 Task: Reply to email with the signature Amy Taylor with the subject Question regarding a project from softage.1@softage.net with the message Can you please provide more information about the new HR policies? with CC to softage.4@softage.net with an attached document Non-disclosure_agreement.pdf
Action: Mouse moved to (429, 550)
Screenshot: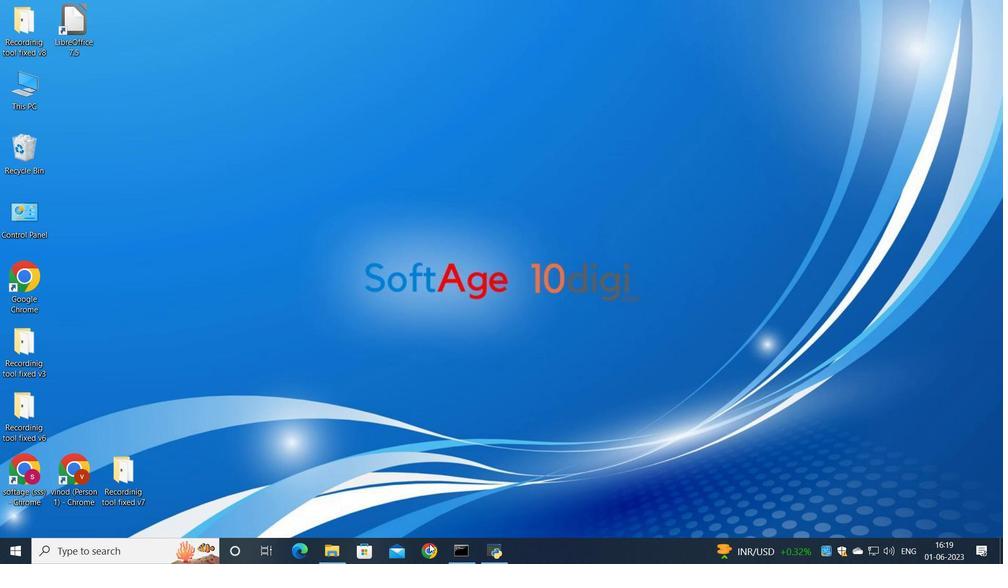 
Action: Mouse pressed left at (429, 550)
Screenshot: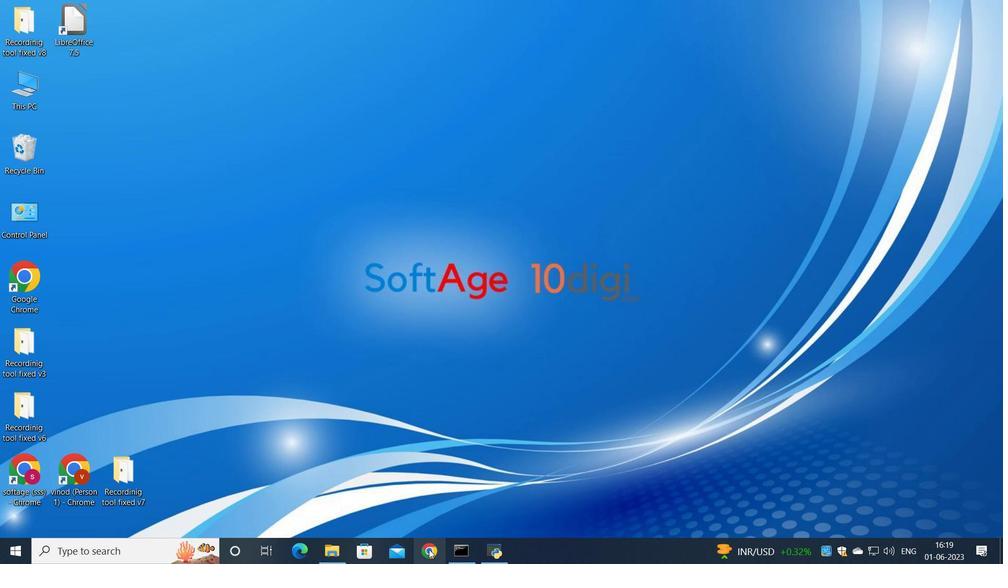 
Action: Mouse moved to (449, 336)
Screenshot: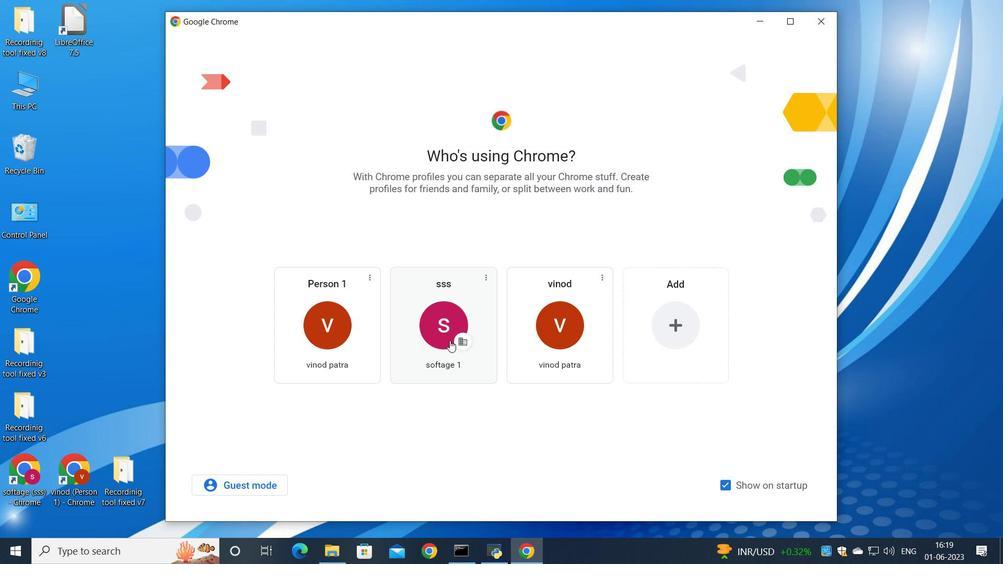 
Action: Mouse pressed left at (449, 336)
Screenshot: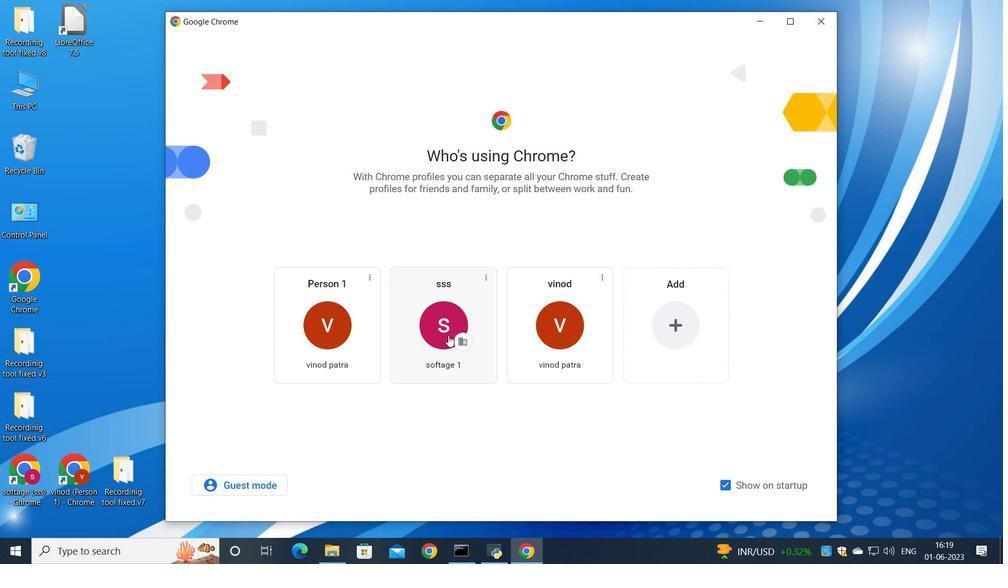 
Action: Mouse moved to (883, 91)
Screenshot: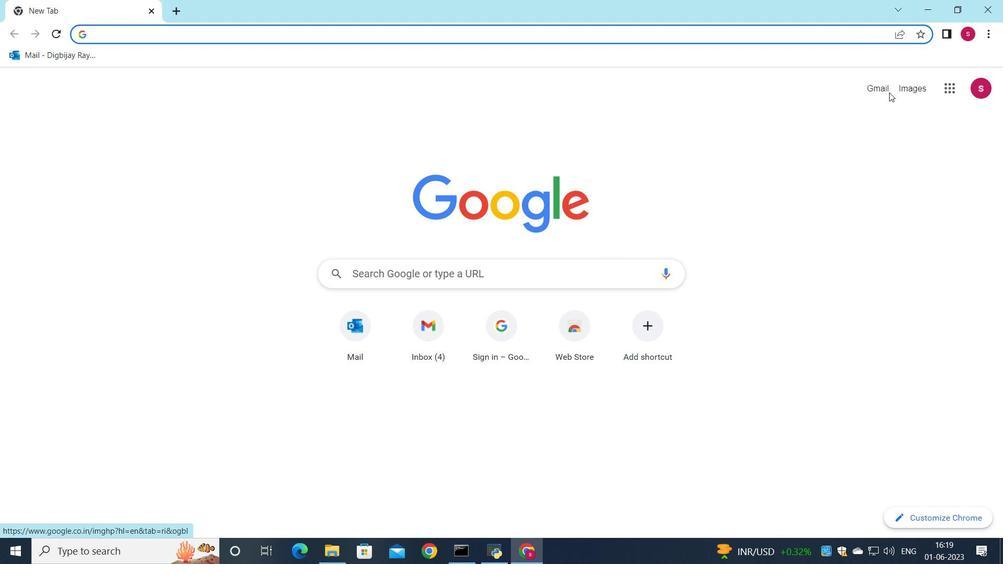
Action: Mouse pressed left at (883, 91)
Screenshot: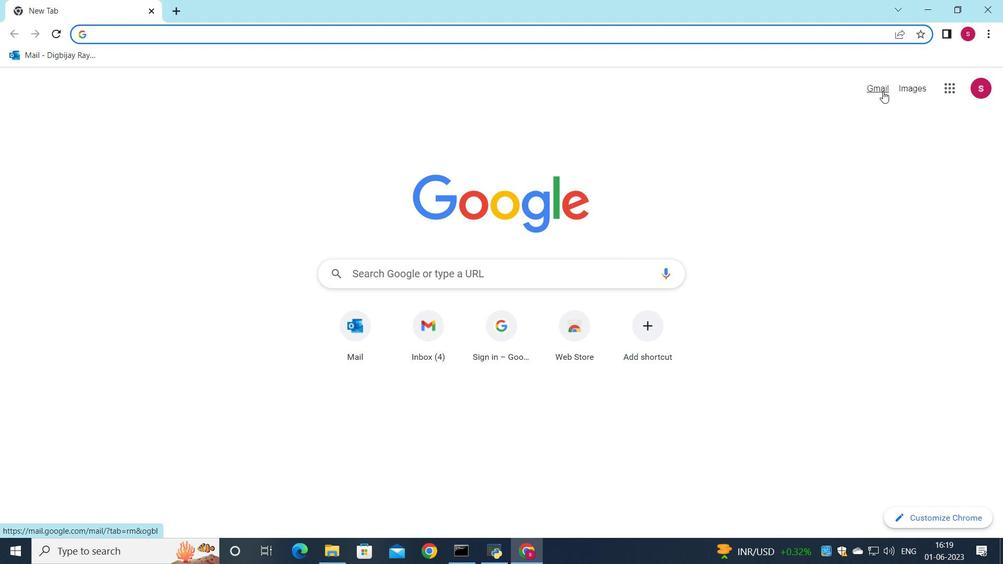 
Action: Mouse moved to (844, 90)
Screenshot: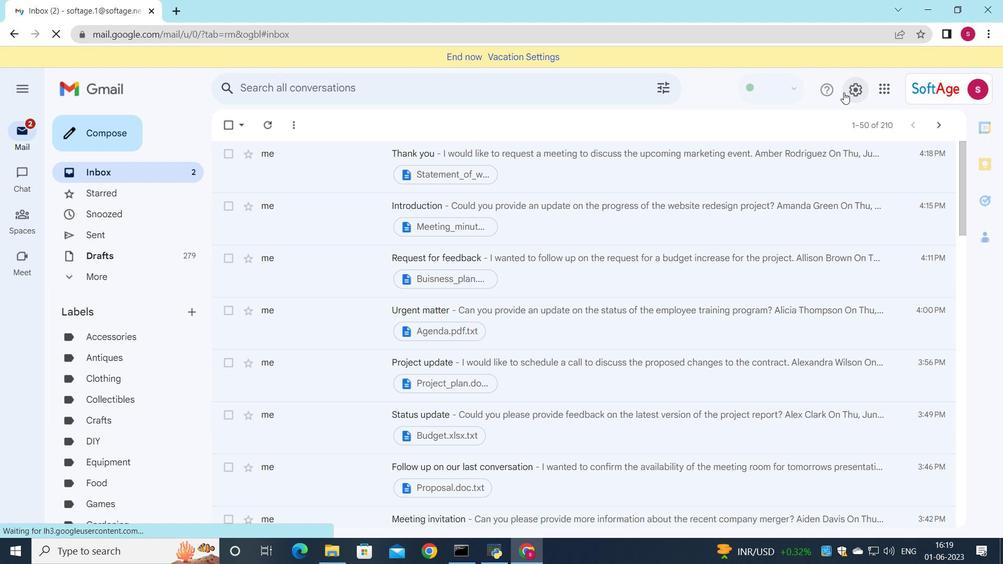 
Action: Mouse pressed left at (844, 90)
Screenshot: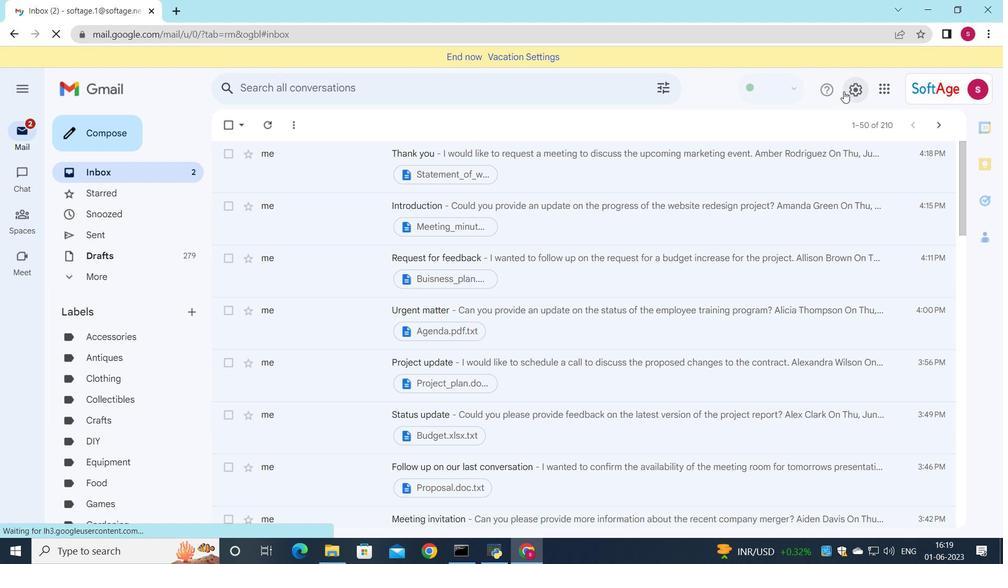 
Action: Mouse moved to (805, 160)
Screenshot: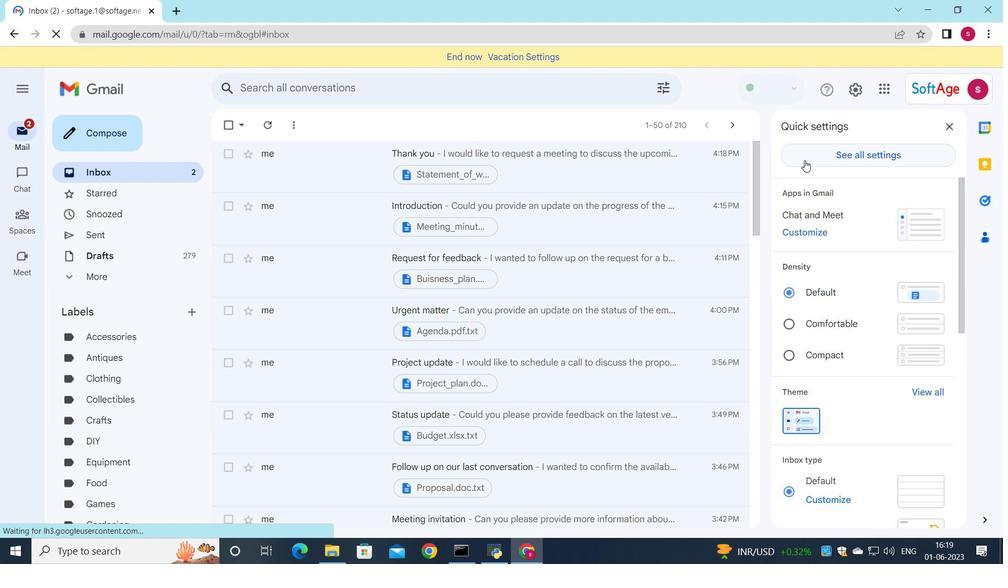 
Action: Mouse pressed left at (805, 160)
Screenshot: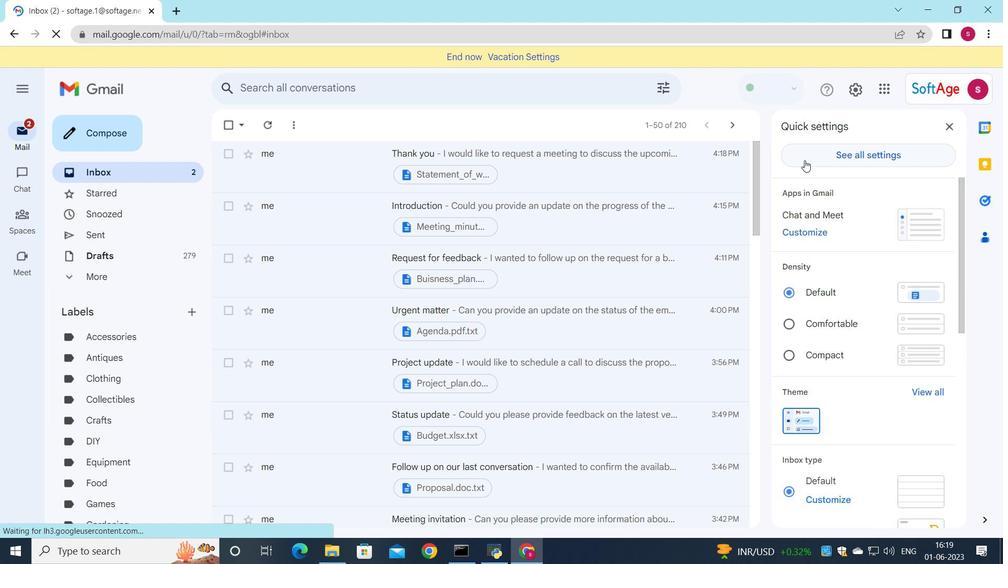 
Action: Mouse moved to (500, 274)
Screenshot: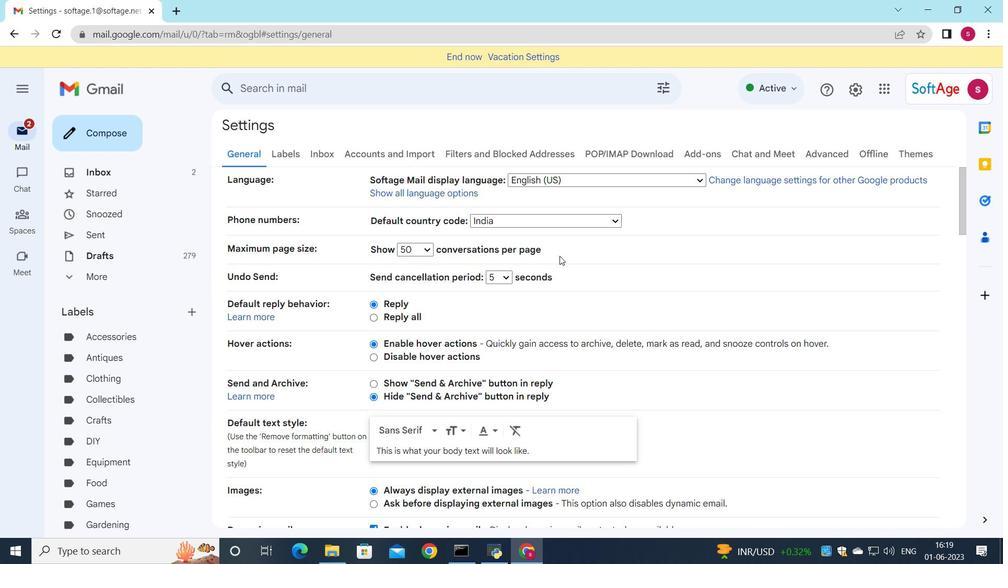 
Action: Mouse scrolled (500, 273) with delta (0, 0)
Screenshot: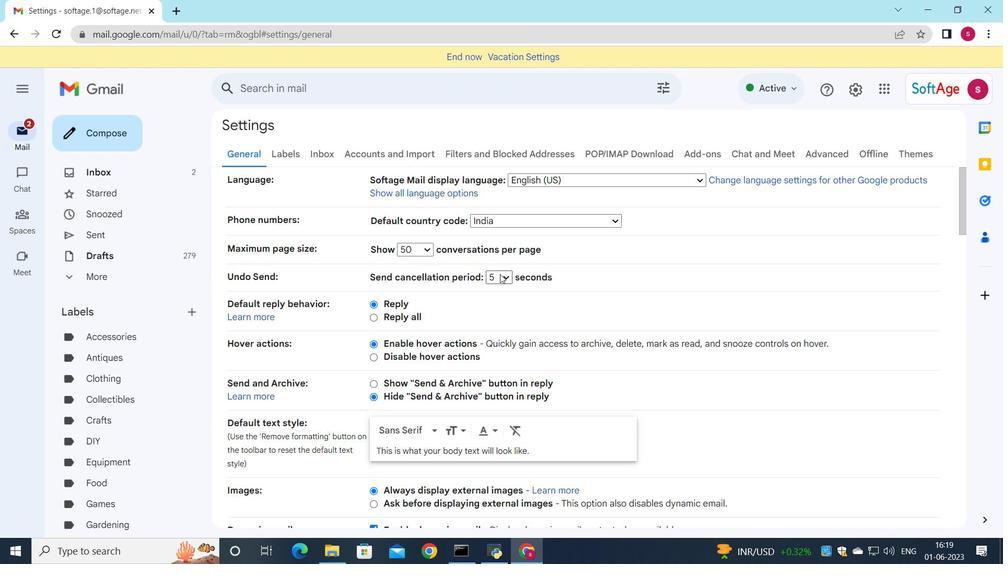 
Action: Mouse scrolled (500, 273) with delta (0, 0)
Screenshot: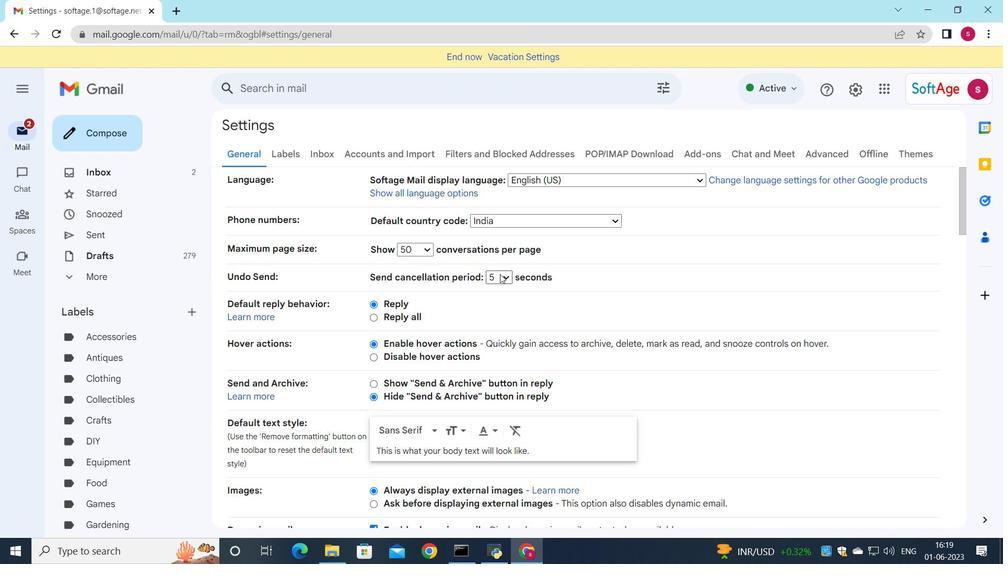 
Action: Mouse scrolled (500, 273) with delta (0, 0)
Screenshot: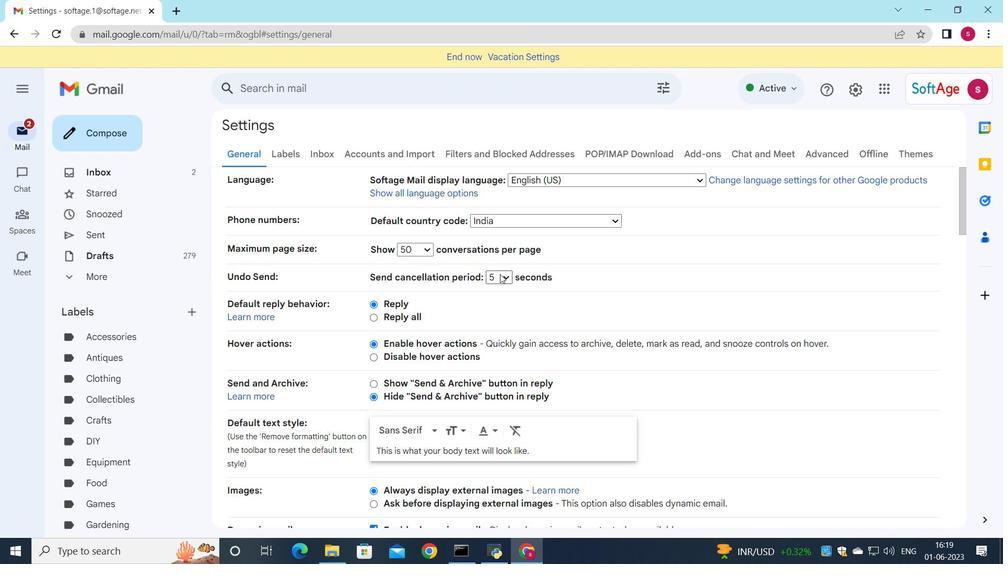 
Action: Mouse scrolled (500, 273) with delta (0, 0)
Screenshot: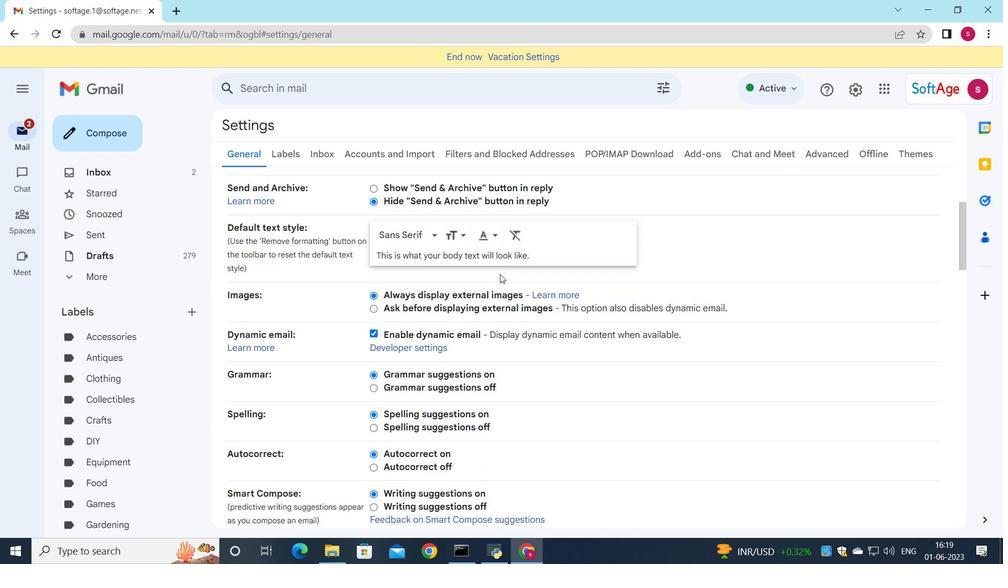 
Action: Mouse scrolled (500, 273) with delta (0, 0)
Screenshot: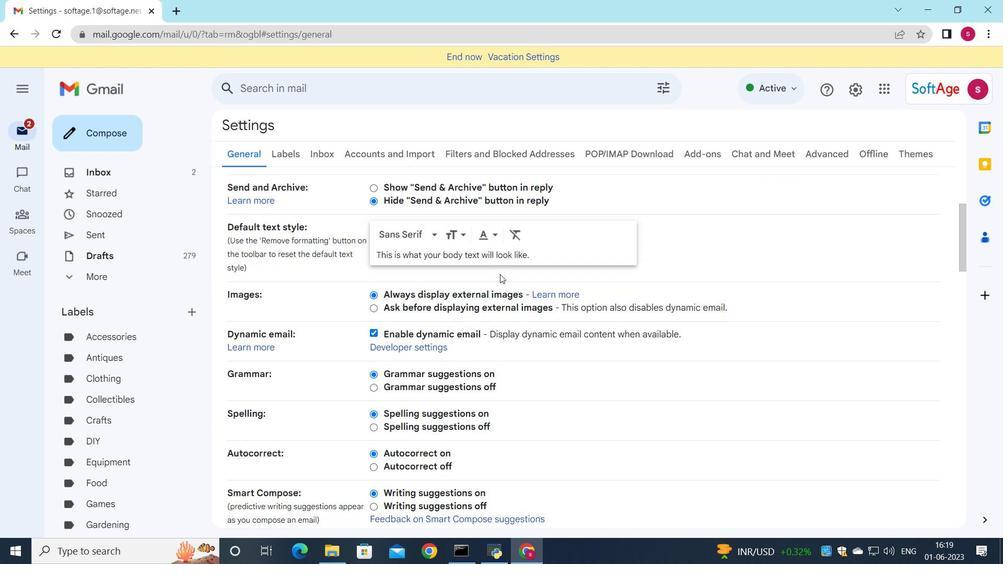 
Action: Mouse scrolled (500, 273) with delta (0, 0)
Screenshot: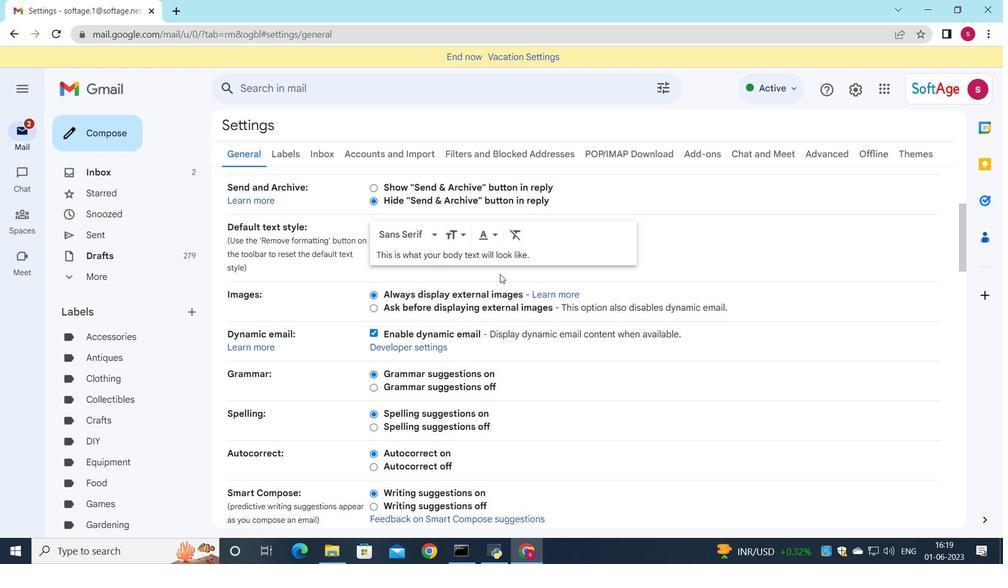 
Action: Mouse scrolled (500, 273) with delta (0, 0)
Screenshot: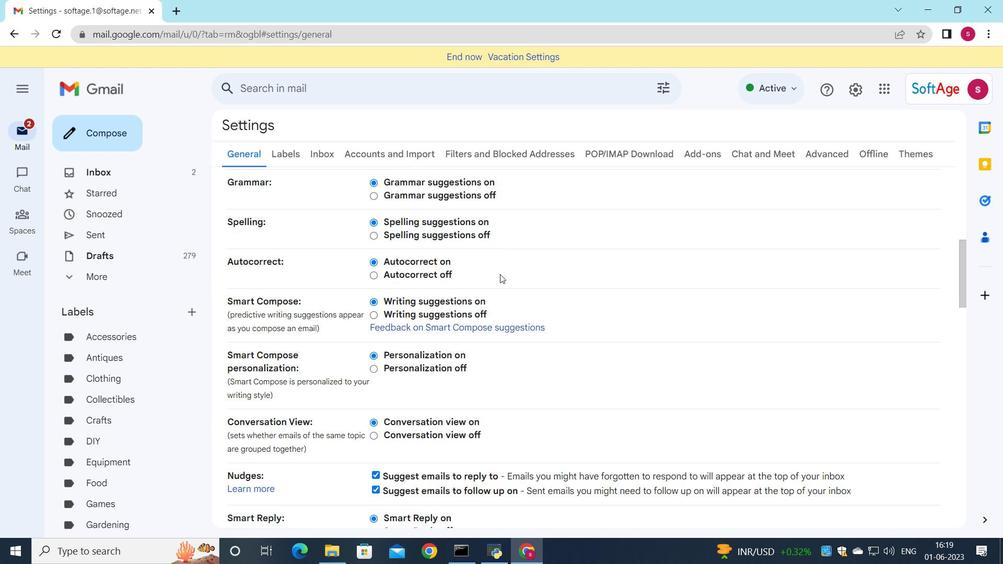 
Action: Mouse scrolled (500, 273) with delta (0, 0)
Screenshot: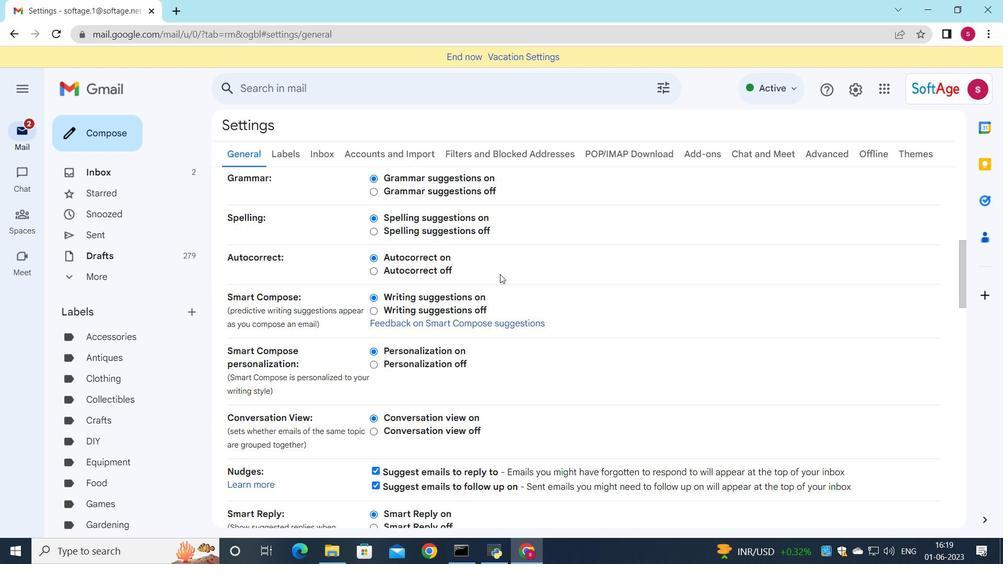 
Action: Mouse scrolled (500, 273) with delta (0, 0)
Screenshot: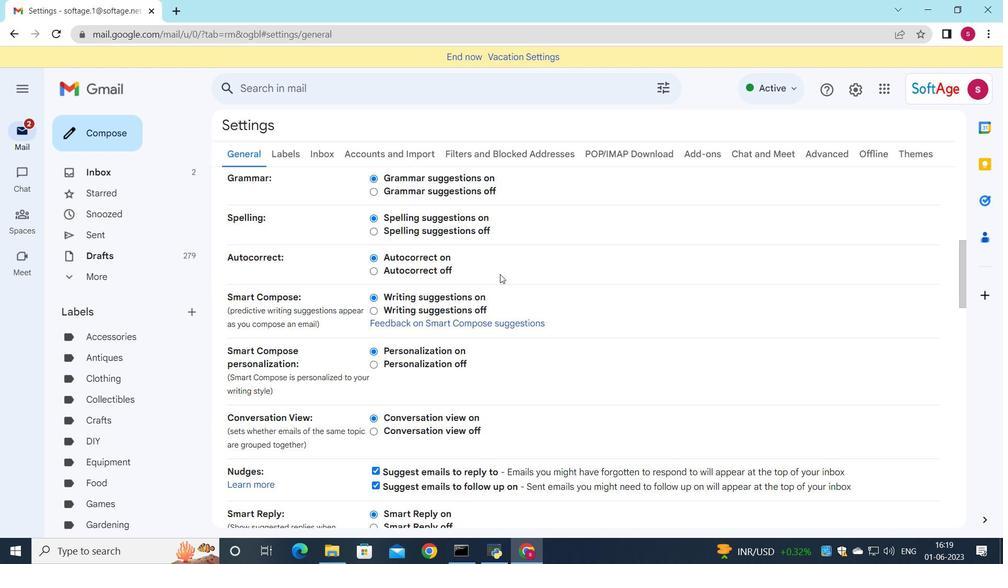 
Action: Mouse scrolled (500, 273) with delta (0, 0)
Screenshot: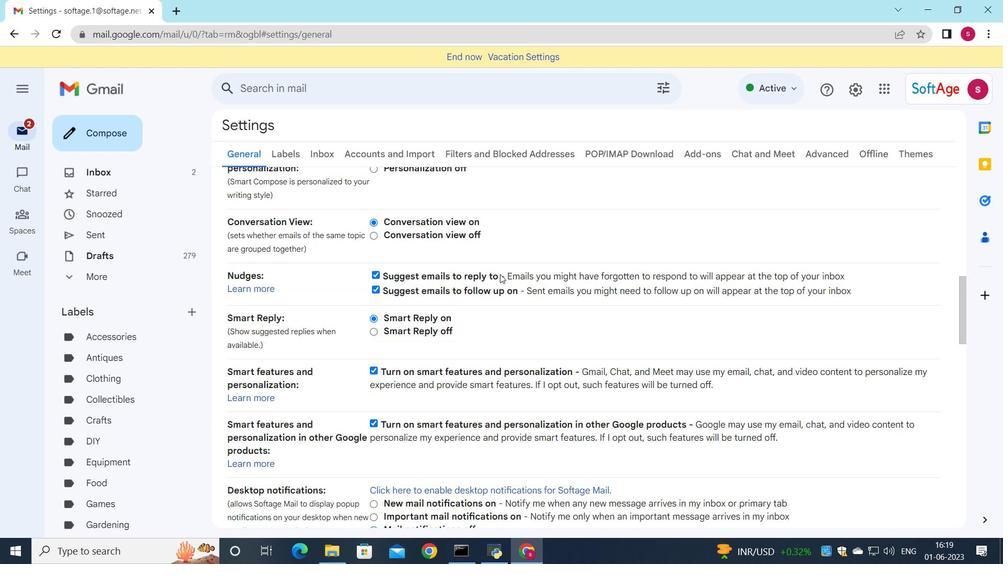 
Action: Mouse scrolled (500, 273) with delta (0, 0)
Screenshot: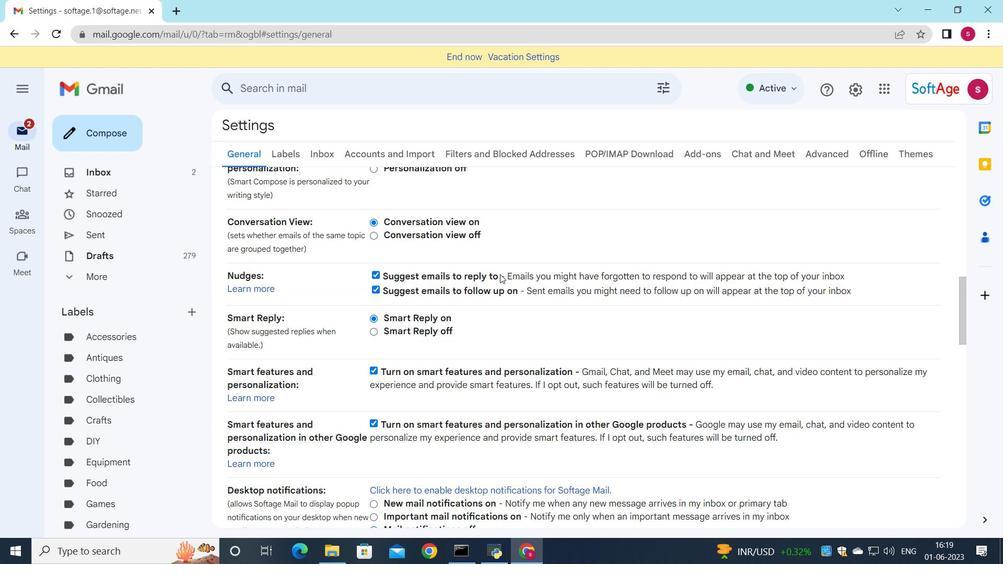 
Action: Mouse scrolled (500, 273) with delta (0, 0)
Screenshot: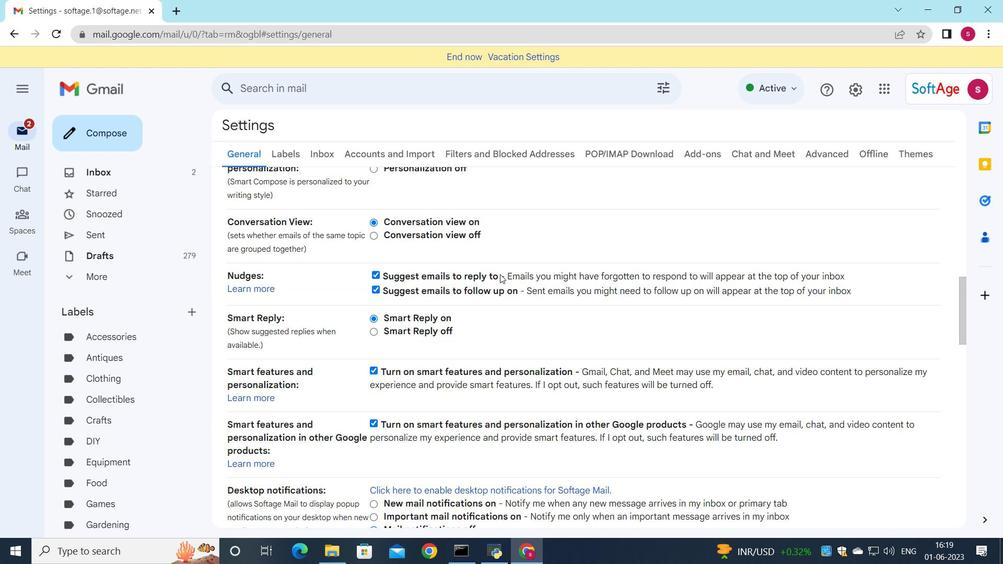 
Action: Mouse scrolled (500, 273) with delta (0, 0)
Screenshot: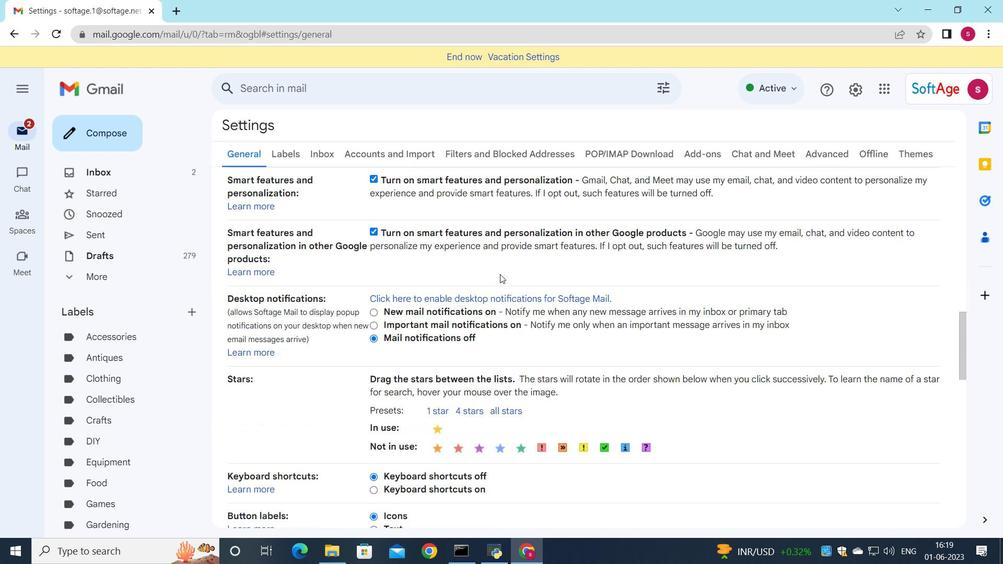 
Action: Mouse scrolled (500, 273) with delta (0, 0)
Screenshot: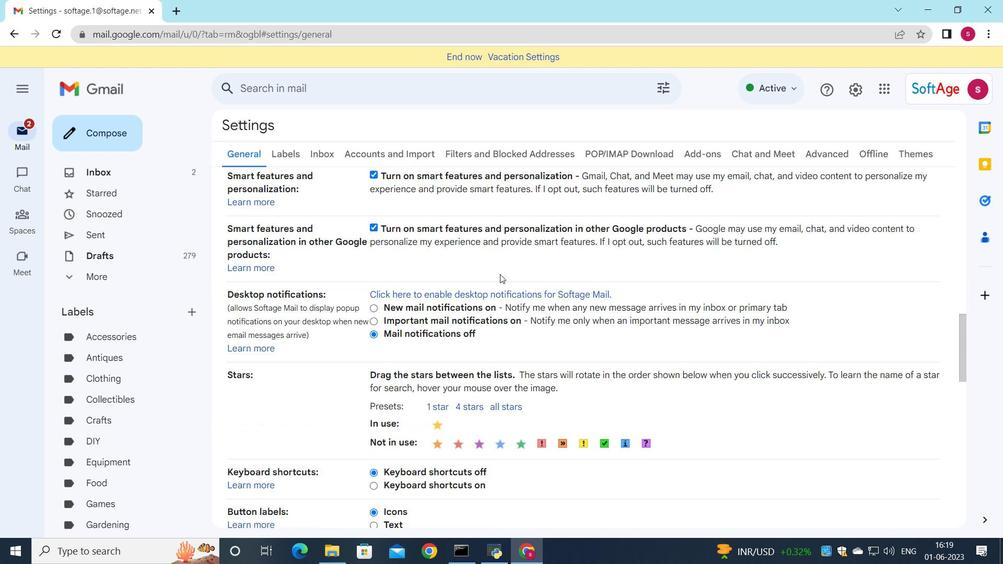 
Action: Mouse scrolled (500, 273) with delta (0, 0)
Screenshot: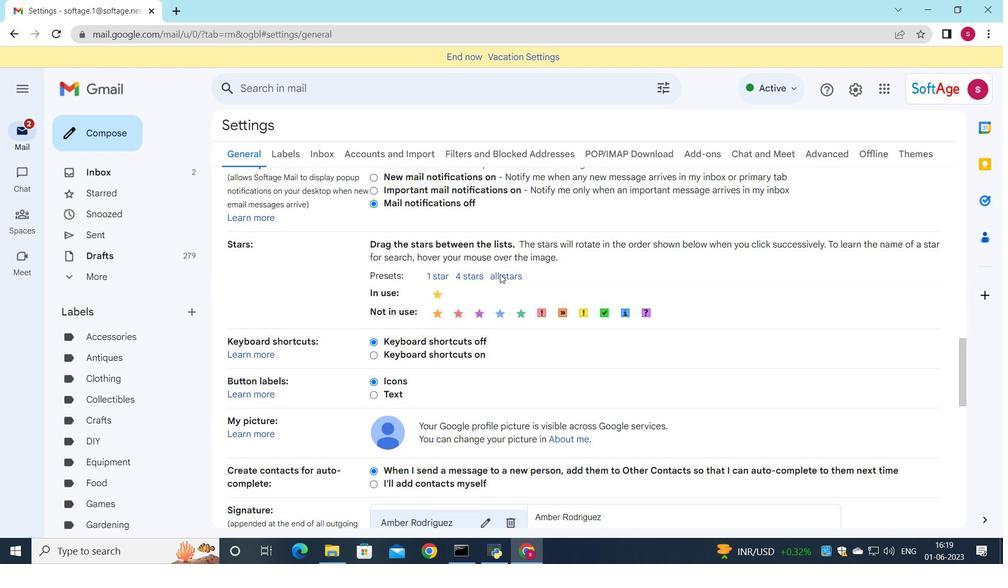 
Action: Mouse scrolled (500, 273) with delta (0, 0)
Screenshot: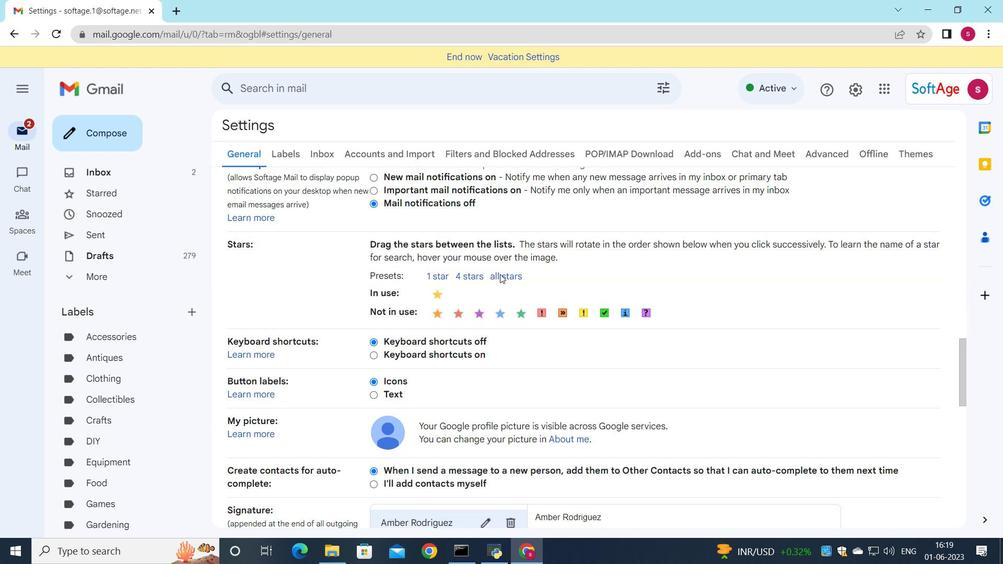 
Action: Mouse scrolled (500, 273) with delta (0, 0)
Screenshot: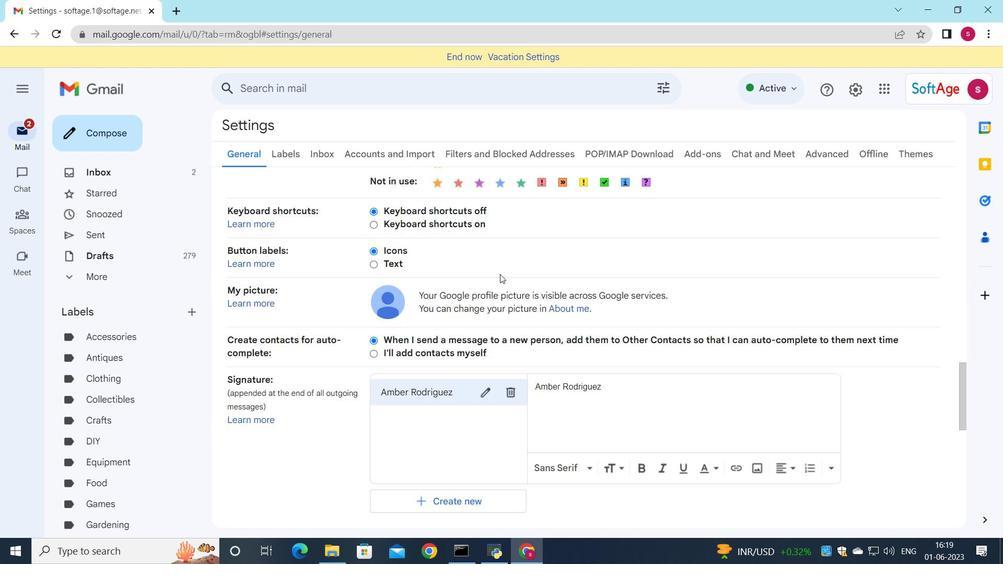 
Action: Mouse scrolled (500, 273) with delta (0, 0)
Screenshot: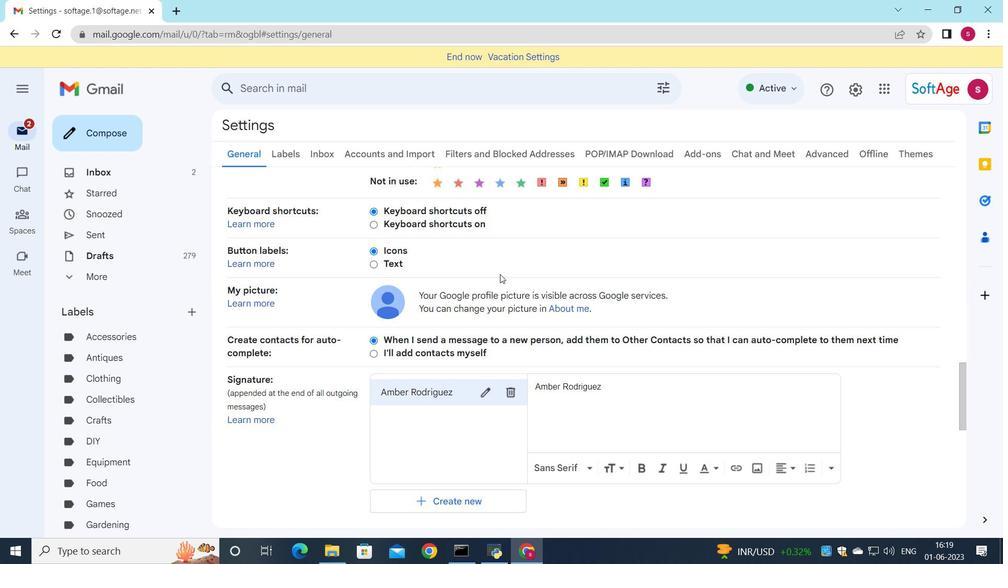
Action: Mouse moved to (516, 263)
Screenshot: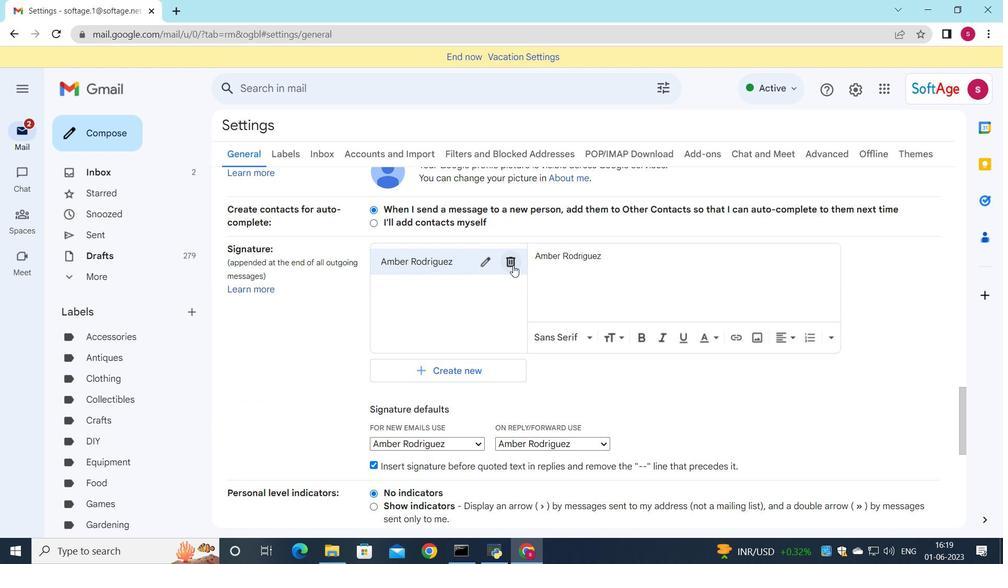 
Action: Mouse pressed left at (516, 263)
Screenshot: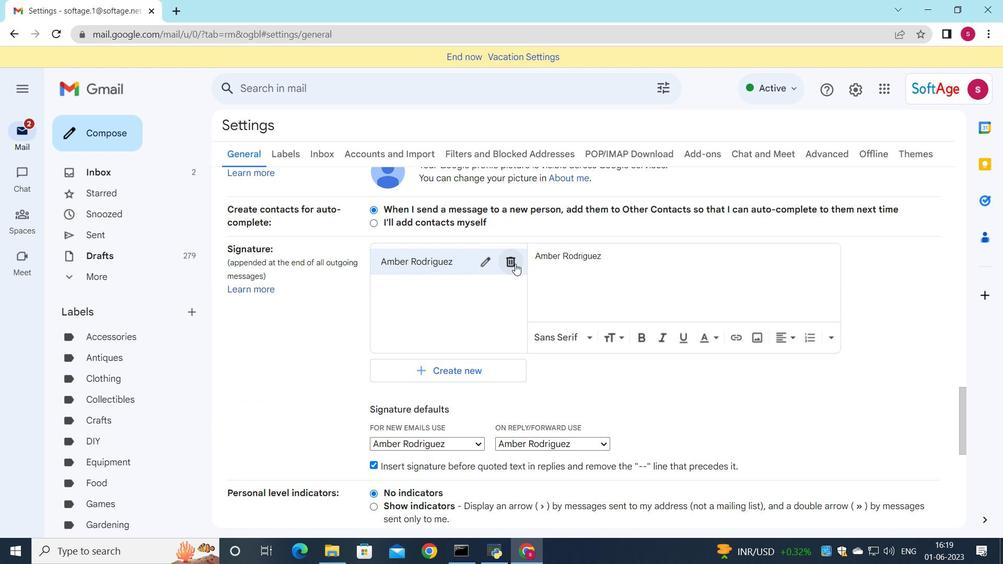 
Action: Mouse moved to (609, 315)
Screenshot: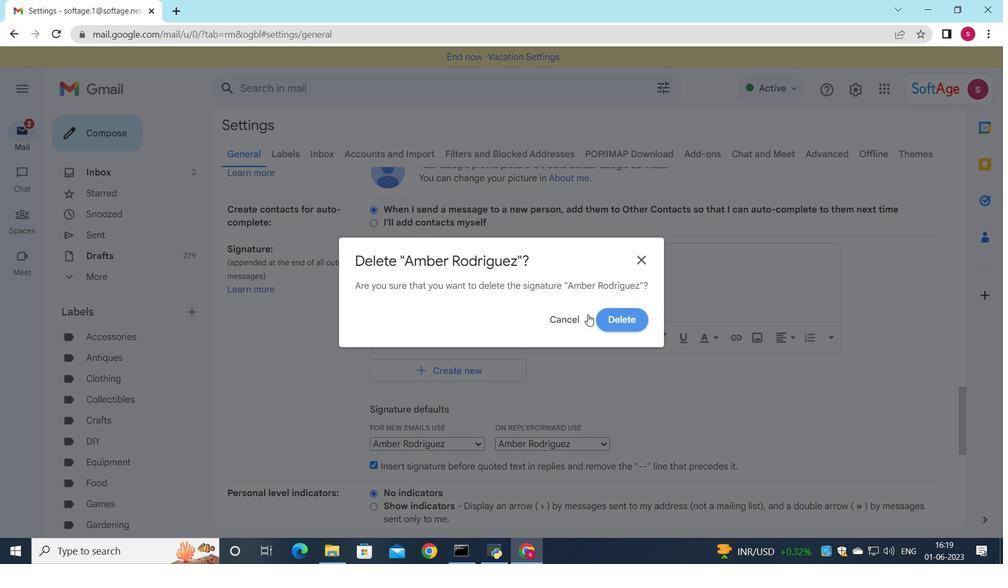 
Action: Mouse pressed left at (609, 315)
Screenshot: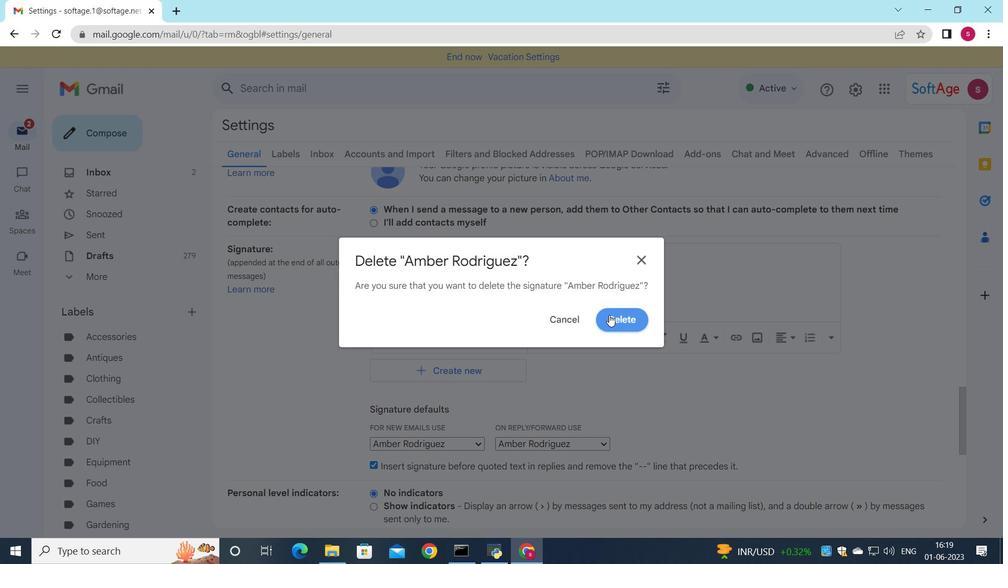 
Action: Mouse moved to (405, 273)
Screenshot: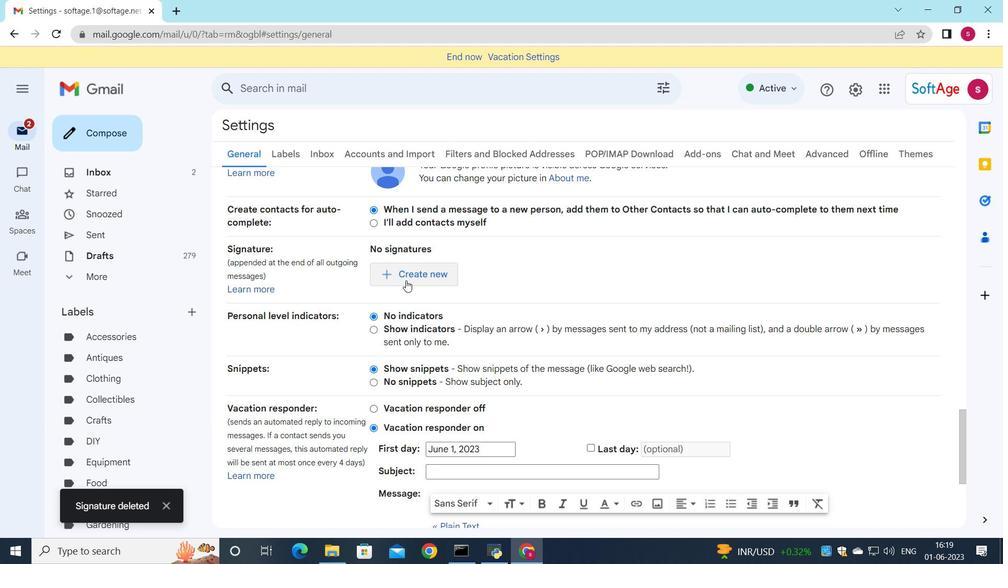 
Action: Mouse pressed left at (405, 273)
Screenshot: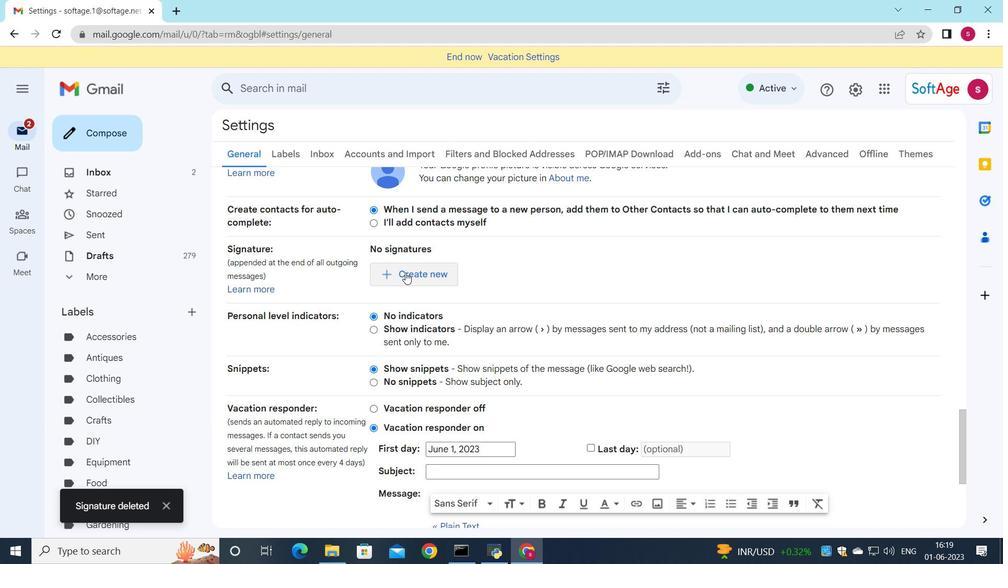 
Action: Mouse moved to (872, 266)
Screenshot: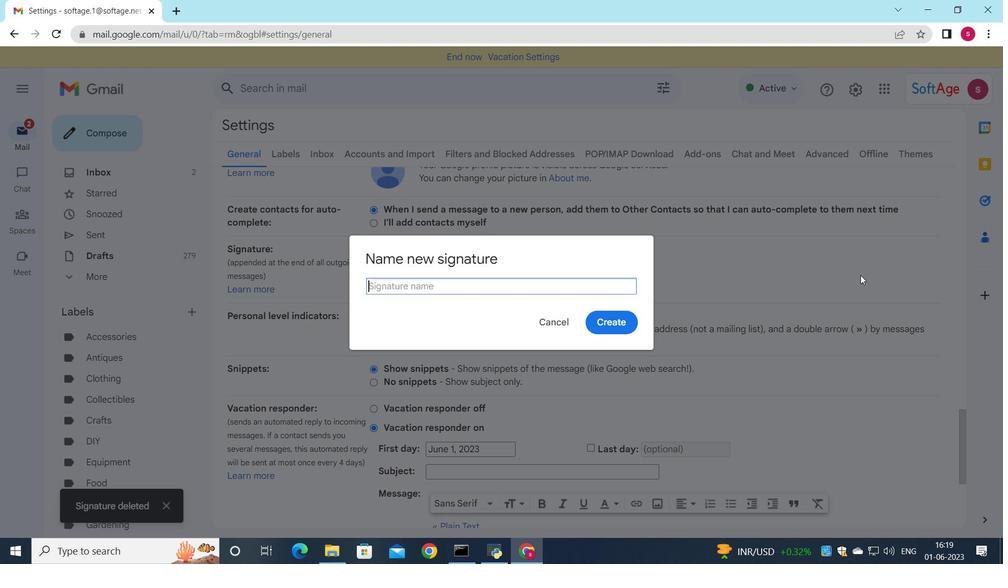 
Action: Key pressed <Key.shift><Key.shift><Key.shift><Key.shift><Key.shift><Key.shift><Key.shift><Key.shift><Key.shift><Key.shift><Key.shift>Amyb<Key.backspace><Key.space><Key.shift>Taylor
Screenshot: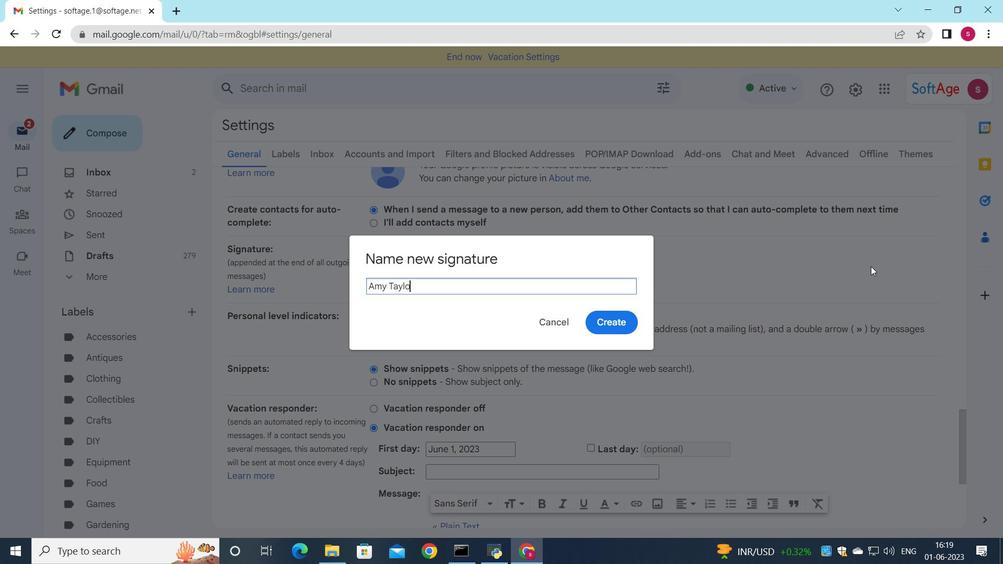 
Action: Mouse moved to (605, 322)
Screenshot: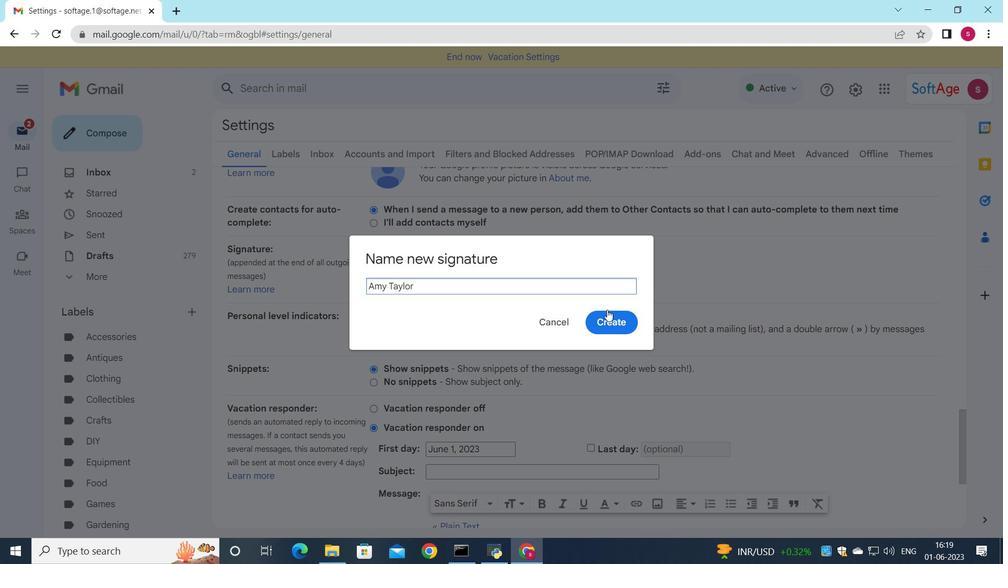 
Action: Mouse pressed left at (605, 322)
Screenshot: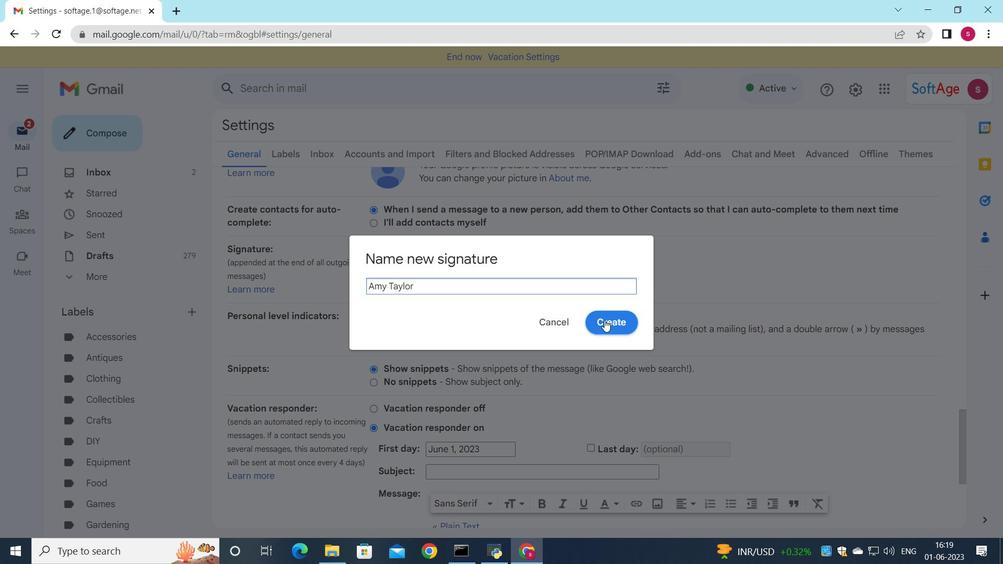 
Action: Mouse moved to (580, 276)
Screenshot: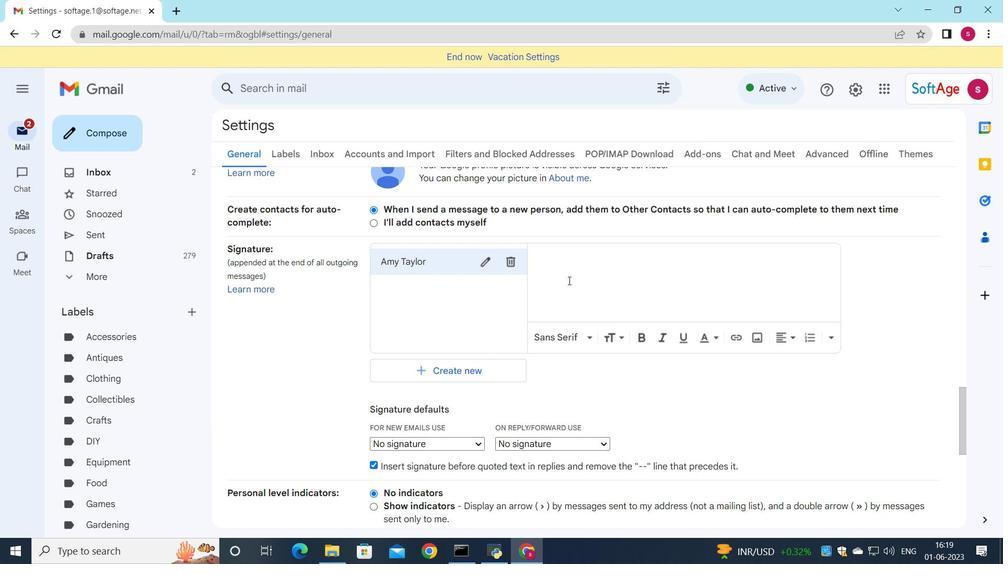 
Action: Mouse pressed left at (580, 276)
Screenshot: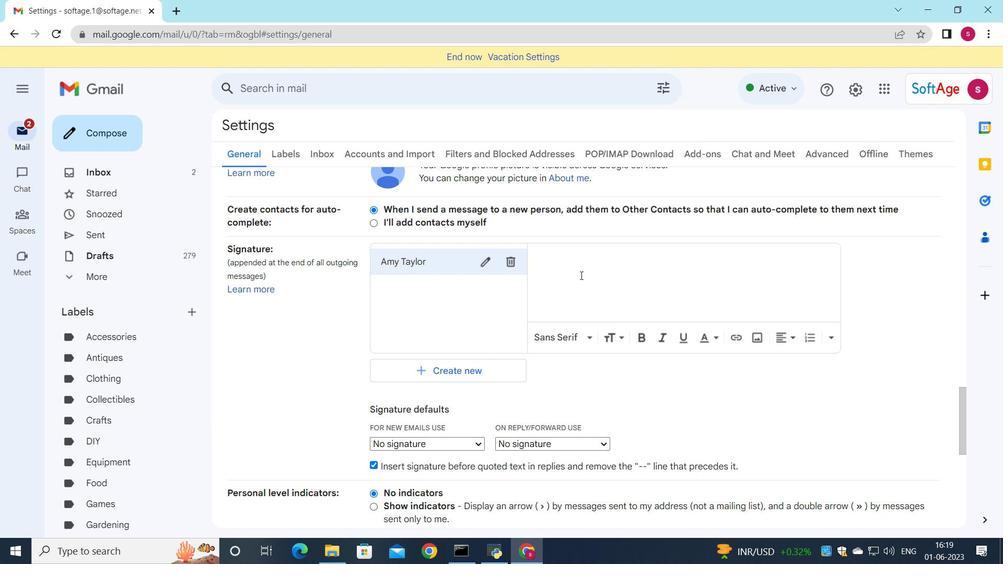 
Action: Key pressed <Key.shift><Key.shift><Key.shift><Key.shift><Key.shift><Key.shift><Key.shift><Key.shift><Key.shift><Key.shift><Key.shift><Key.shift>Amy<Key.space><Key.shift><Key.shift><Key.shift><Key.shift><Key.shift><Key.shift><Key.shift><Key.shift><Key.shift>Taylor
Screenshot: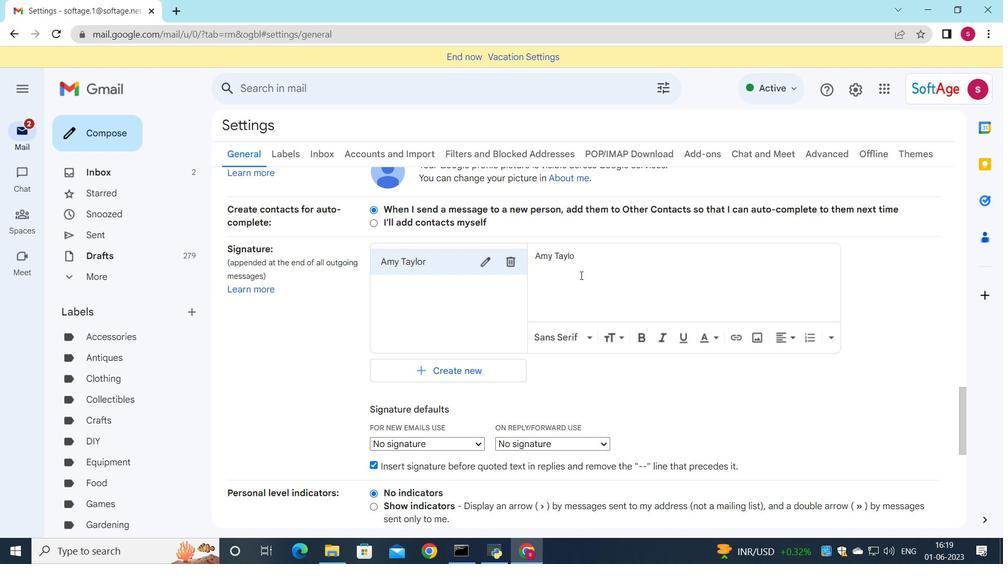 
Action: Mouse moved to (520, 308)
Screenshot: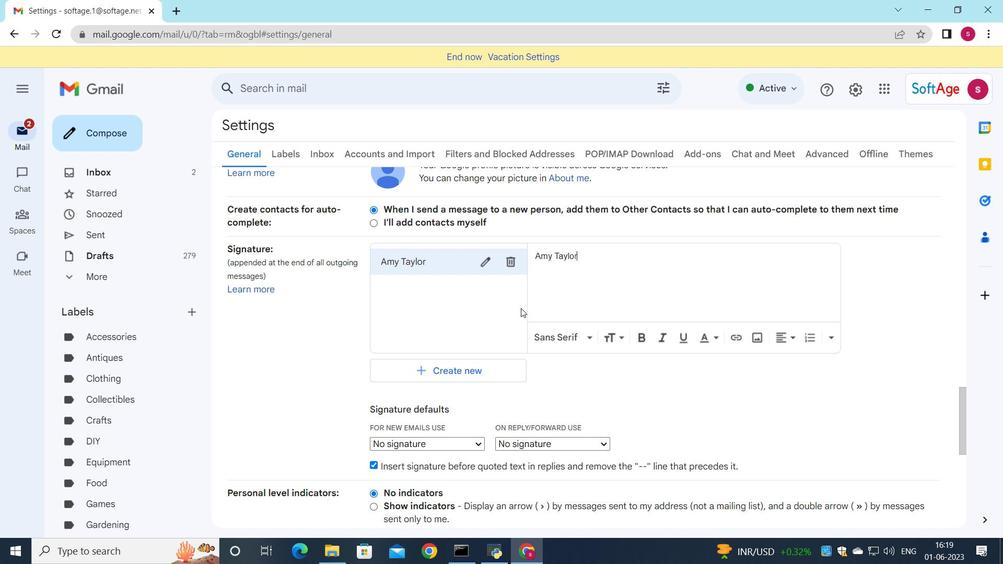 
Action: Mouse scrolled (520, 307) with delta (0, 0)
Screenshot: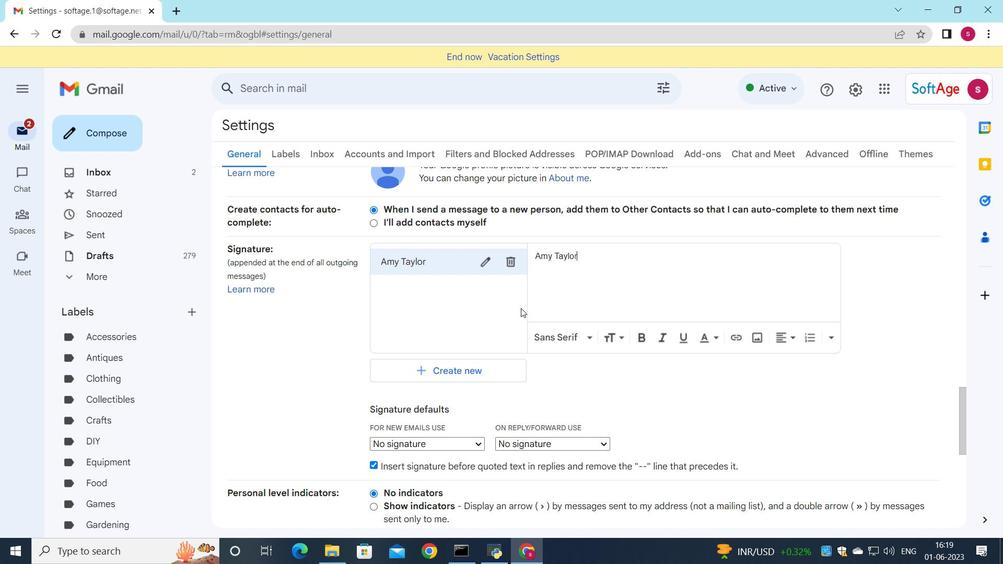 
Action: Mouse scrolled (520, 307) with delta (0, 0)
Screenshot: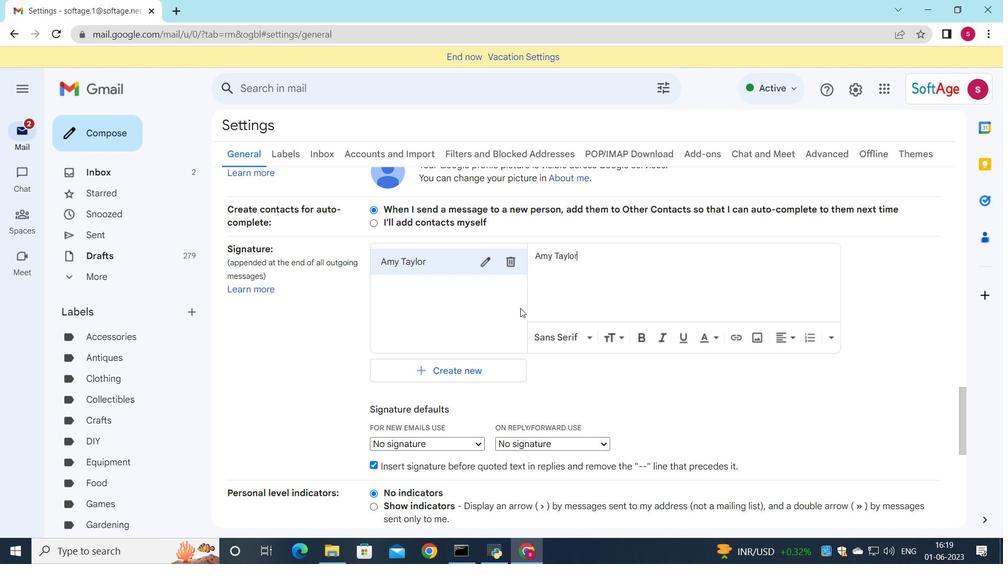 
Action: Mouse moved to (456, 313)
Screenshot: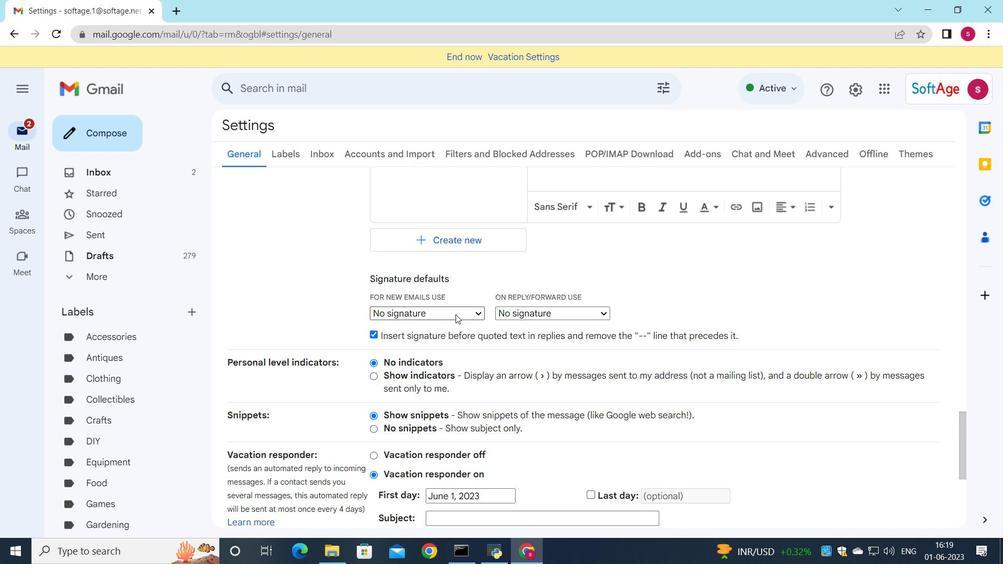
Action: Mouse pressed left at (456, 313)
Screenshot: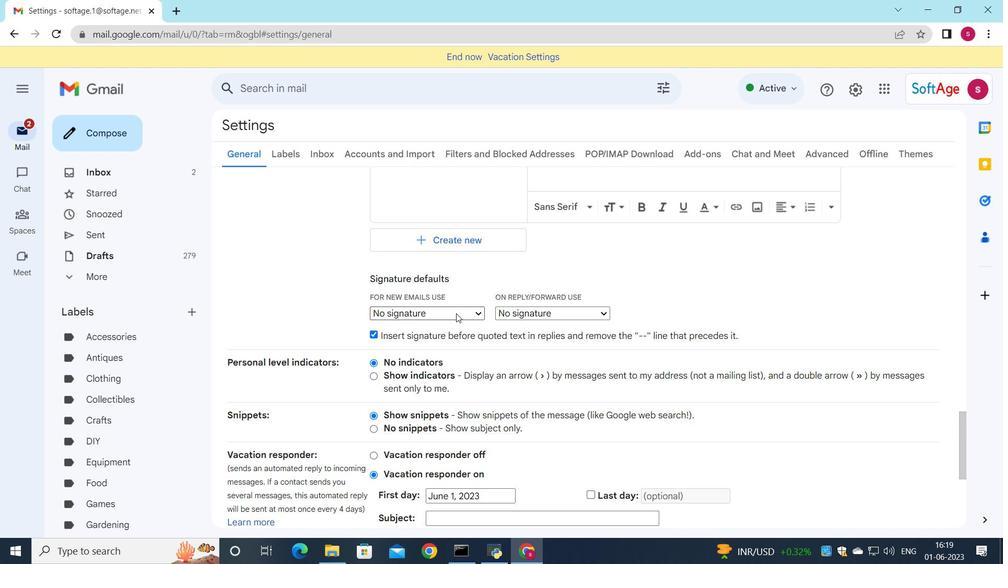 
Action: Mouse moved to (455, 344)
Screenshot: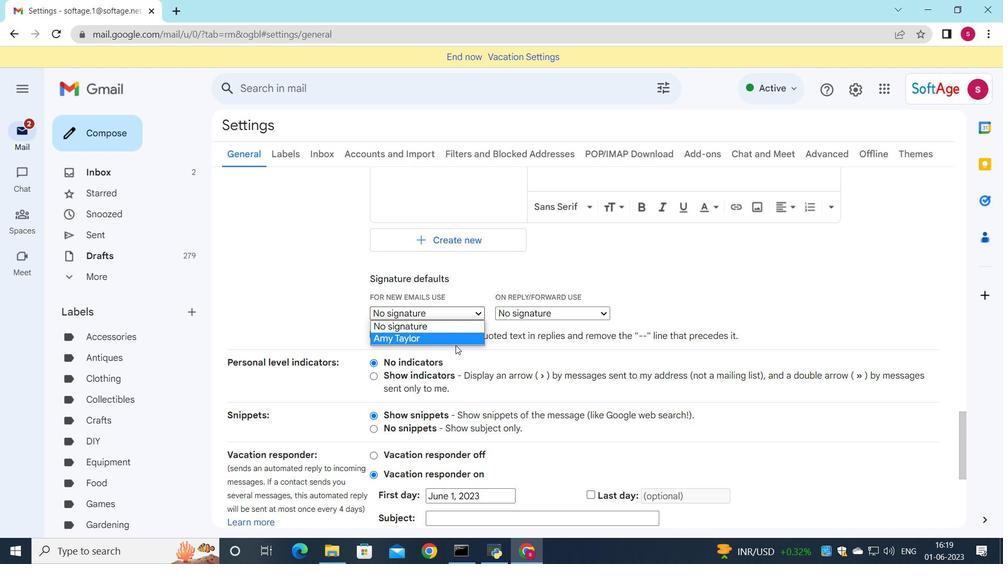 
Action: Mouse pressed left at (455, 344)
Screenshot: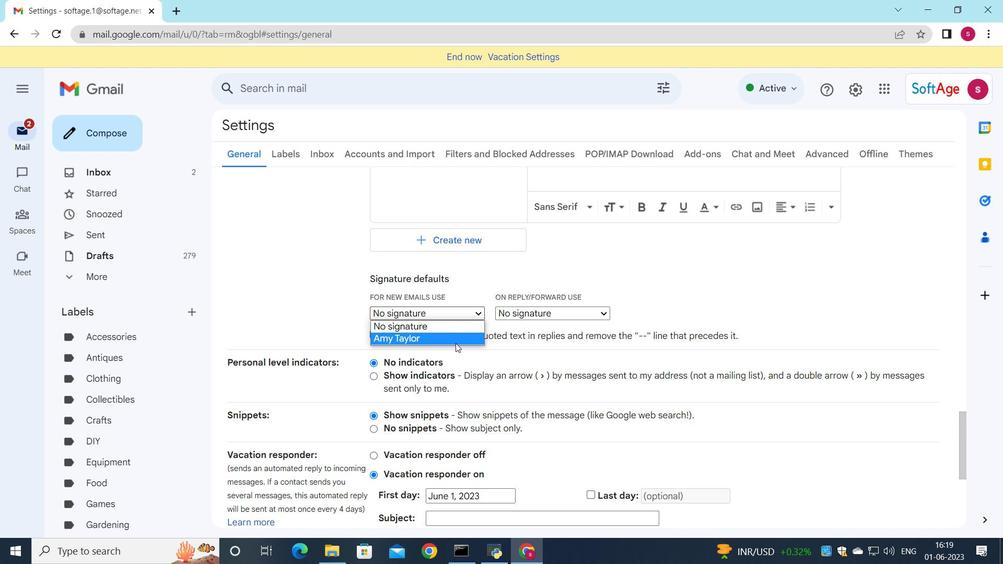 
Action: Mouse moved to (504, 313)
Screenshot: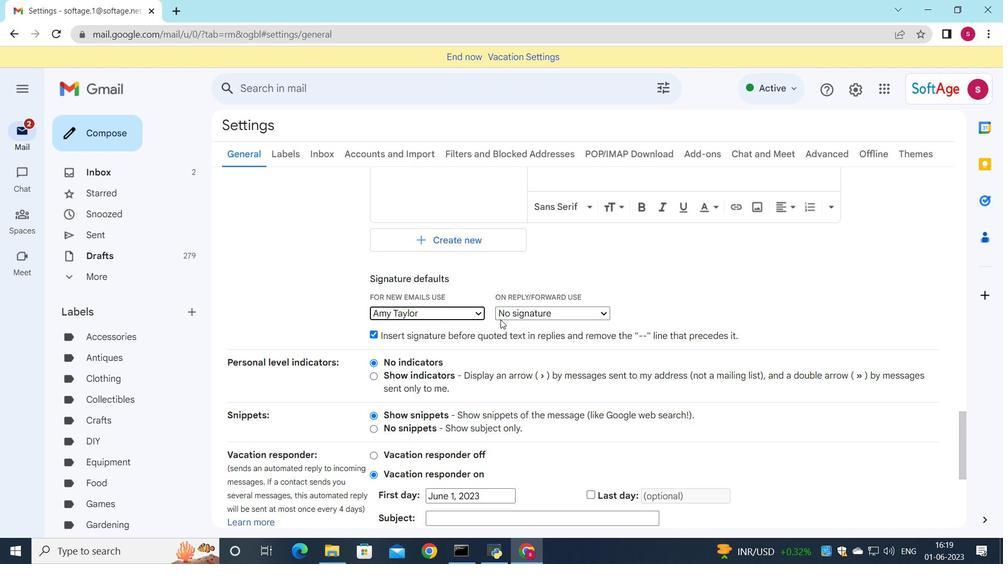 
Action: Mouse pressed left at (504, 313)
Screenshot: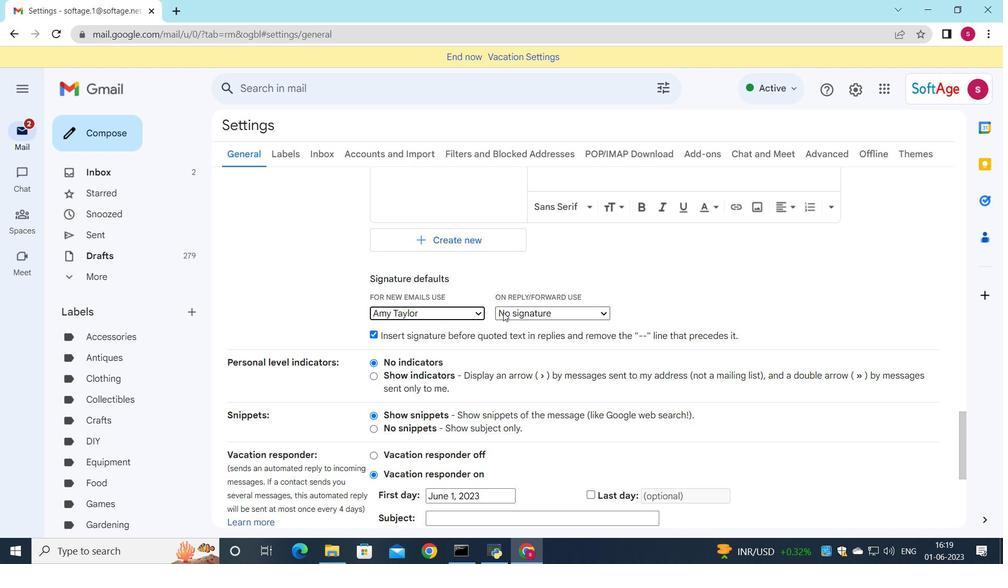 
Action: Mouse moved to (504, 345)
Screenshot: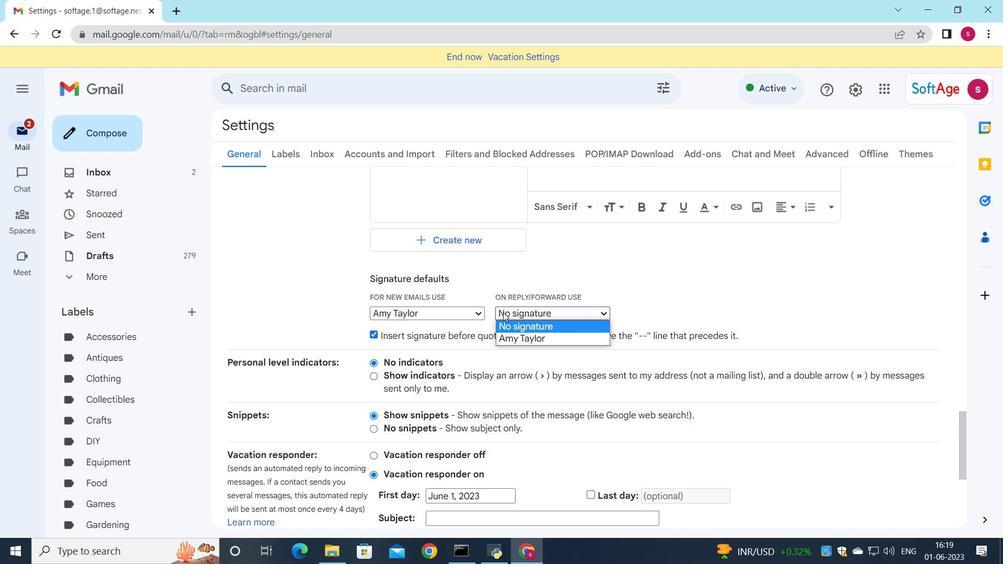 
Action: Mouse pressed left at (504, 345)
Screenshot: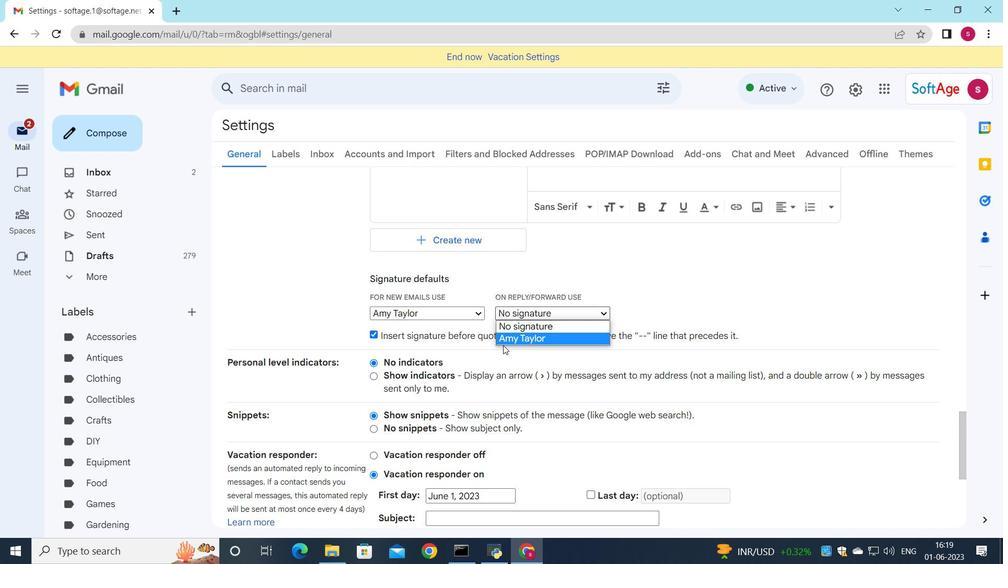 
Action: Mouse moved to (507, 342)
Screenshot: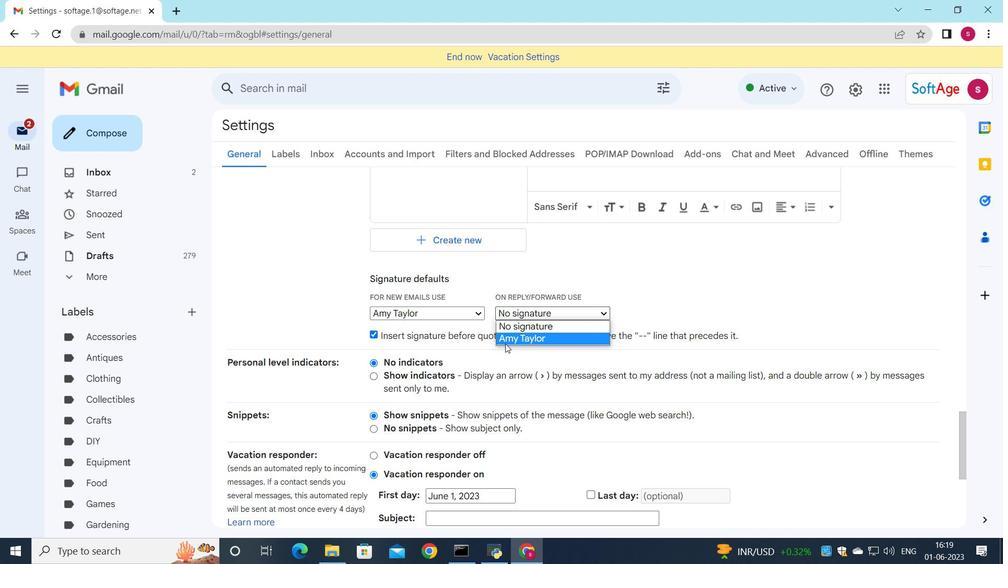 
Action: Mouse pressed left at (507, 342)
Screenshot: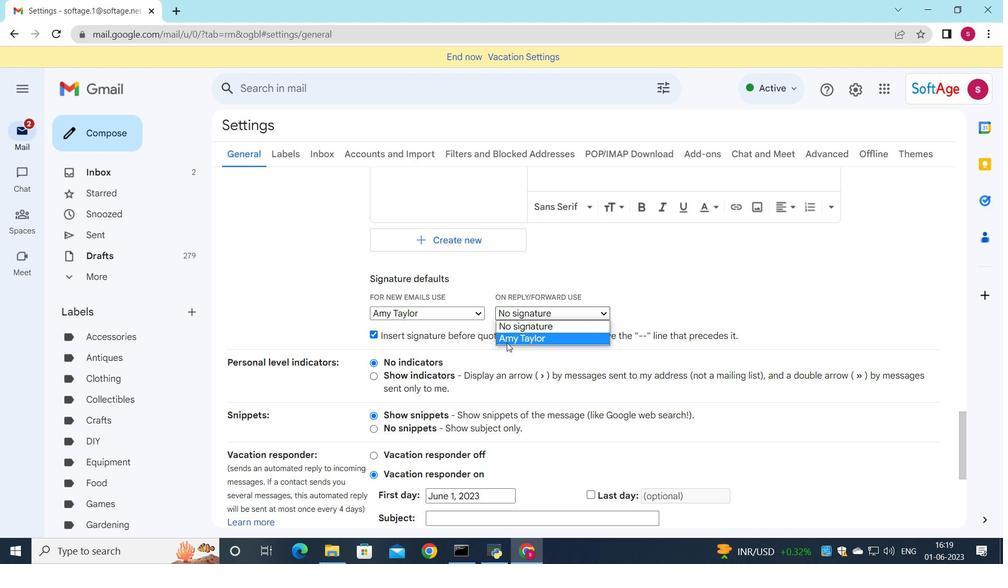 
Action: Mouse moved to (477, 340)
Screenshot: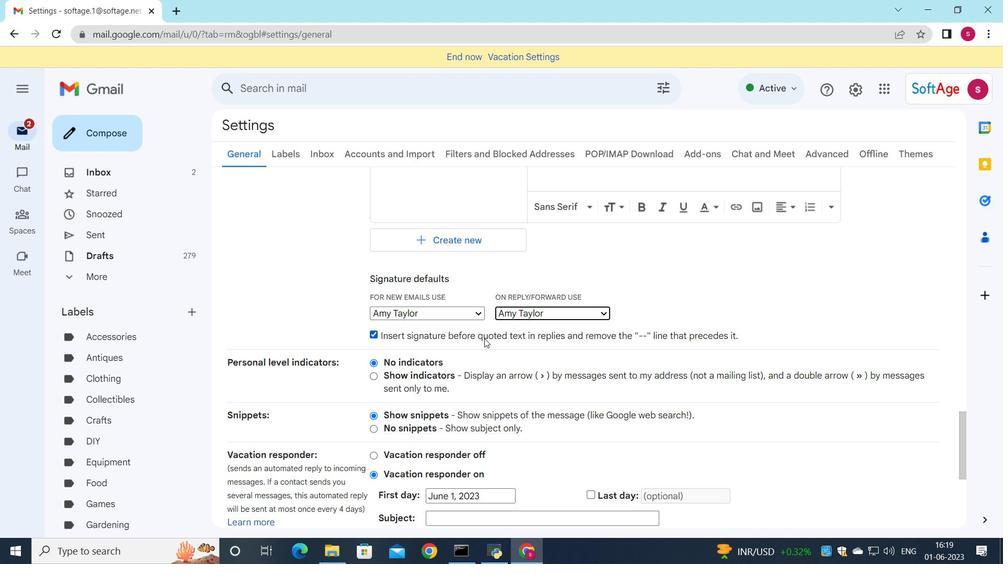 
Action: Mouse scrolled (477, 339) with delta (0, 0)
Screenshot: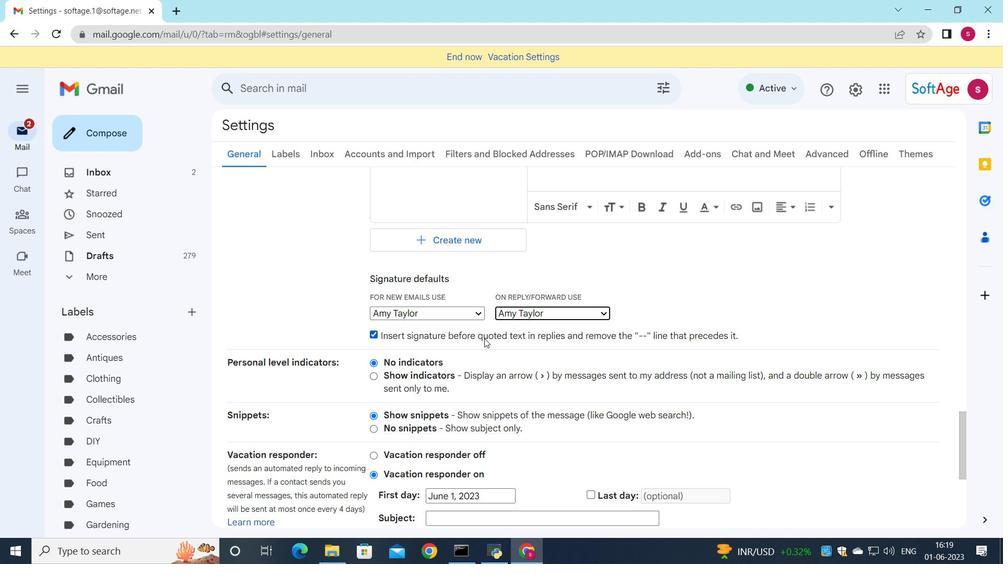 
Action: Mouse moved to (476, 341)
Screenshot: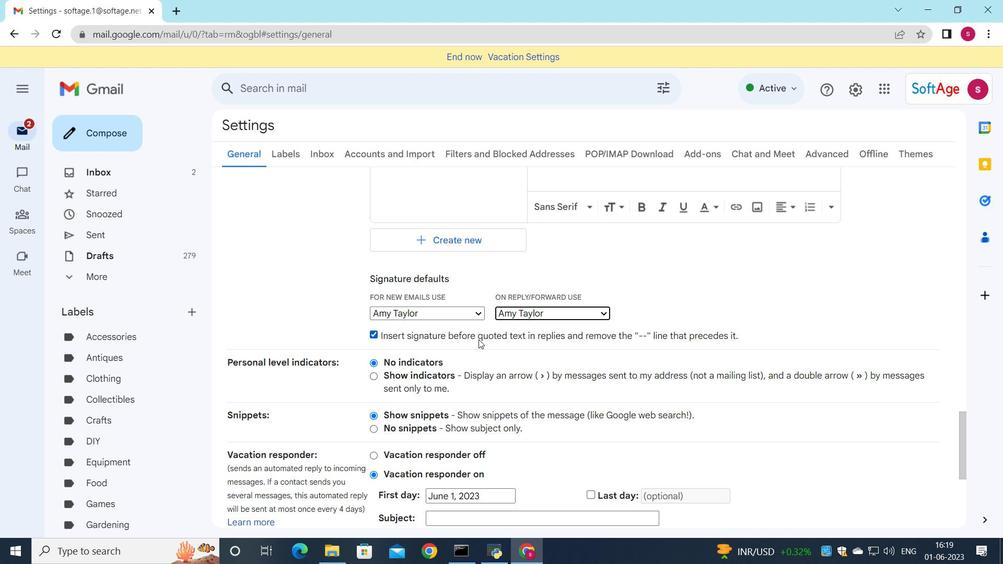 
Action: Mouse scrolled (476, 340) with delta (0, 0)
Screenshot: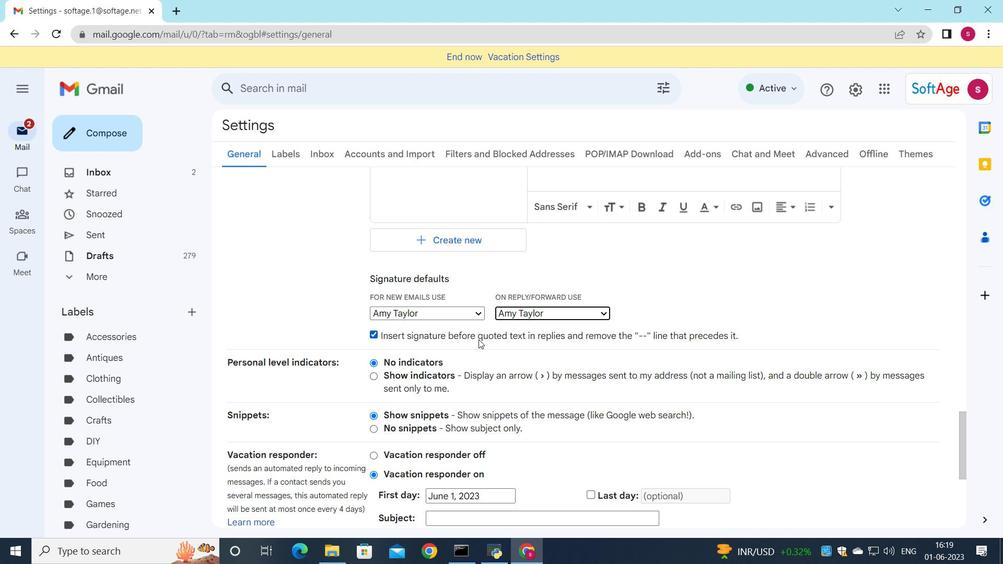 
Action: Mouse moved to (476, 341)
Screenshot: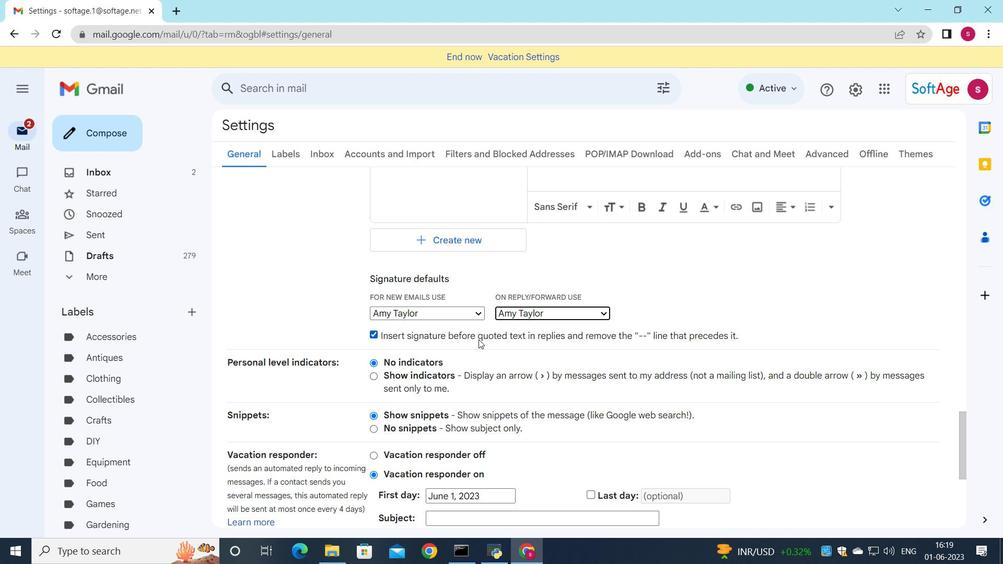 
Action: Mouse scrolled (476, 340) with delta (0, 0)
Screenshot: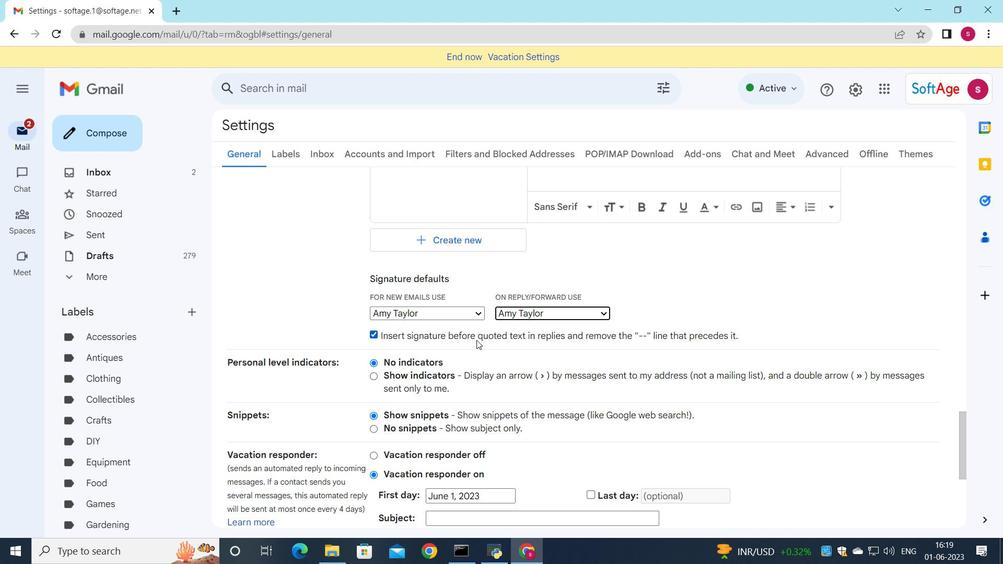 
Action: Mouse moved to (474, 352)
Screenshot: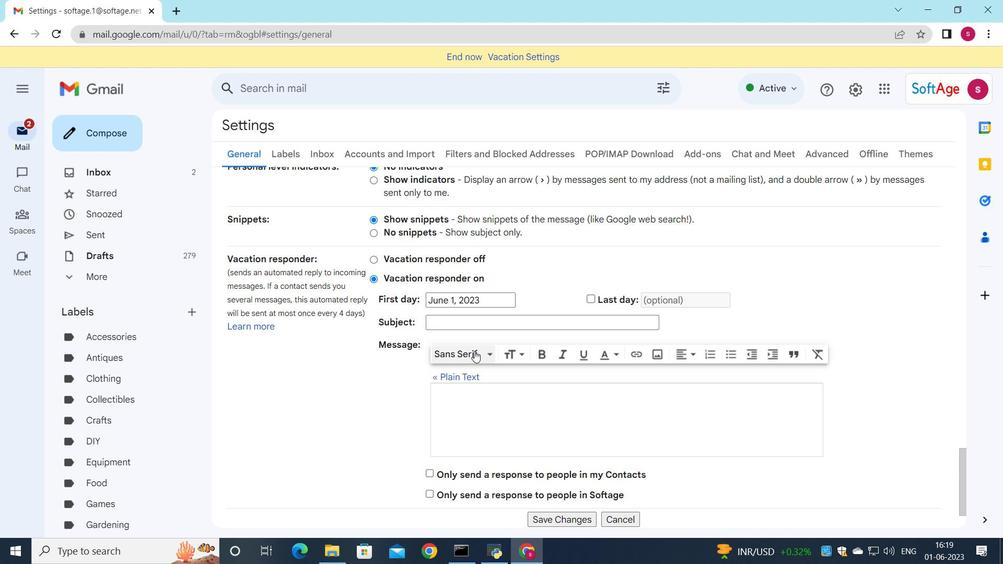 
Action: Mouse scrolled (474, 351) with delta (0, 0)
Screenshot: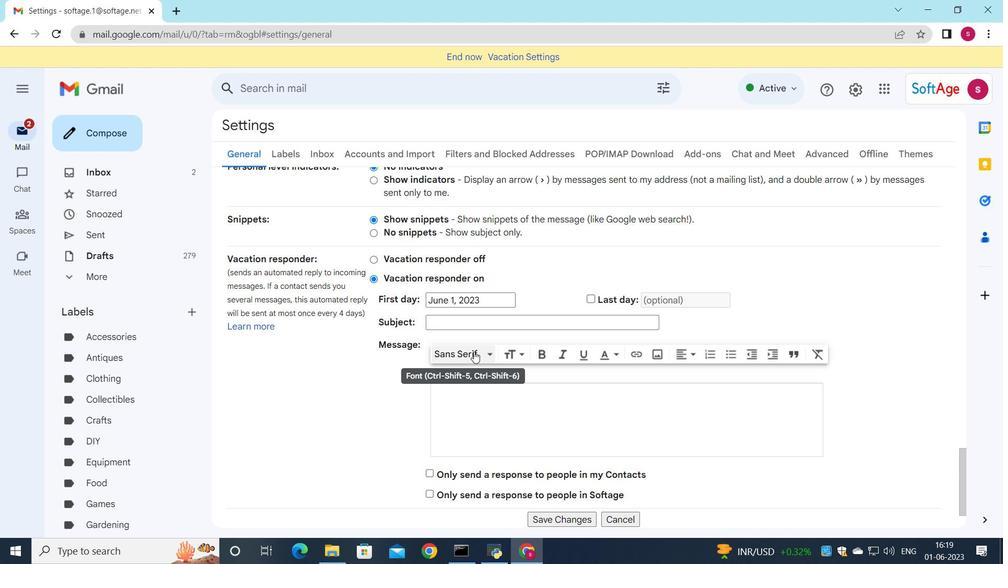 
Action: Mouse moved to (578, 453)
Screenshot: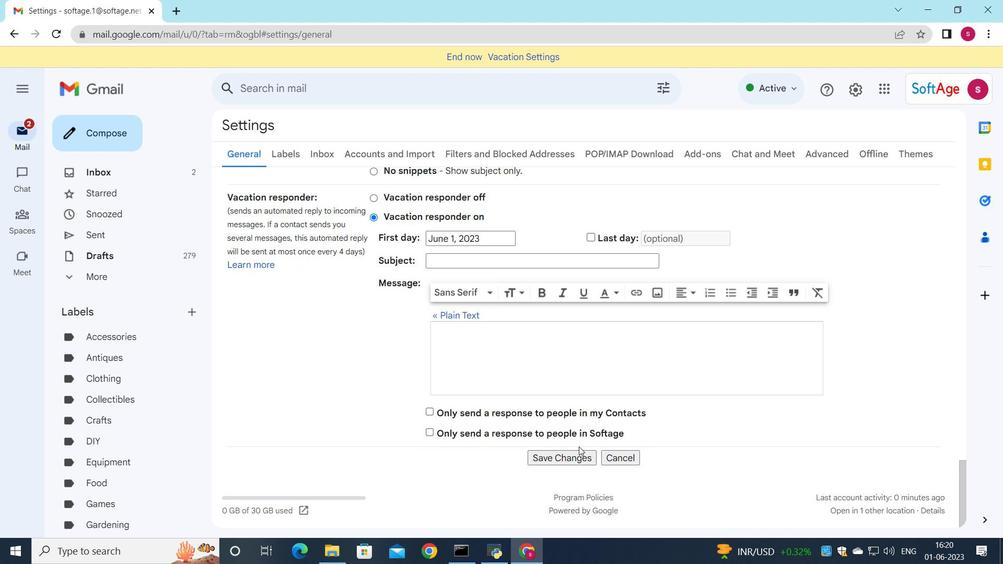 
Action: Mouse pressed left at (578, 453)
Screenshot: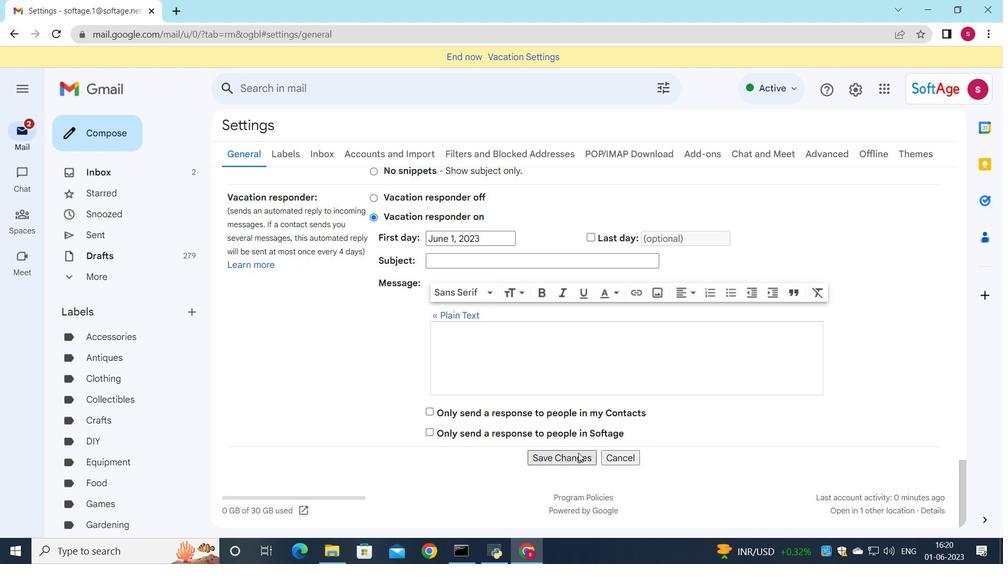 
Action: Mouse moved to (459, 322)
Screenshot: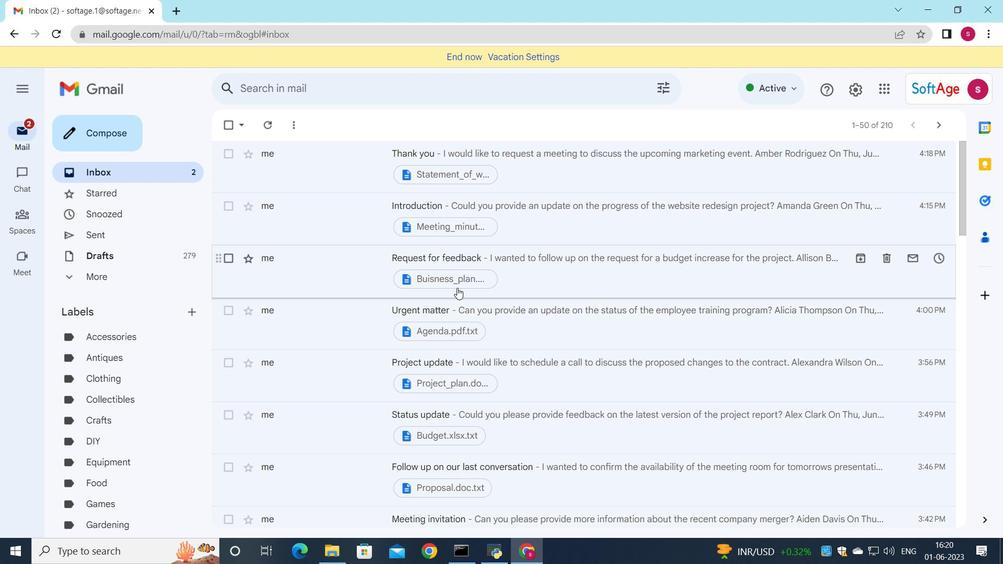 
Action: Mouse scrolled (459, 322) with delta (0, 0)
Screenshot: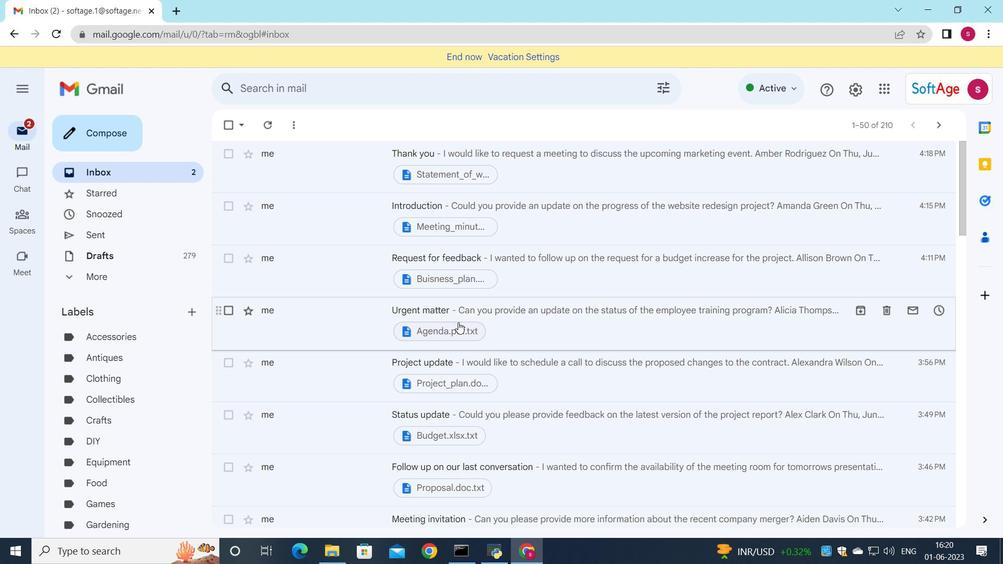 
Action: Mouse scrolled (459, 322) with delta (0, 0)
Screenshot: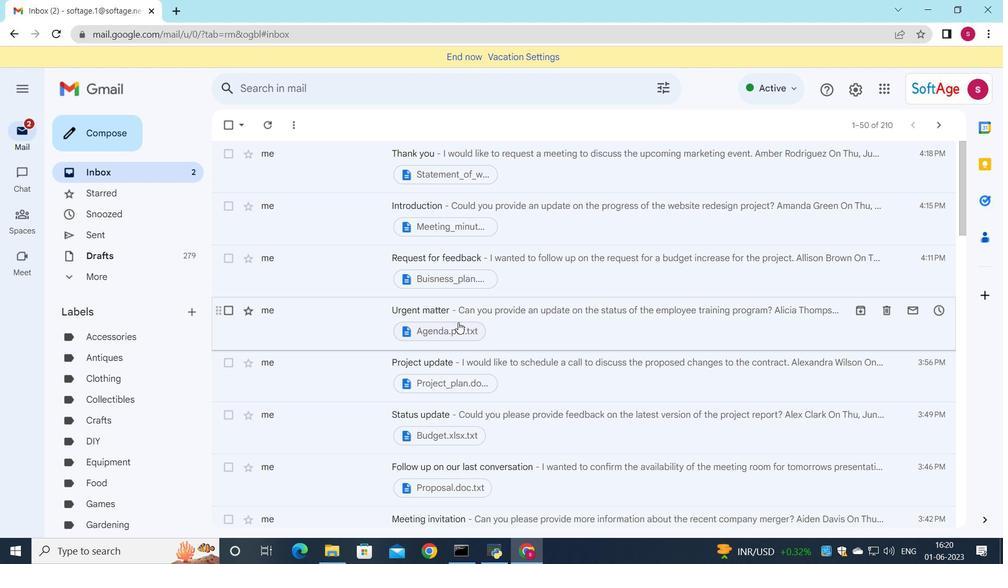 
Action: Mouse scrolled (459, 322) with delta (0, 0)
Screenshot: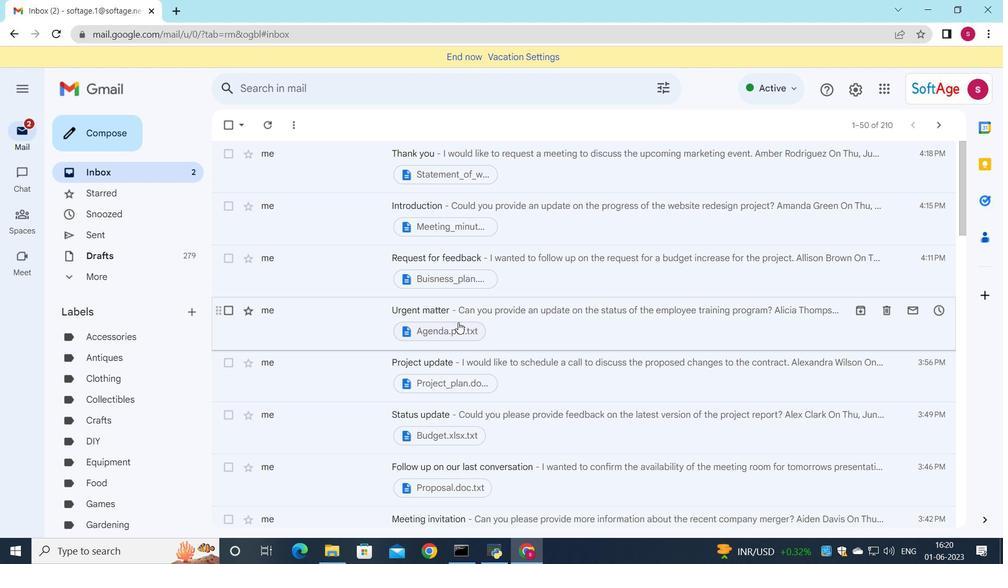 
Action: Mouse scrolled (459, 322) with delta (0, 0)
Screenshot: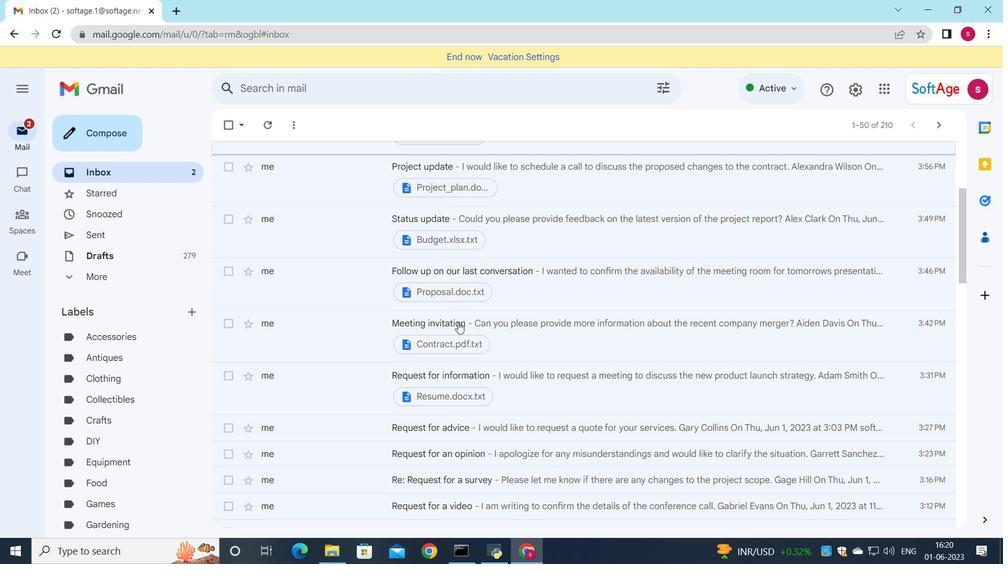
Action: Mouse scrolled (459, 322) with delta (0, 0)
Screenshot: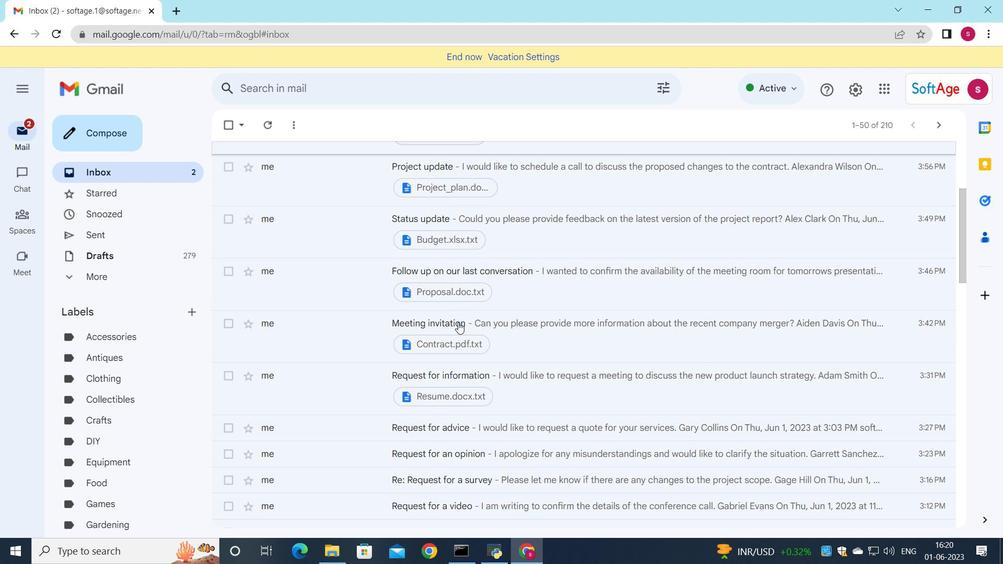 
Action: Mouse scrolled (459, 322) with delta (0, 0)
Screenshot: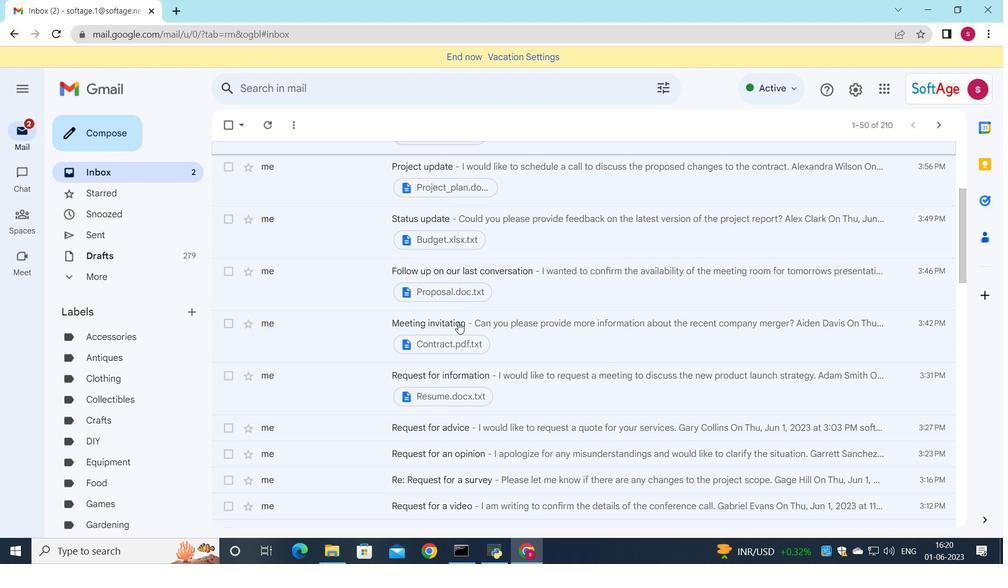 
Action: Mouse moved to (459, 230)
Screenshot: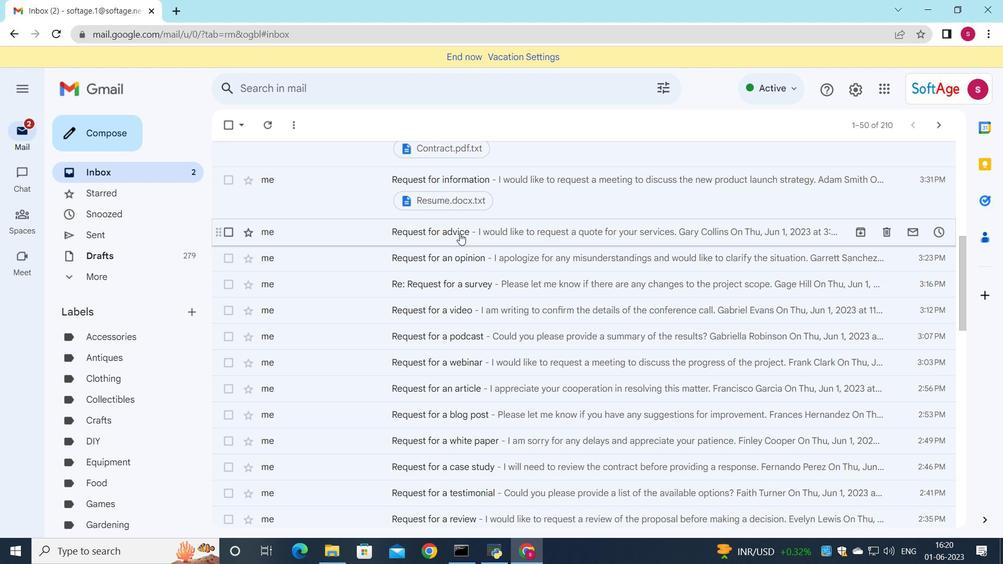 
Action: Mouse pressed left at (459, 230)
Screenshot: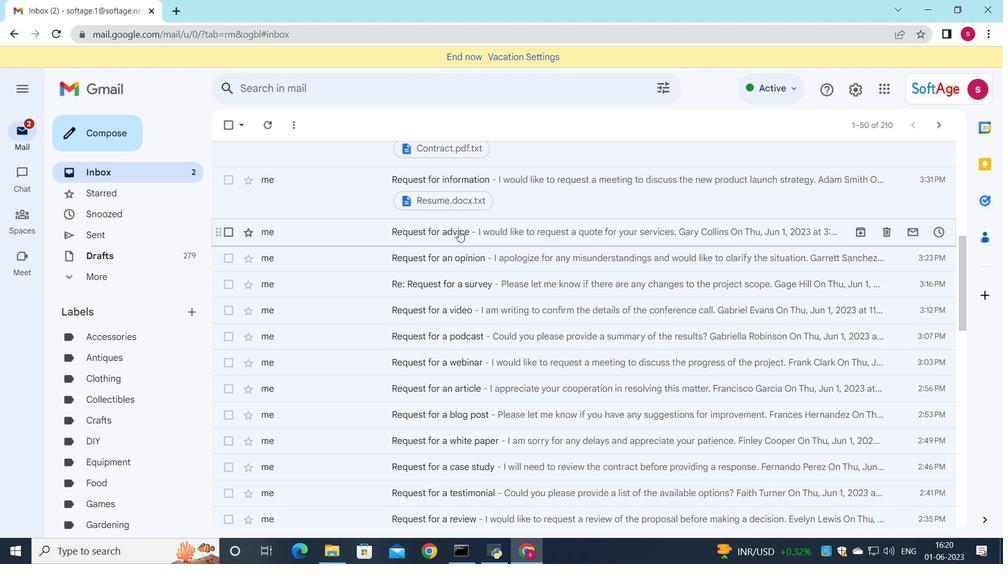 
Action: Mouse moved to (399, 238)
Screenshot: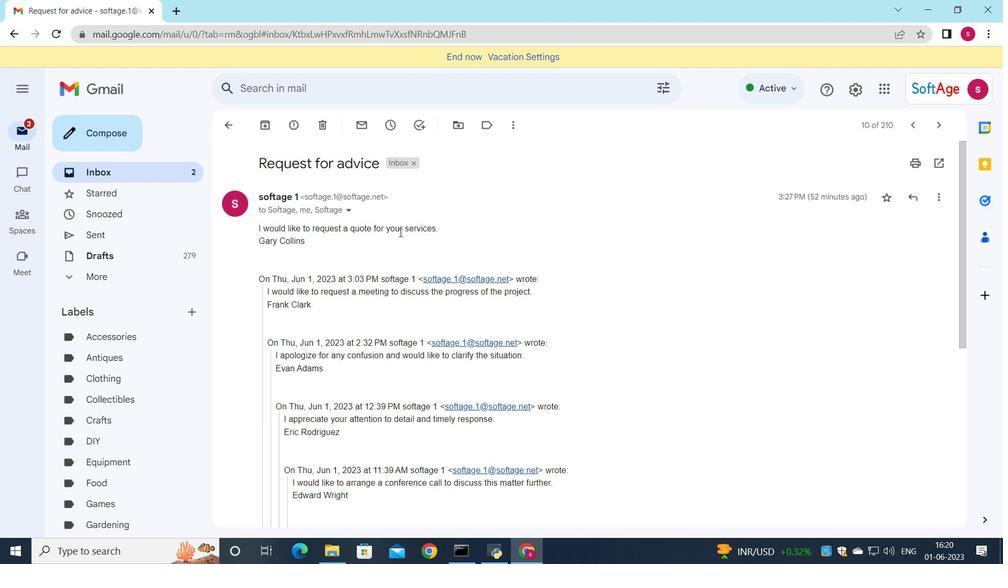 
Action: Mouse scrolled (399, 237) with delta (0, 0)
Screenshot: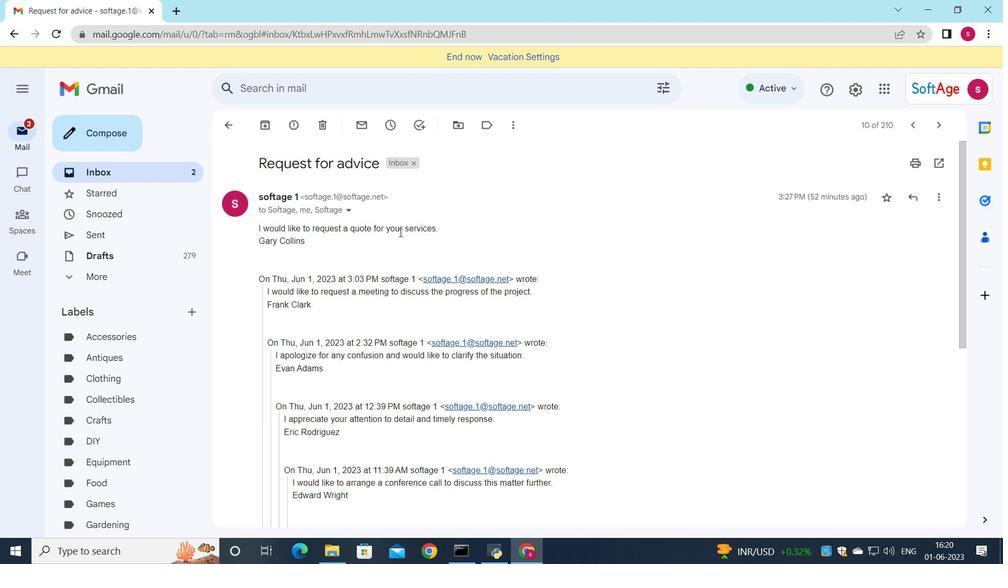 
Action: Mouse moved to (399, 245)
Screenshot: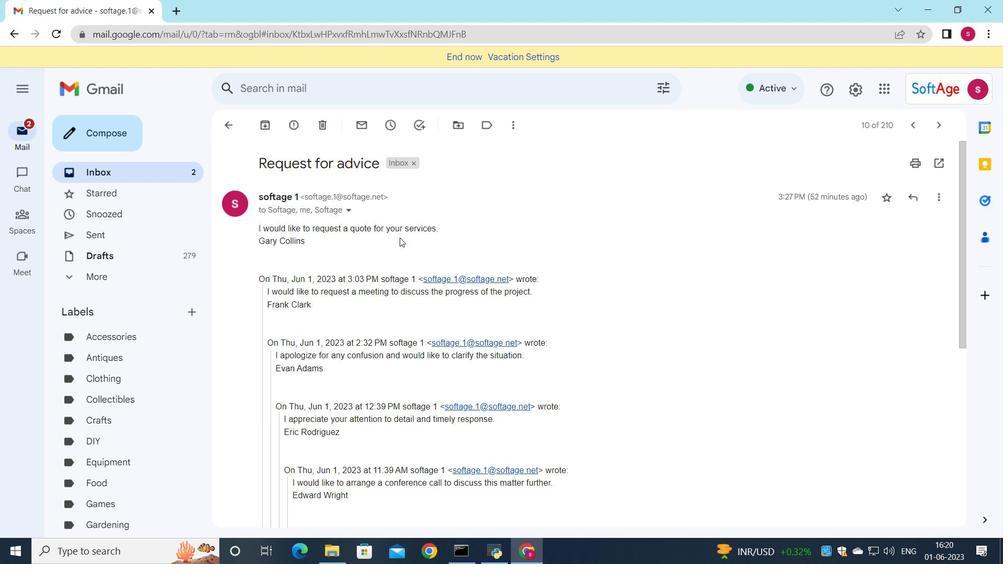 
Action: Mouse scrolled (399, 245) with delta (0, 0)
Screenshot: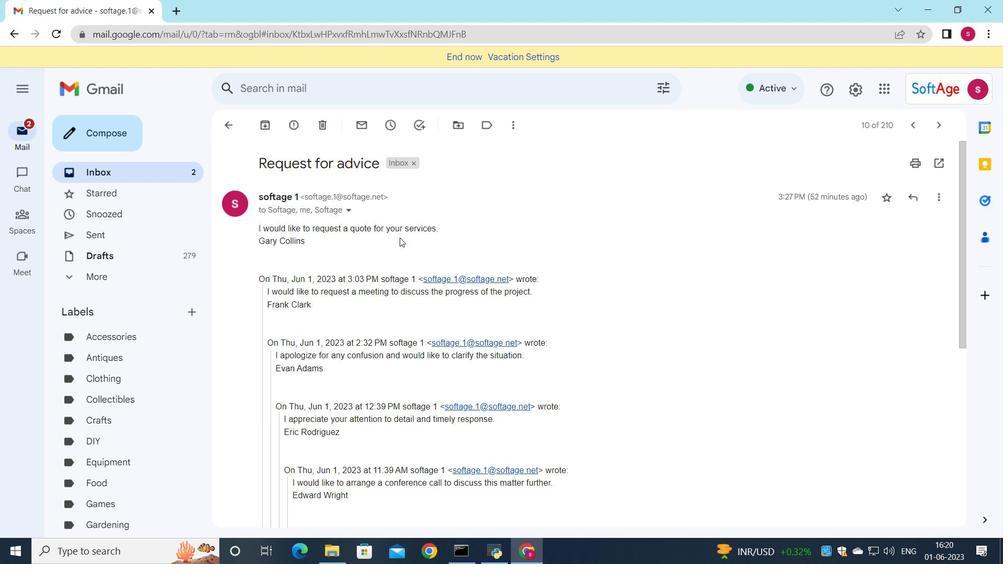 
Action: Mouse moved to (380, 315)
Screenshot: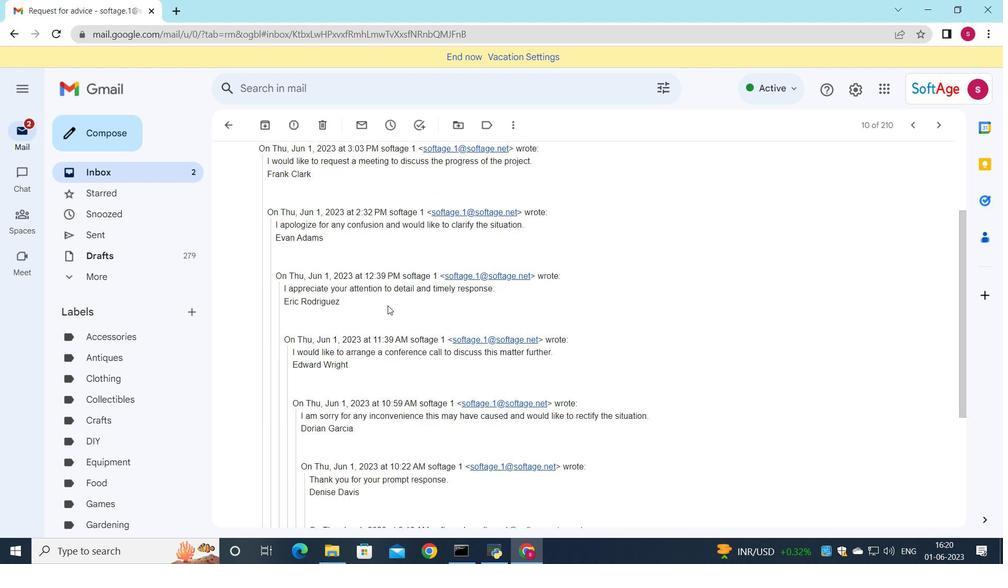
Action: Mouse scrolled (380, 315) with delta (0, 0)
Screenshot: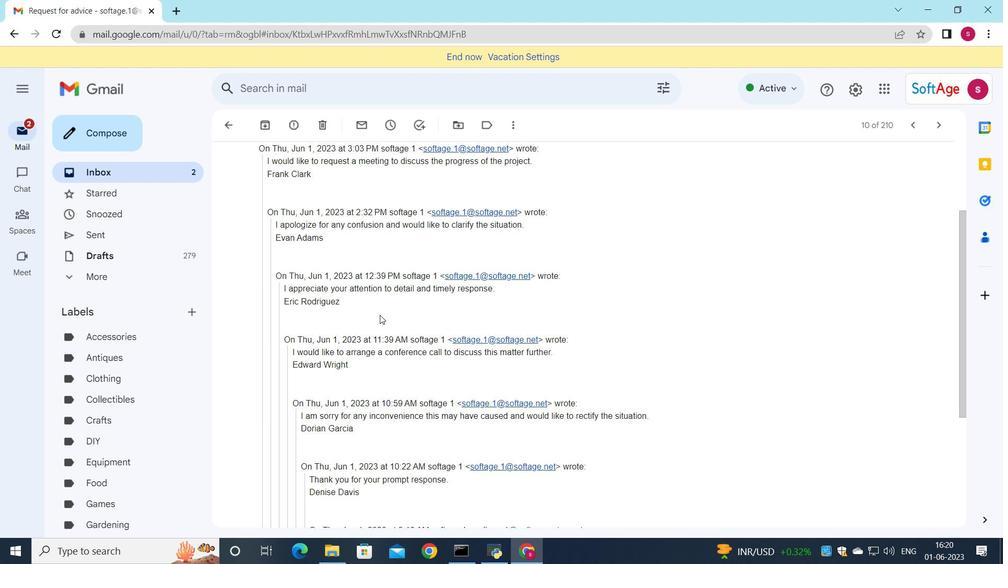 
Action: Mouse scrolled (380, 315) with delta (0, 0)
Screenshot: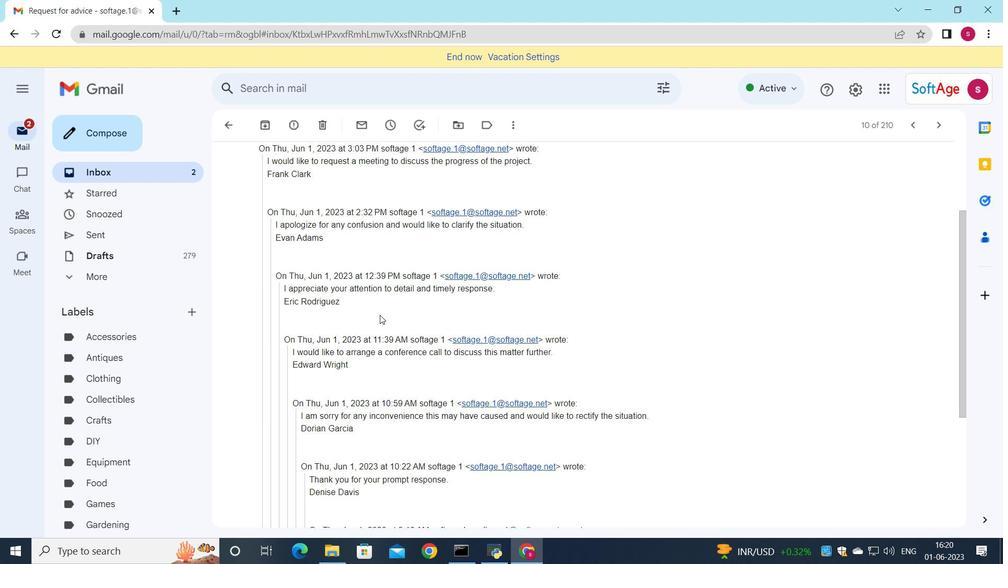 
Action: Mouse scrolled (380, 315) with delta (0, 0)
Screenshot: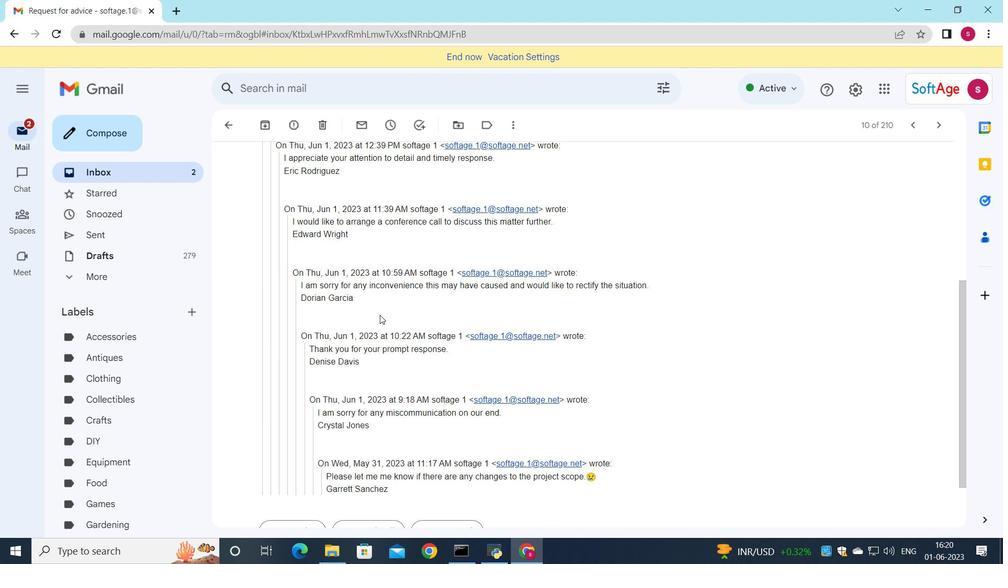 
Action: Mouse scrolled (380, 315) with delta (0, 0)
Screenshot: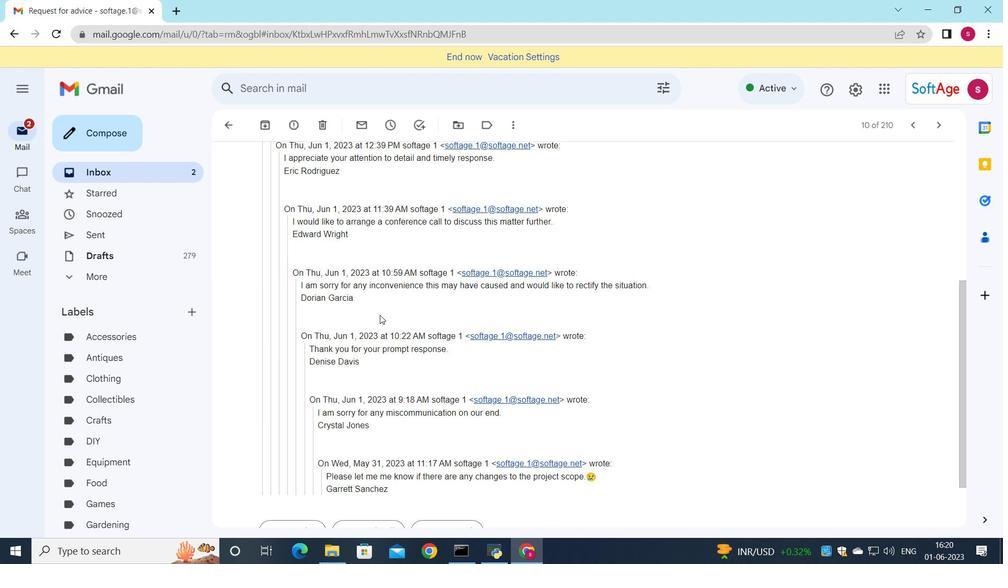 
Action: Mouse scrolled (380, 315) with delta (0, 0)
Screenshot: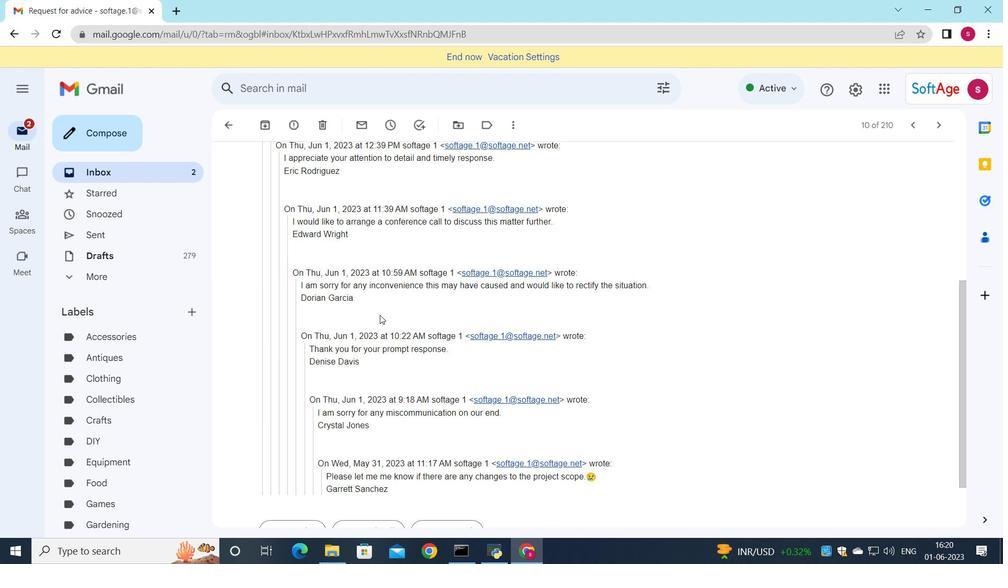 
Action: Mouse scrolled (380, 315) with delta (0, 0)
Screenshot: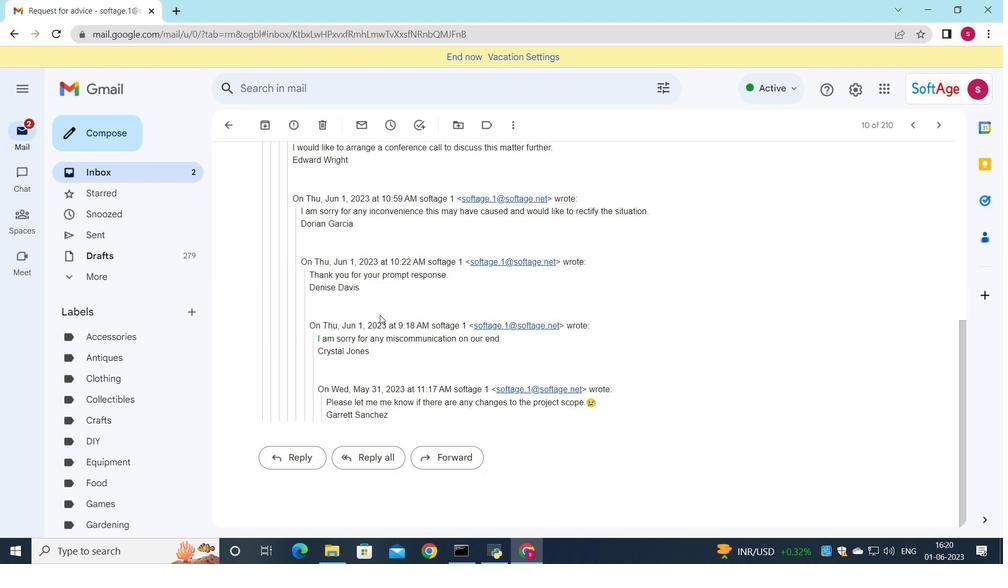 
Action: Mouse scrolled (380, 315) with delta (0, 0)
Screenshot: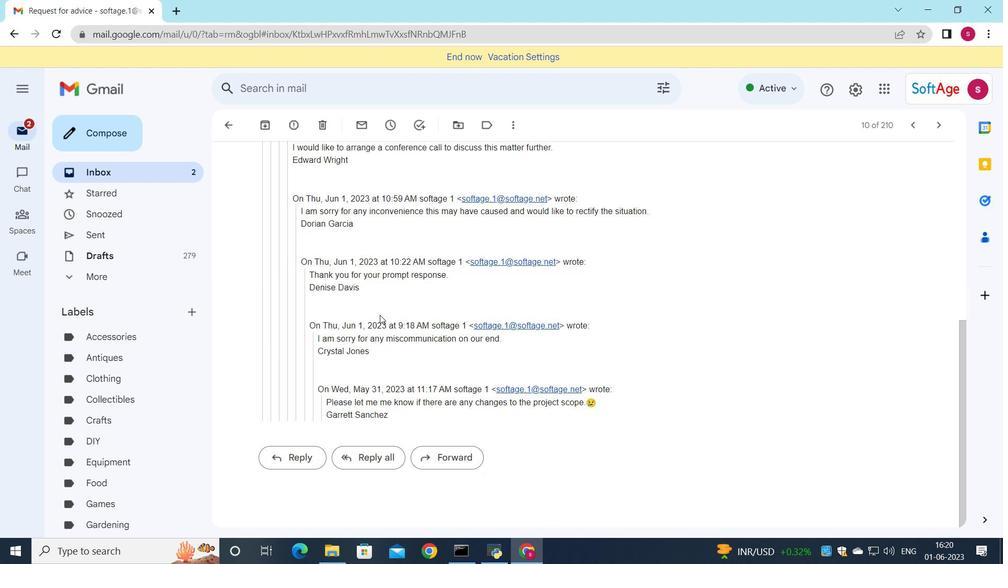 
Action: Mouse scrolled (380, 315) with delta (0, 0)
Screenshot: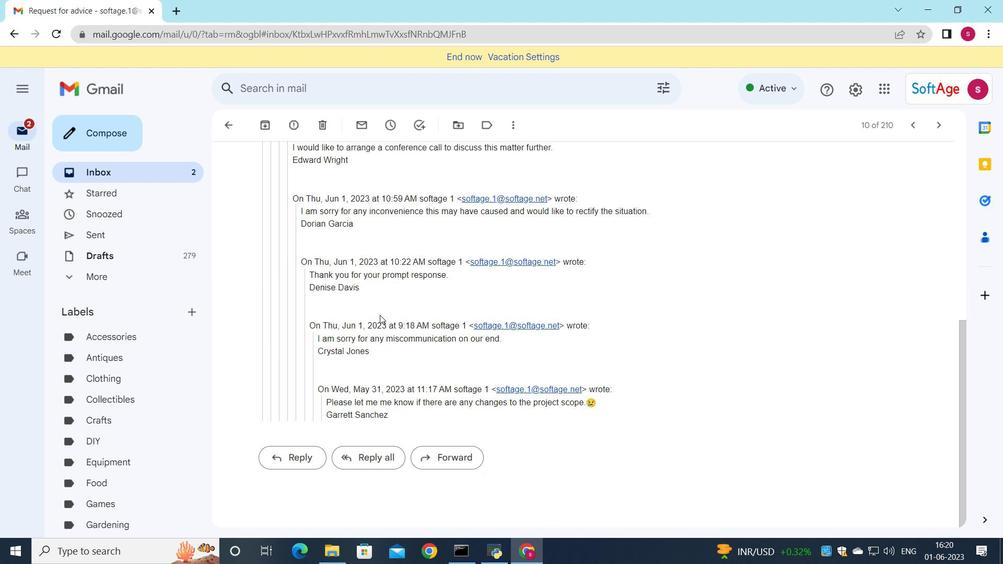 
Action: Mouse moved to (296, 449)
Screenshot: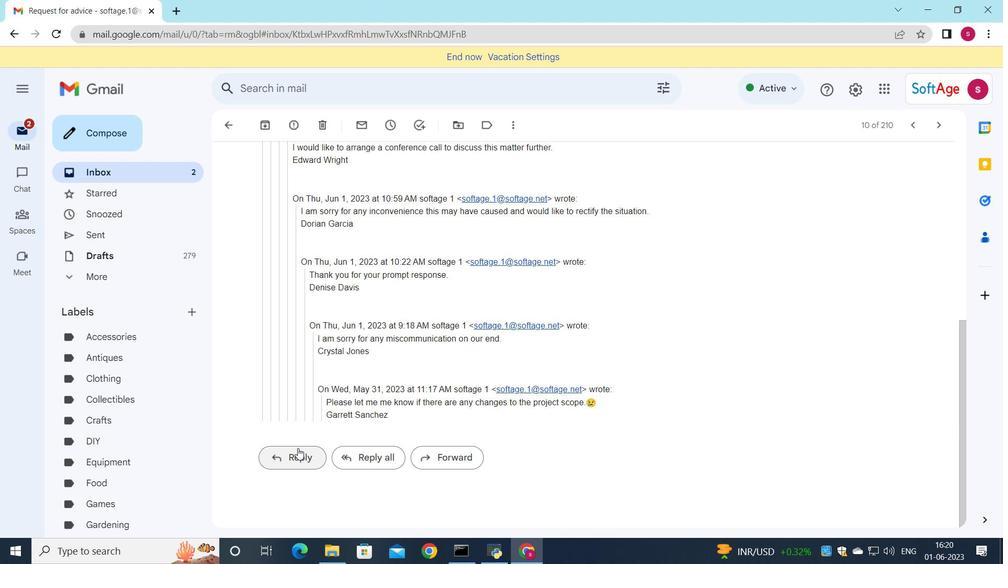 
Action: Mouse pressed left at (296, 449)
Screenshot: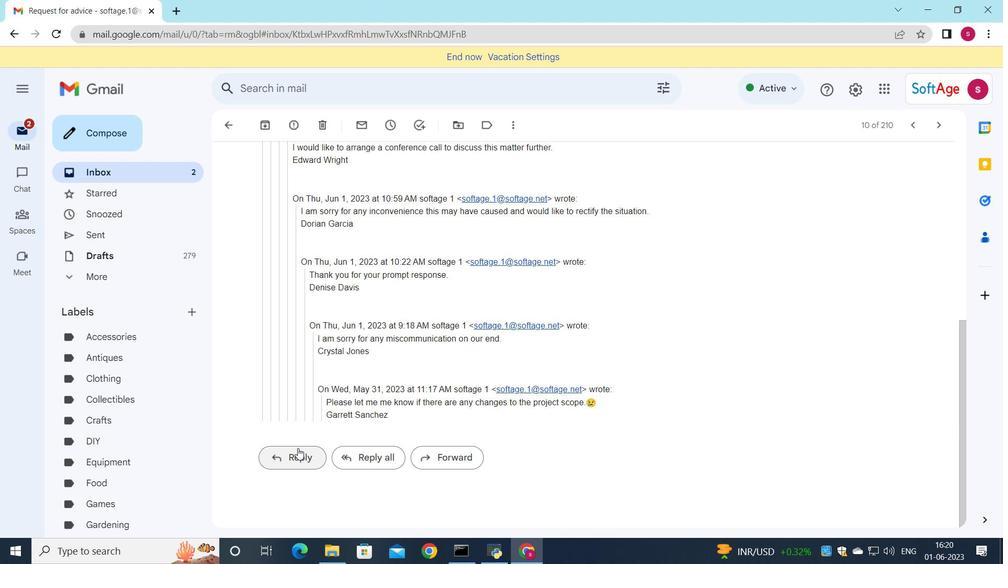 
Action: Mouse moved to (287, 355)
Screenshot: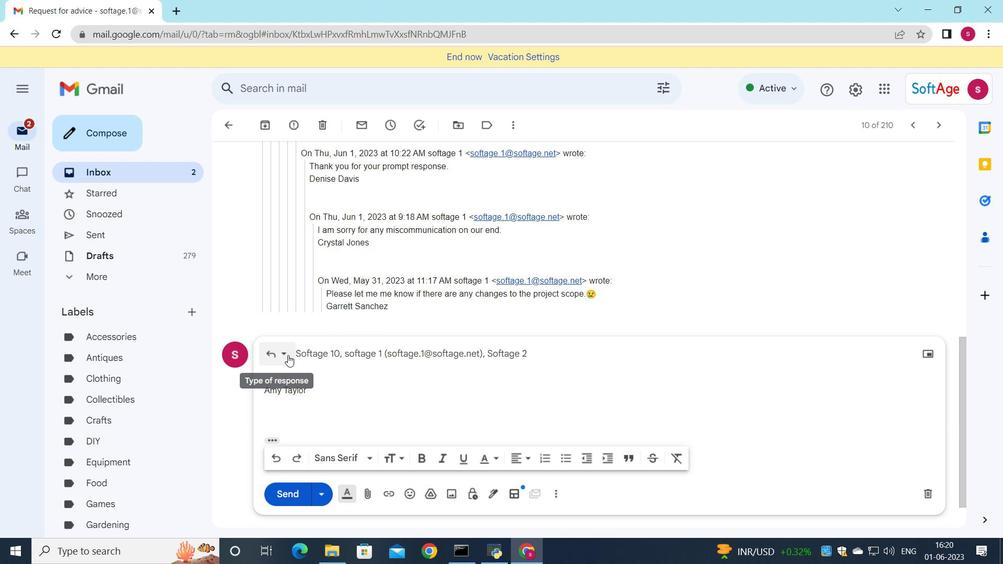
Action: Mouse pressed left at (287, 355)
Screenshot: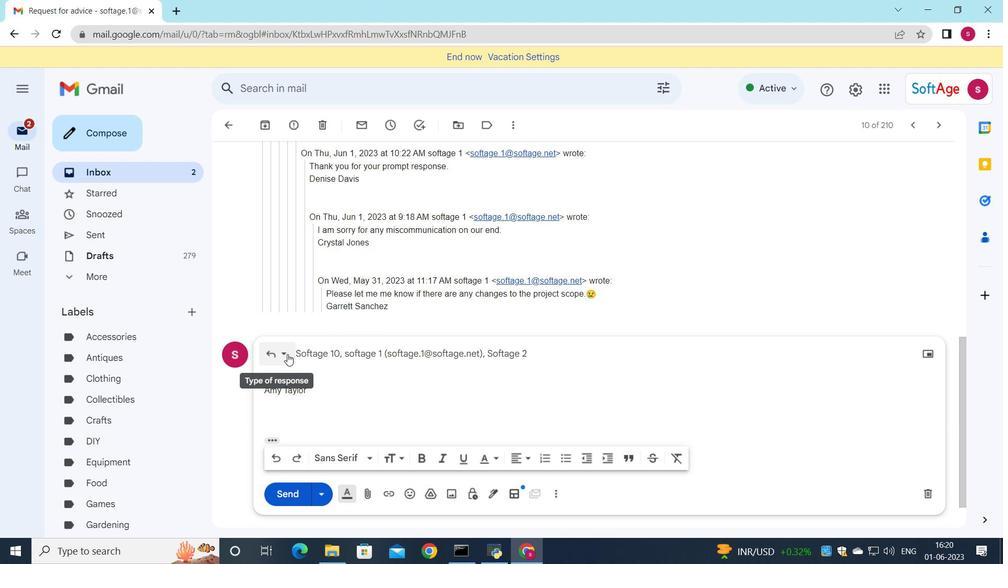 
Action: Mouse moved to (310, 441)
Screenshot: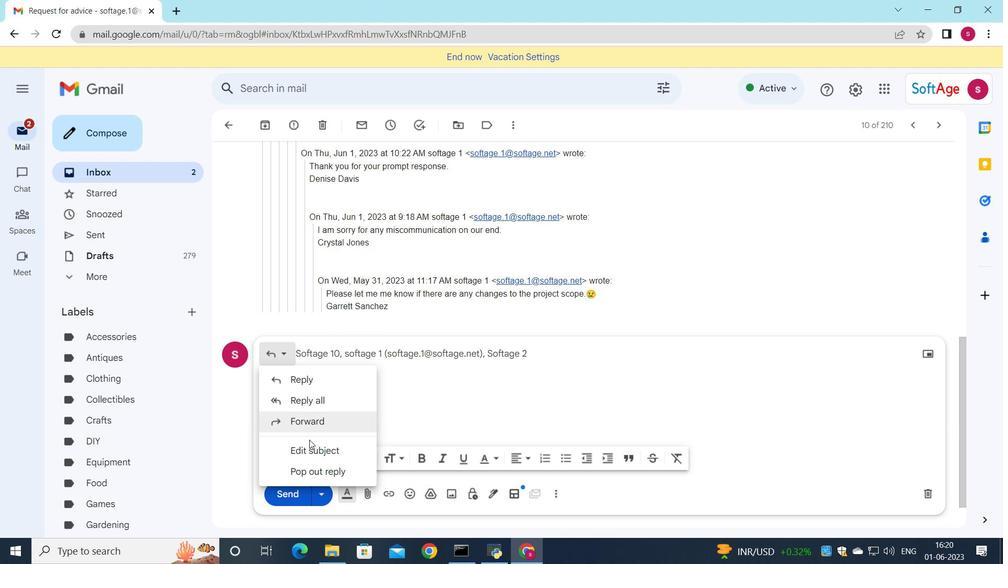 
Action: Mouse pressed left at (310, 441)
Screenshot: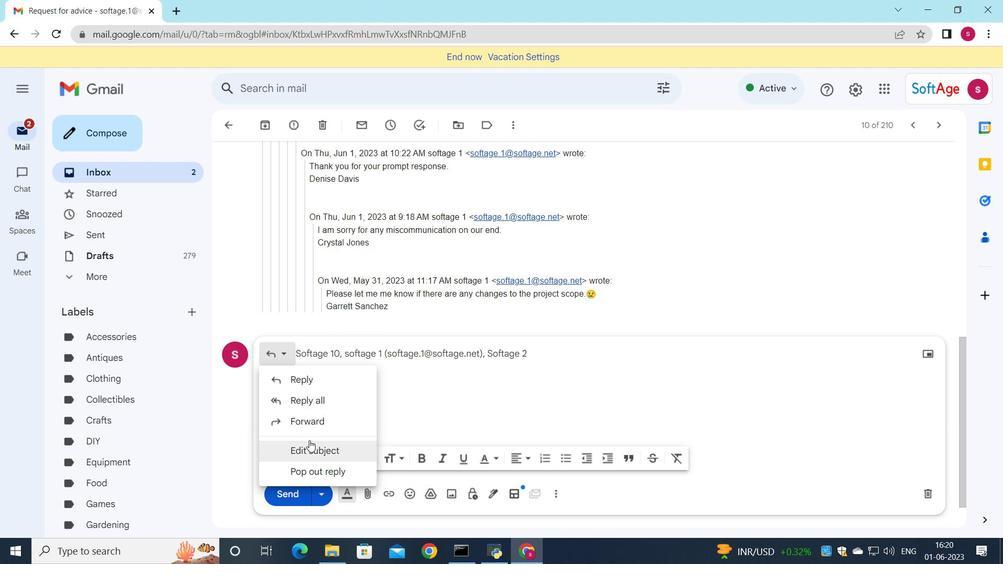 
Action: Mouse moved to (551, 296)
Screenshot: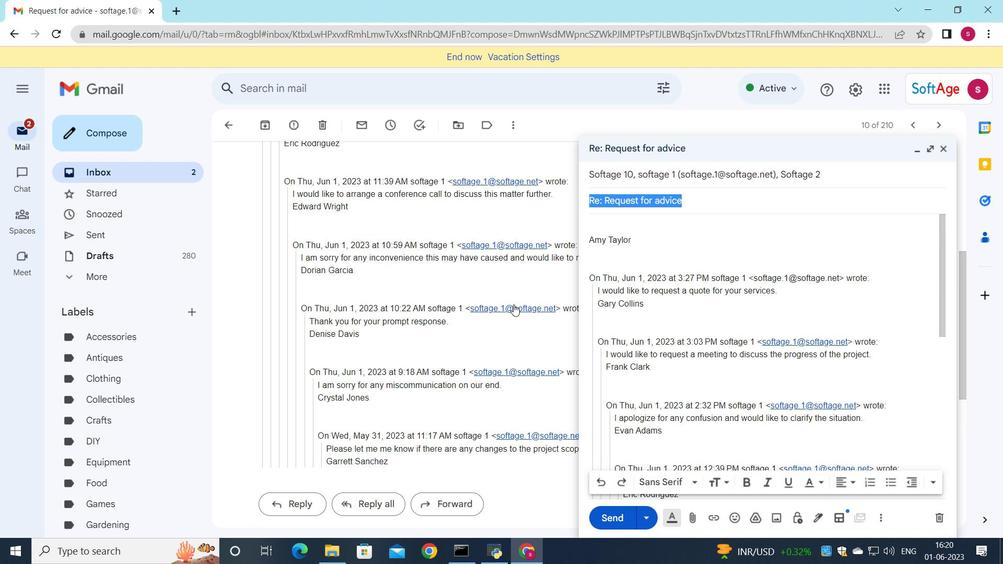 
Action: Key pressed <Key.shift><Key.shift>Question<Key.space>regarding<Key.space>a<Key.space>project
Screenshot: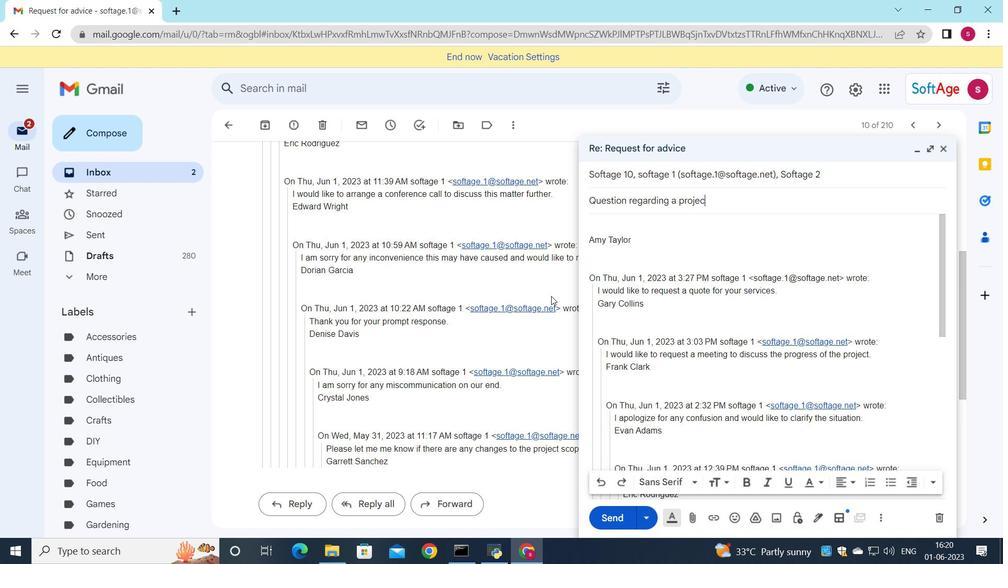 
Action: Mouse moved to (618, 232)
Screenshot: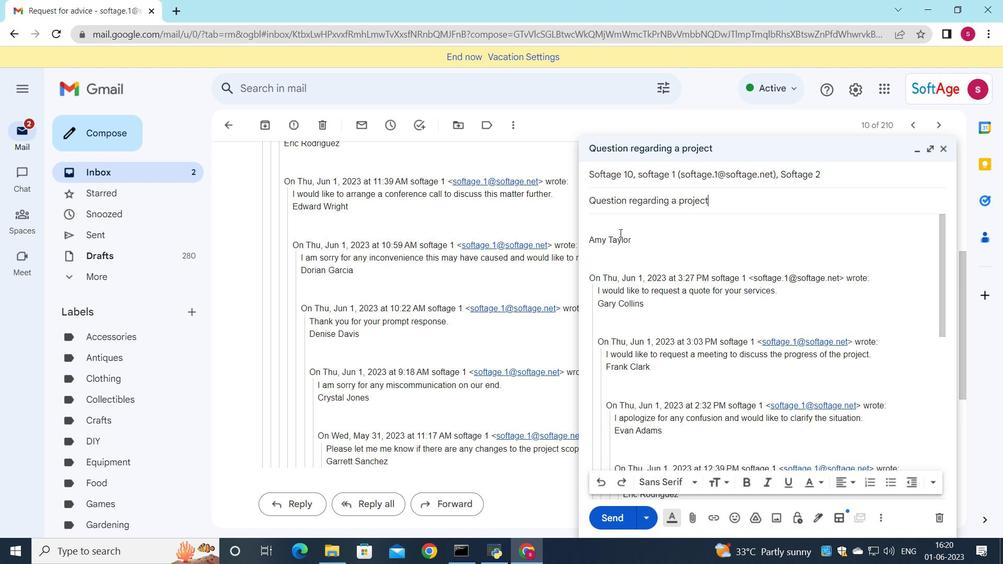 
Action: Mouse pressed left at (618, 232)
Screenshot: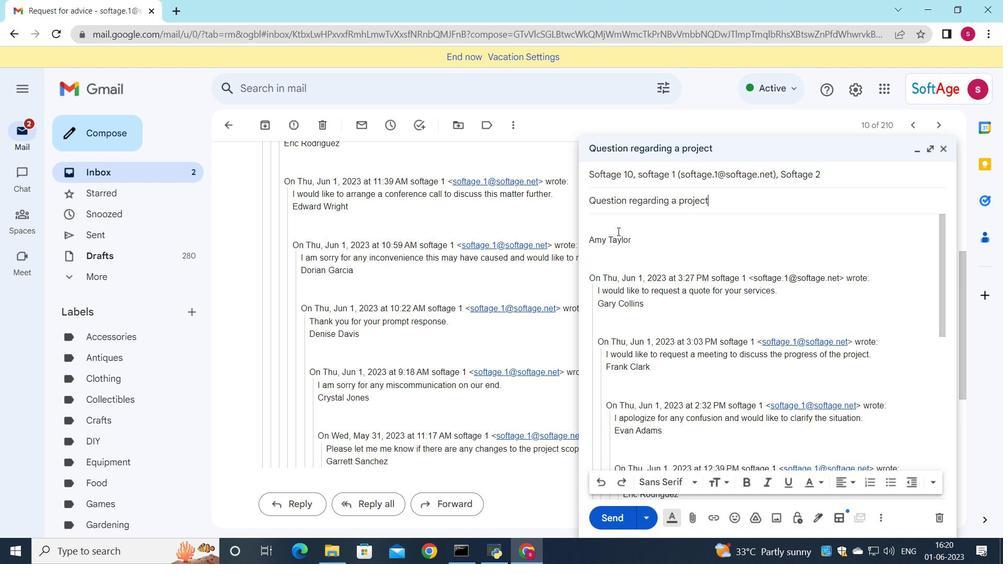 
Action: Mouse moved to (684, 244)
Screenshot: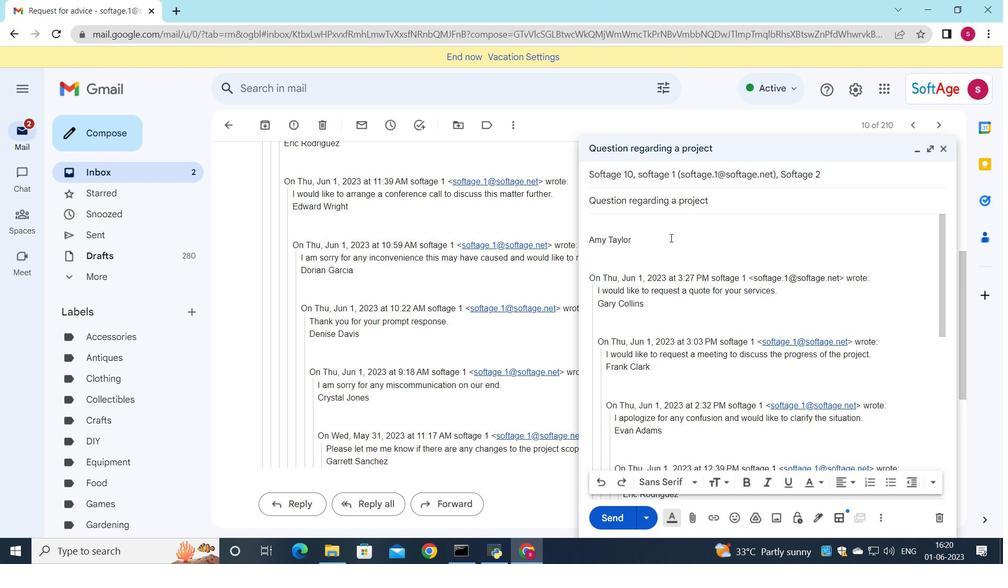 
Action: Key pressed <Key.shift>Can<Key.space>you<Key.space>please<Key.space>provide<Key.space>more<Key.space>infi<Key.backspace>ormation<Key.space>about<Key.space>the<Key.space>new<Key.space><Key.shift>HR<Key.space>policies<Key.shift_r><Key.shift_r><Key.shift_r><Key.shift_r><Key.shift_r><Key.shift_r>?
Screenshot: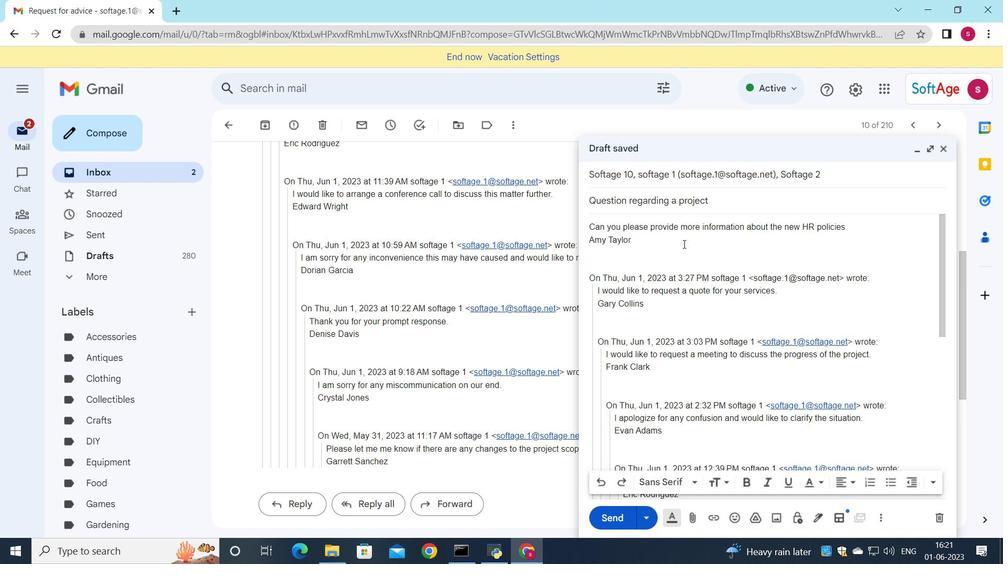 
Action: Mouse moved to (838, 181)
Screenshot: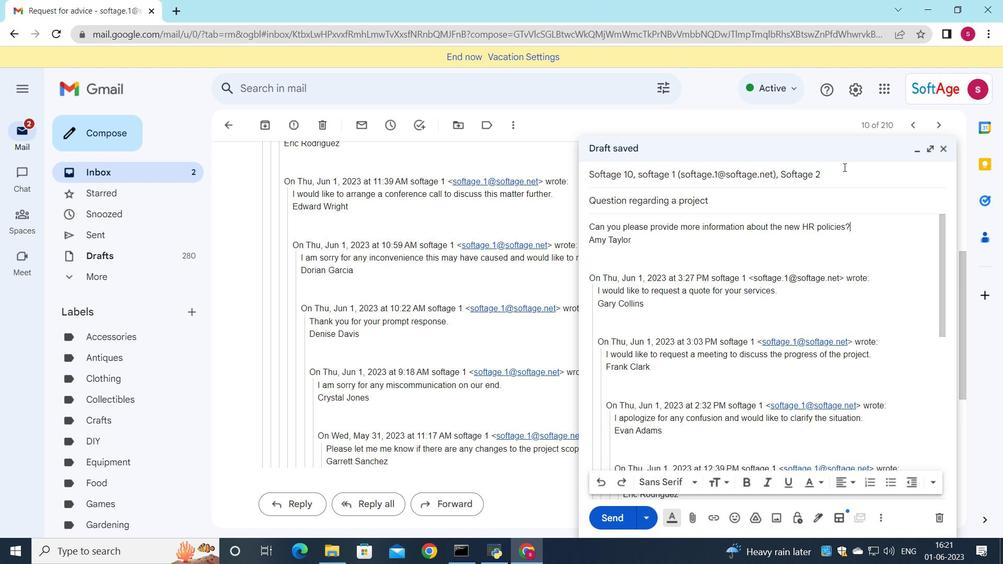 
Action: Mouse pressed left at (838, 181)
Screenshot: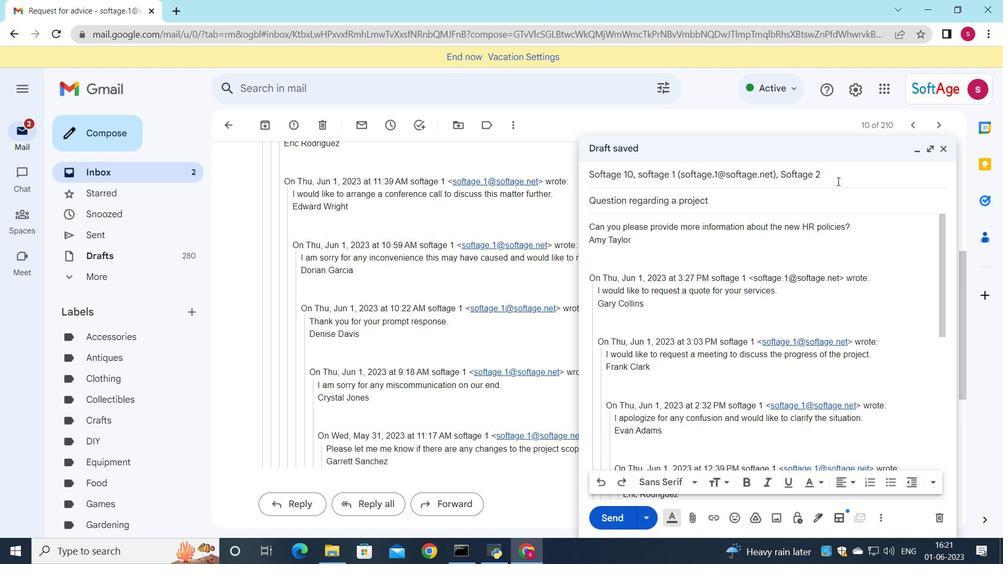 
Action: Mouse moved to (921, 192)
Screenshot: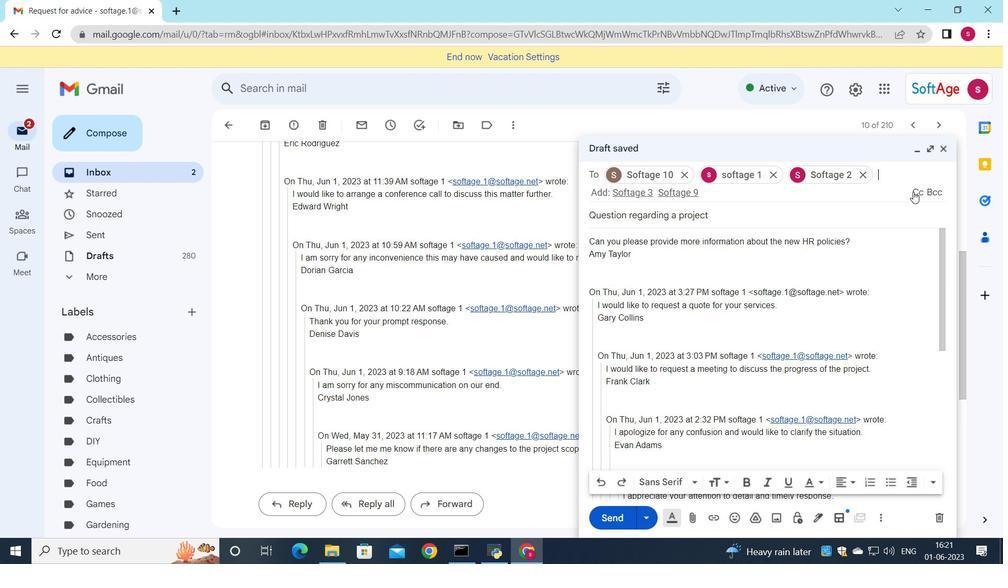 
Action: Mouse pressed left at (921, 192)
Screenshot: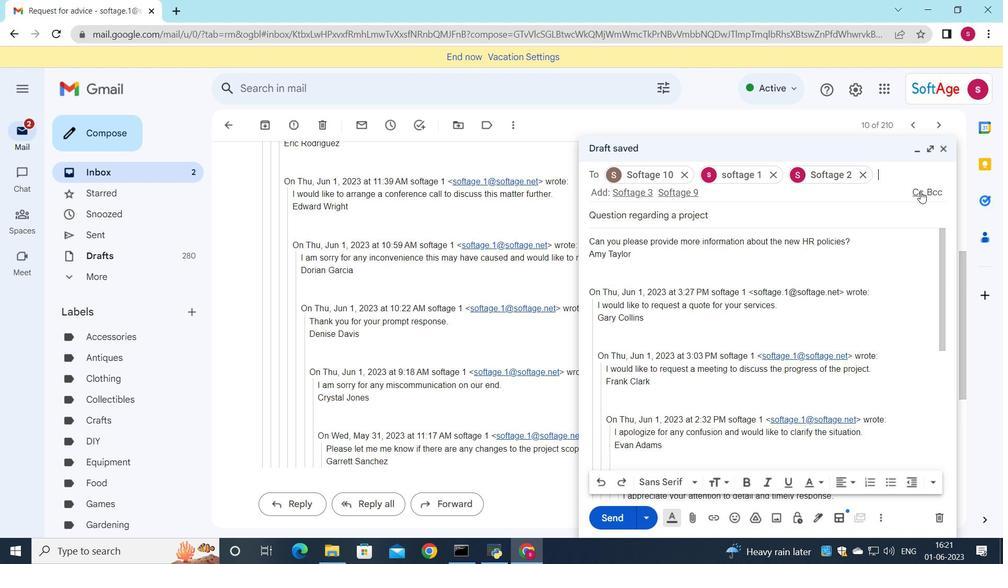 
Action: Mouse moved to (737, 231)
Screenshot: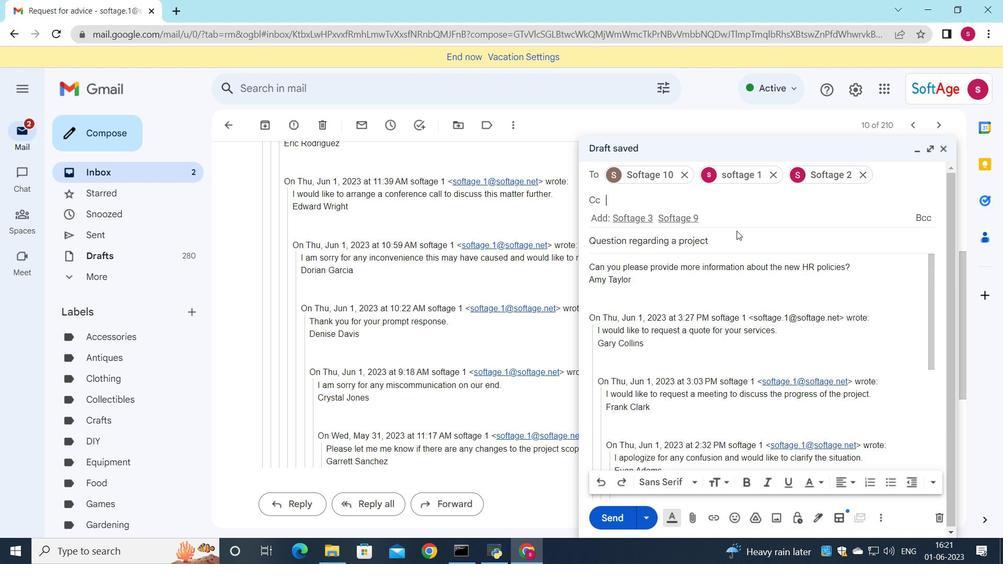 
Action: Key pressed s
Screenshot: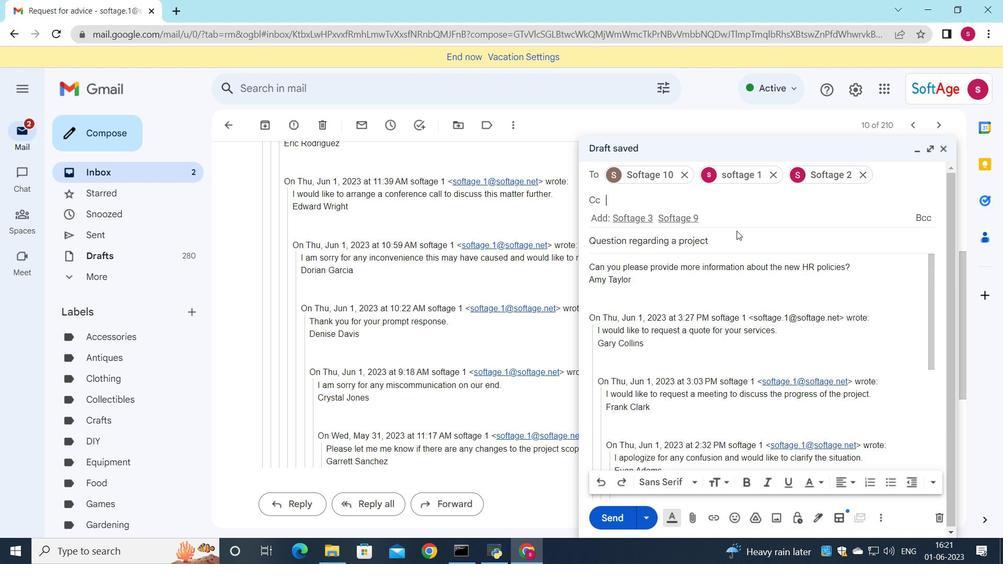
Action: Mouse moved to (709, 379)
Screenshot: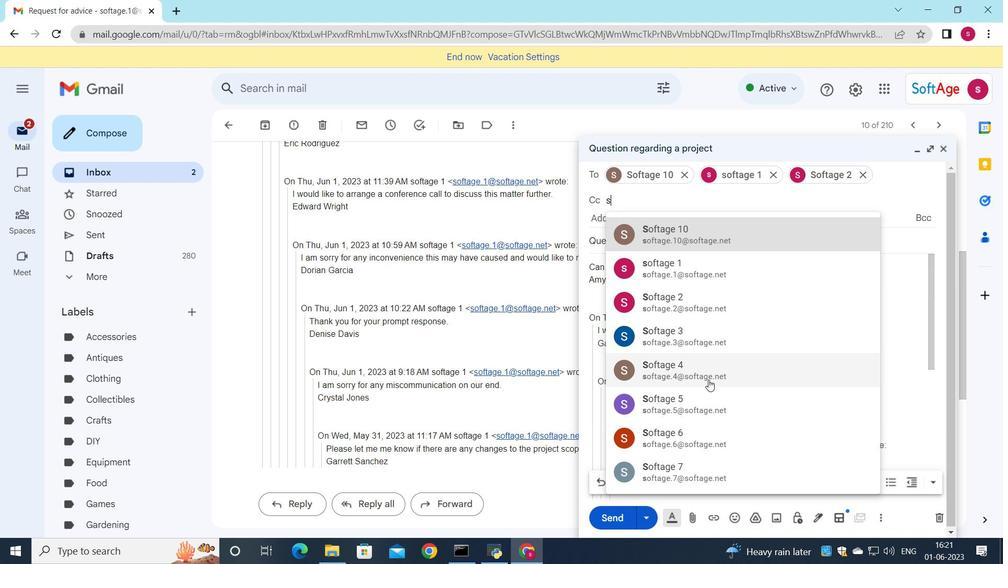 
Action: Mouse pressed left at (709, 379)
Screenshot: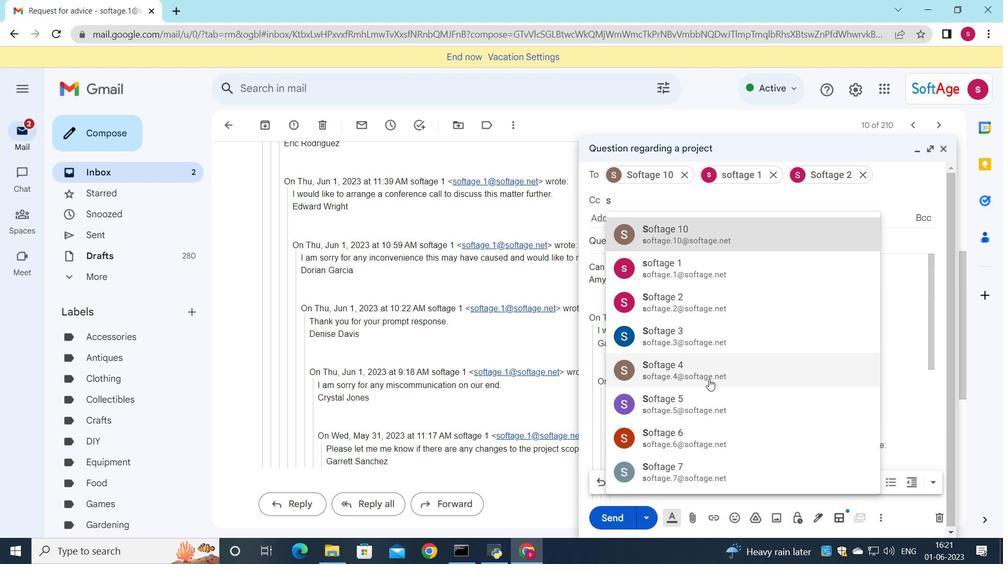
Action: Mouse moved to (699, 513)
Screenshot: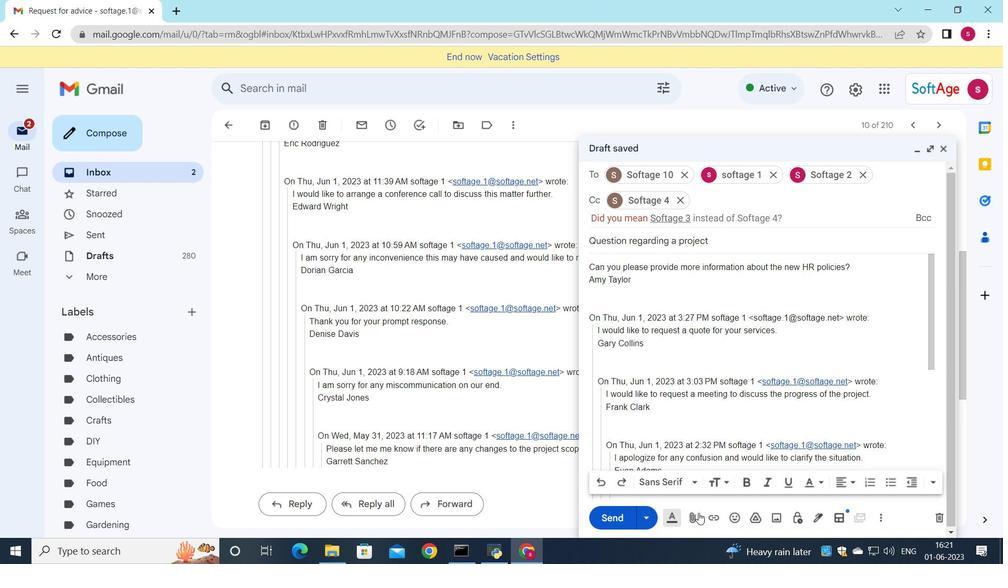 
Action: Mouse pressed left at (699, 513)
Screenshot: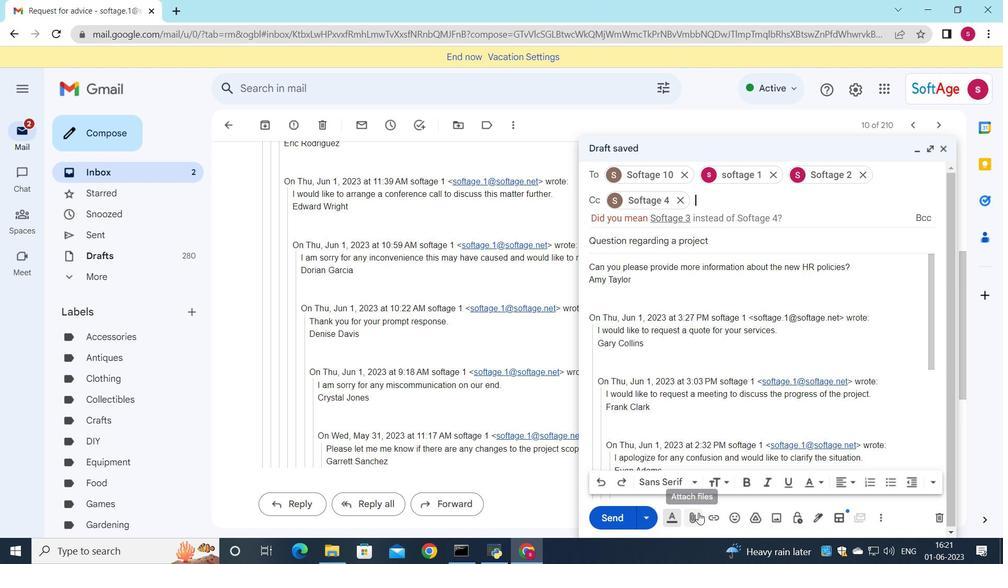 
Action: Mouse moved to (195, 94)
Screenshot: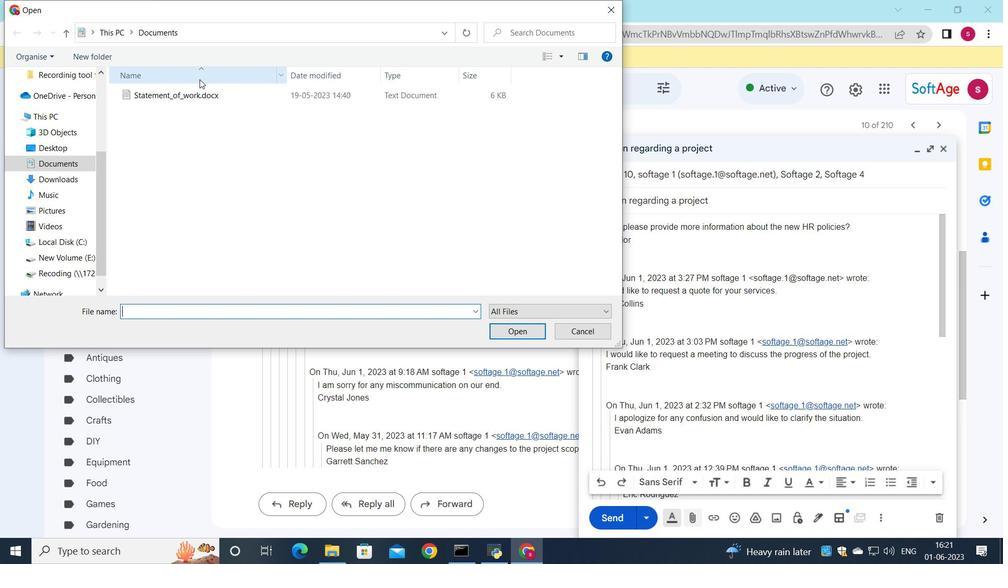 
Action: Mouse pressed left at (195, 94)
Screenshot: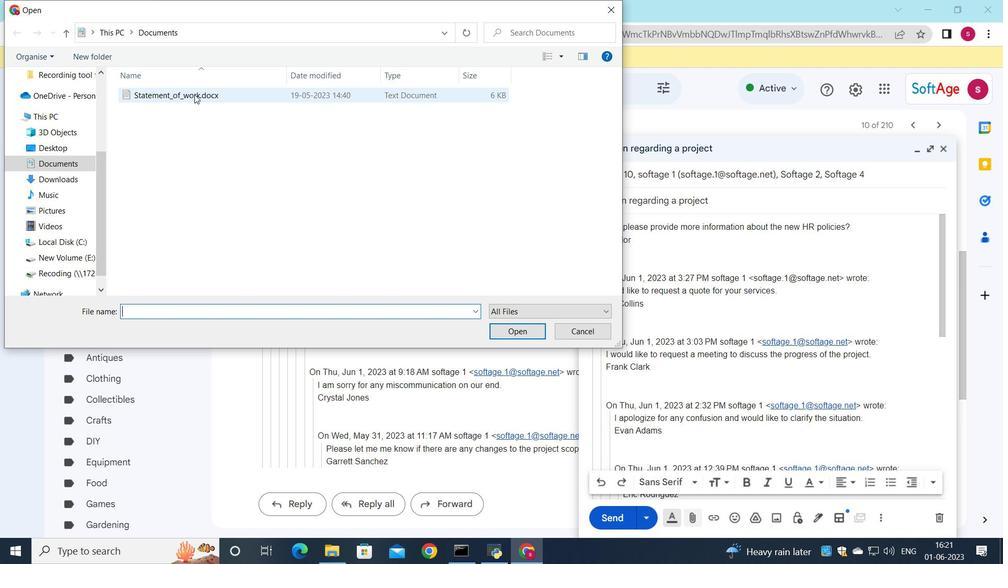 
Action: Mouse moved to (205, 96)
Screenshot: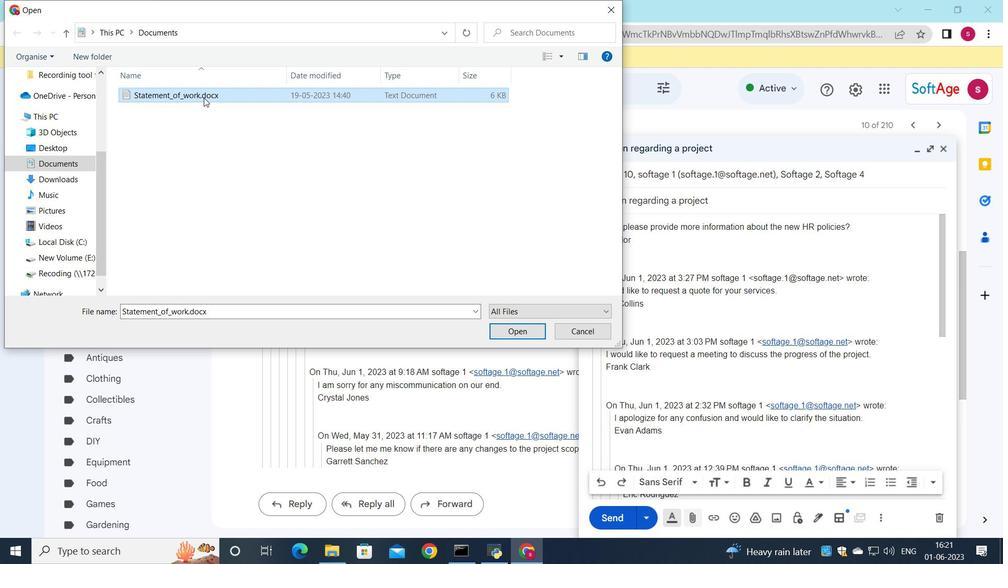 
Action: Mouse pressed left at (205, 96)
Screenshot: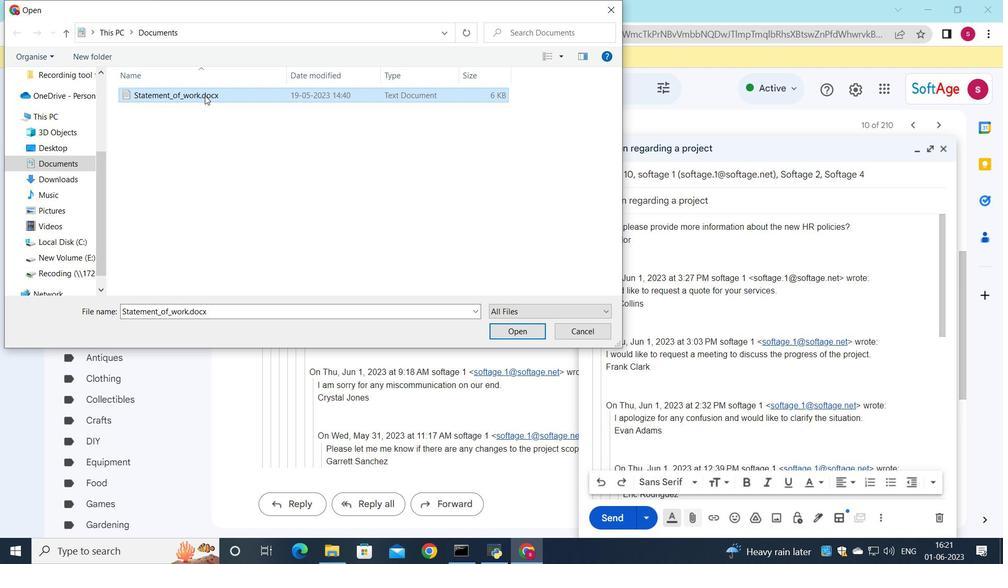 
Action: Mouse moved to (605, 246)
Screenshot: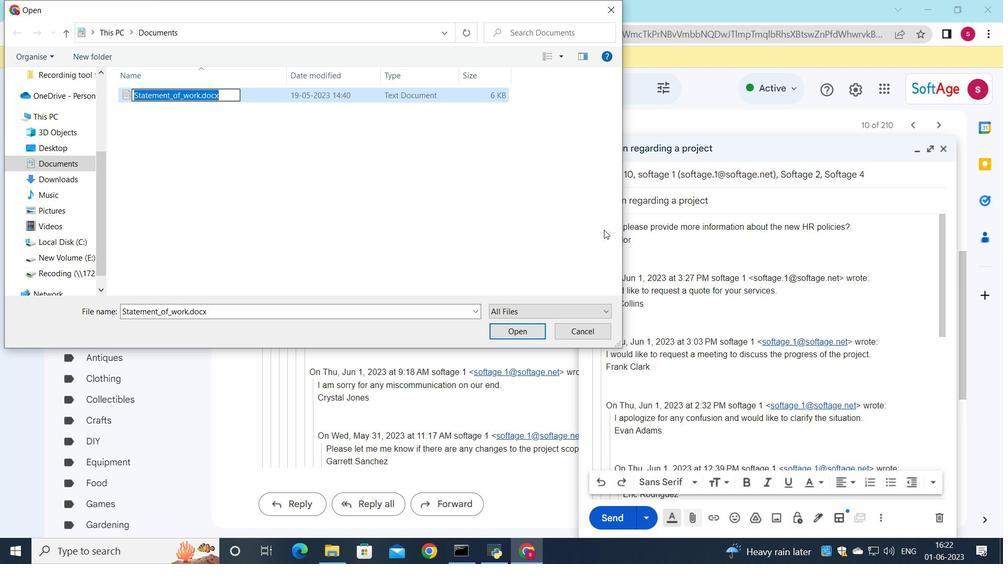 
Action: Key pressed <Key.shift>Non-disclosure<Key.shift>_agreement.pdf
Screenshot: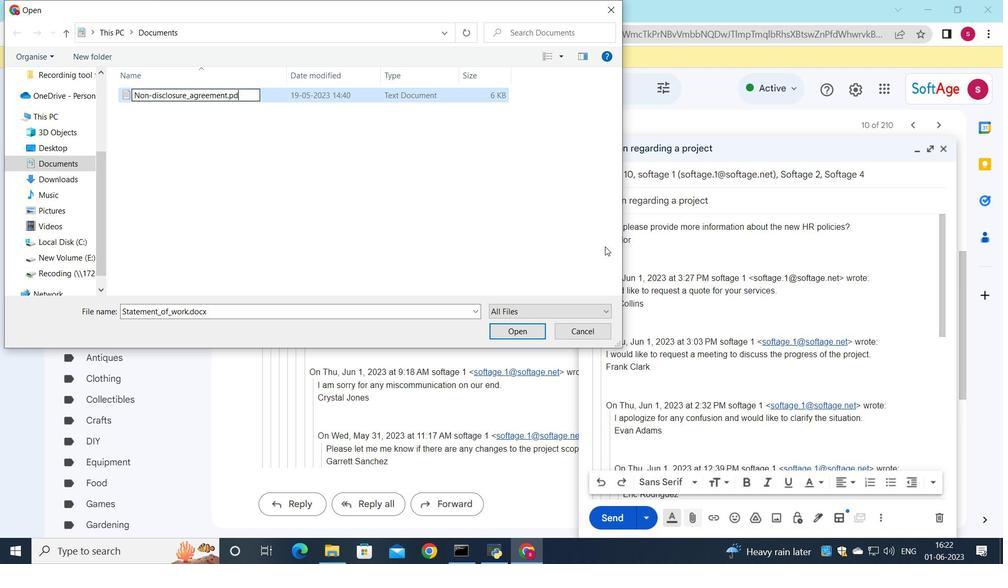 
Action: Mouse moved to (324, 92)
Screenshot: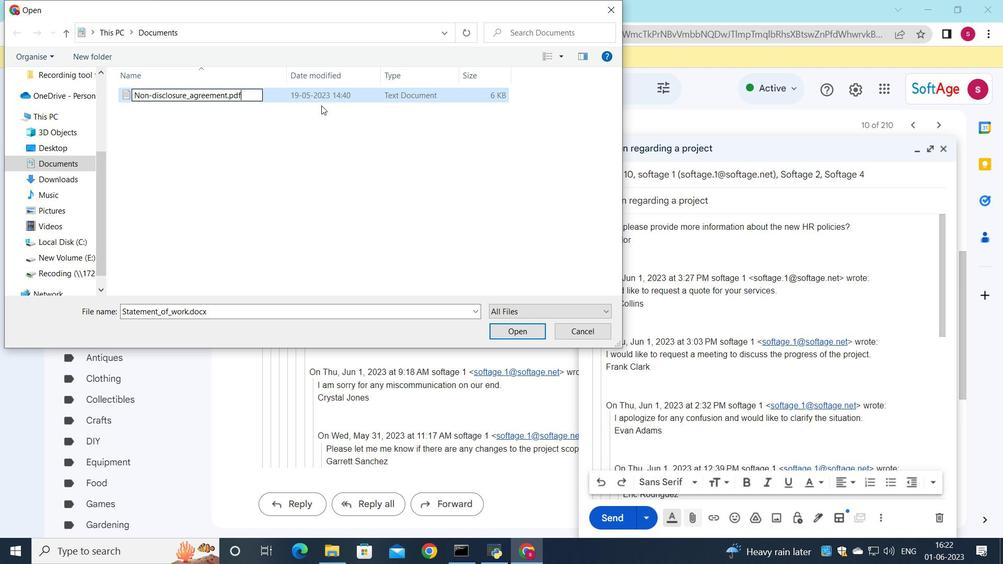 
Action: Mouse pressed left at (324, 92)
Screenshot: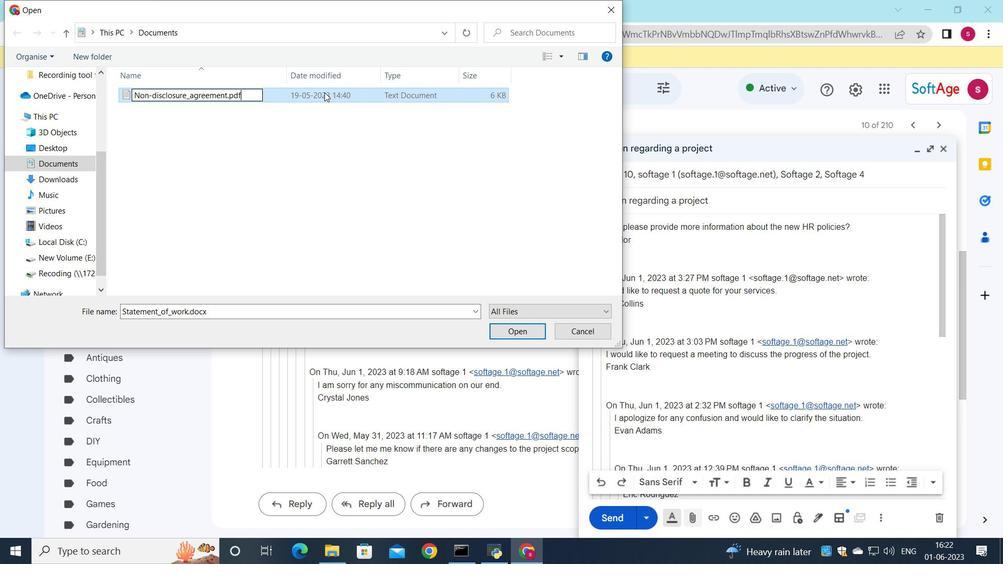 
Action: Mouse moved to (505, 333)
Screenshot: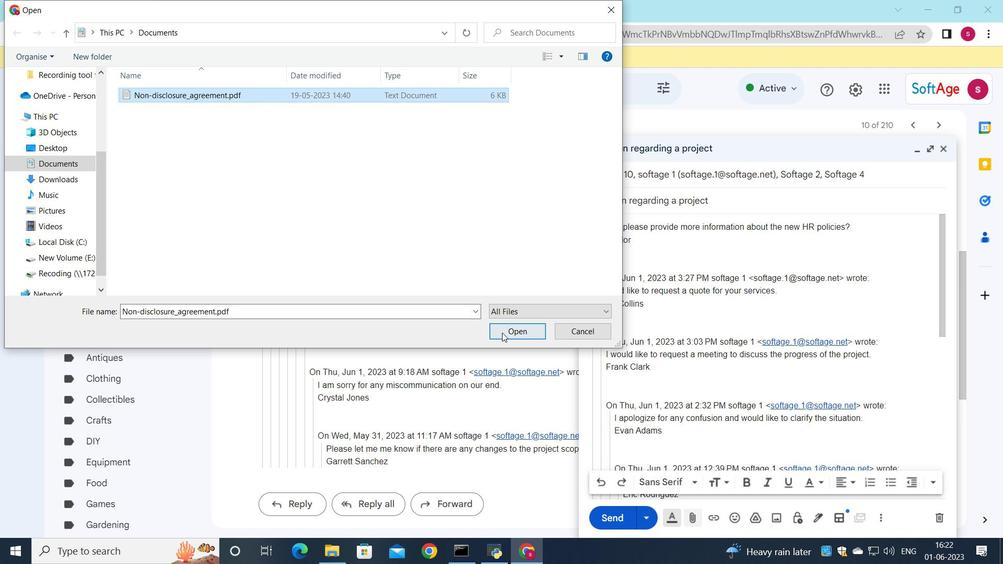 
Action: Mouse pressed left at (505, 333)
Screenshot: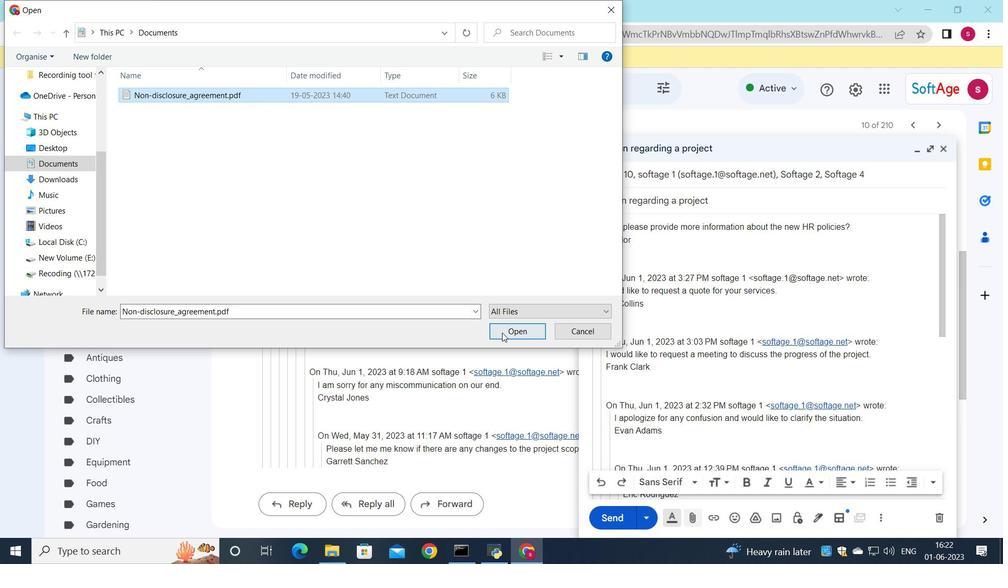 
Action: Mouse moved to (613, 515)
Screenshot: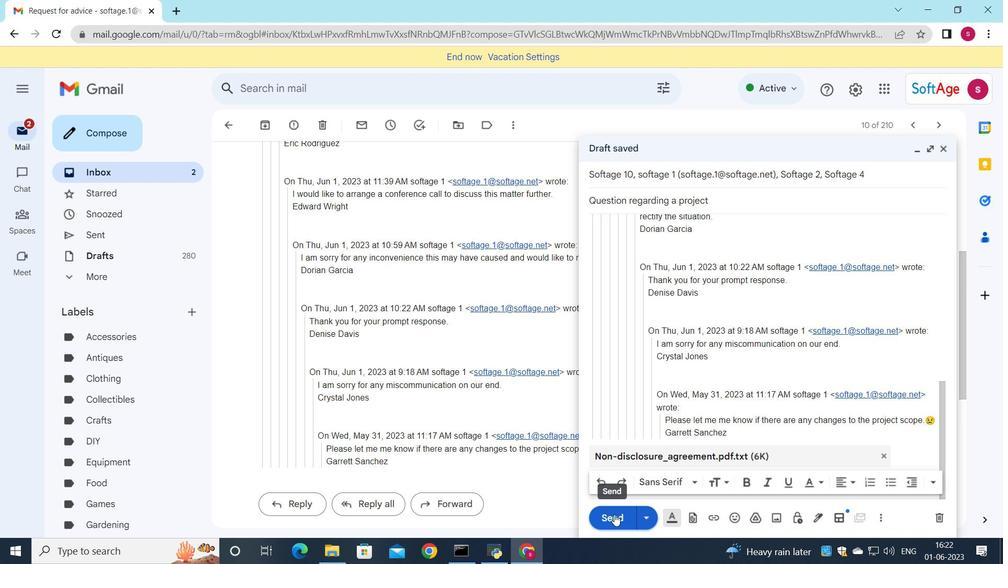 
Action: Mouse pressed left at (613, 515)
Screenshot: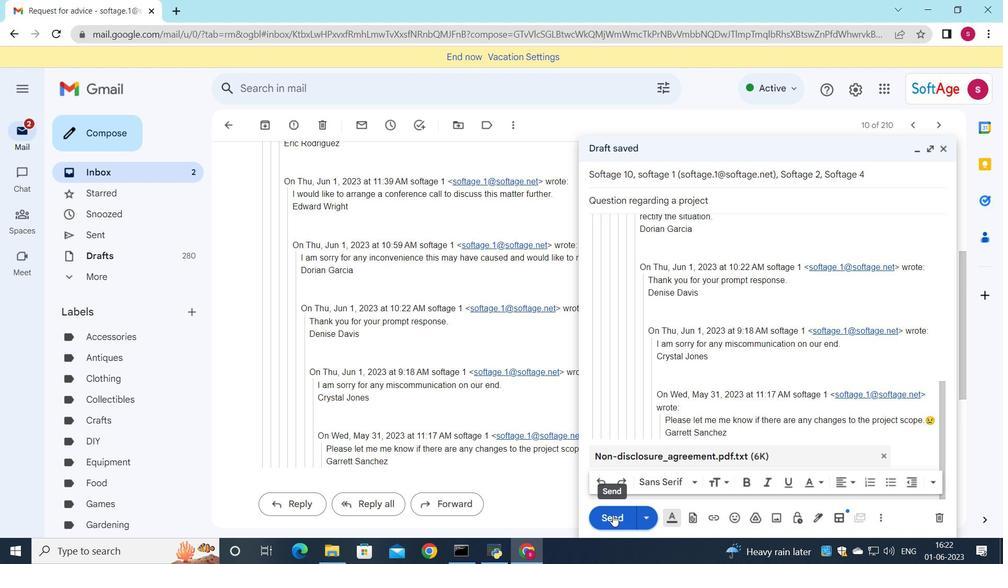 
Action: Mouse moved to (93, 167)
Screenshot: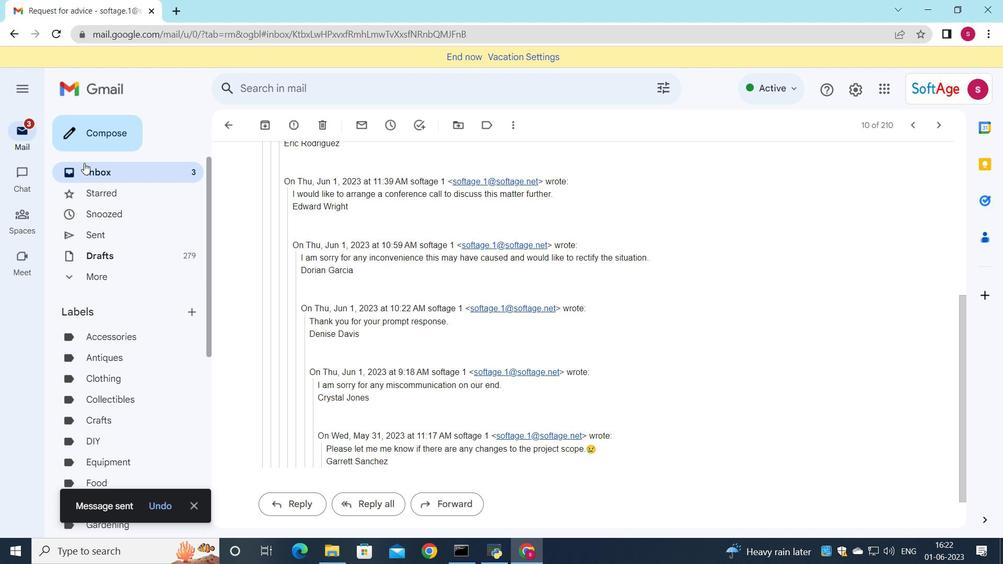 
Action: Mouse pressed left at (93, 167)
Screenshot: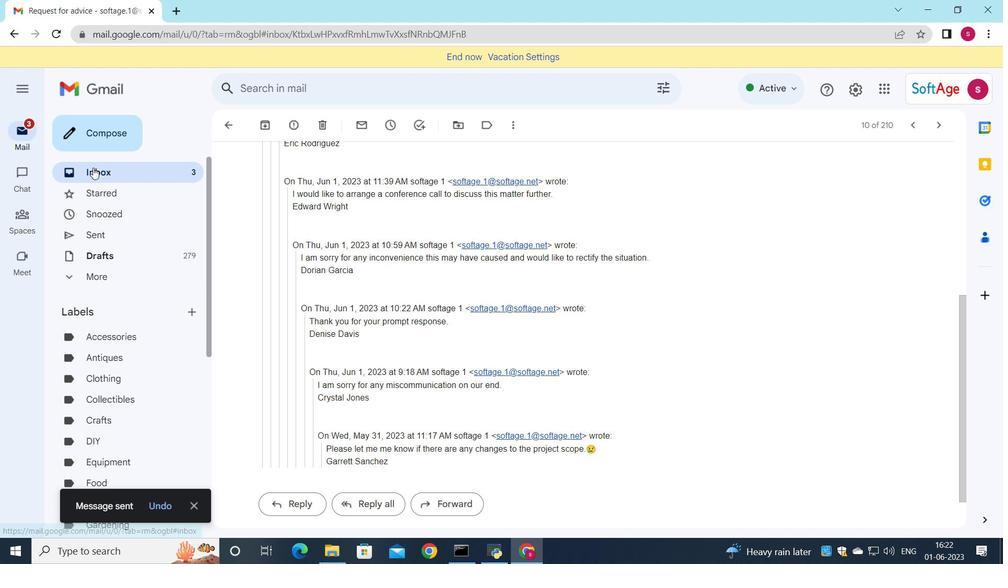 
Action: Mouse moved to (360, 165)
Screenshot: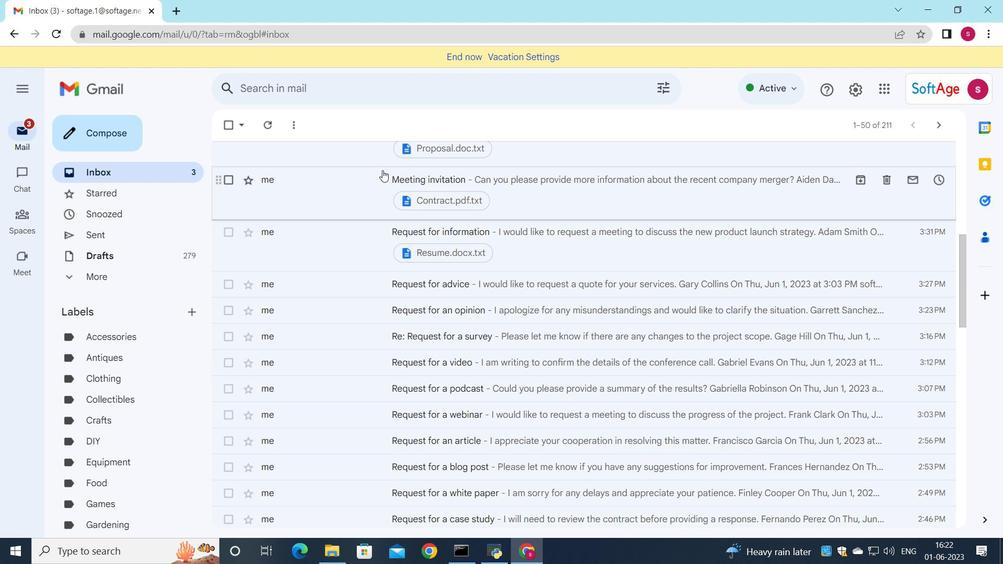 
Action: Mouse scrolled (360, 166) with delta (0, 0)
Screenshot: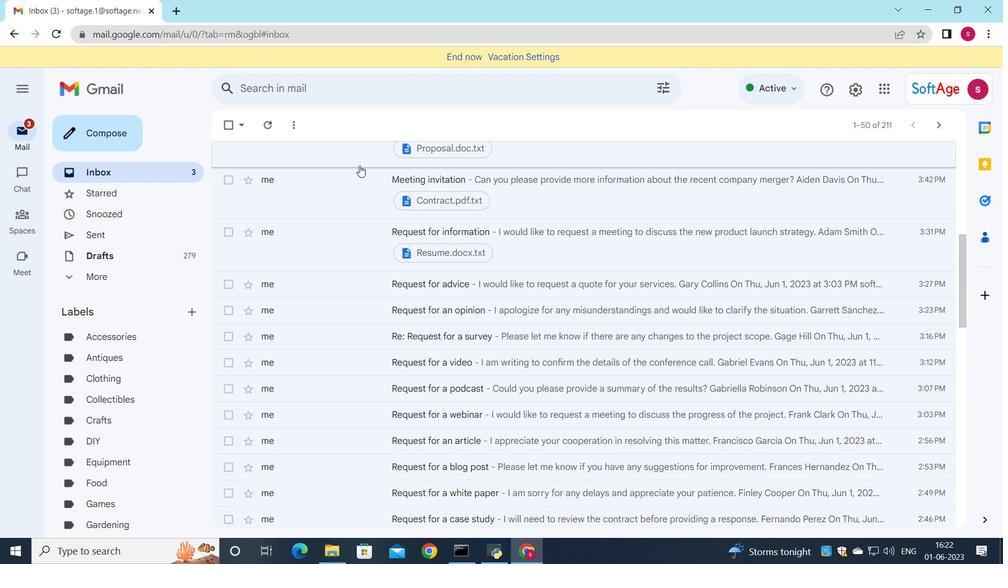 
Action: Mouse scrolled (360, 166) with delta (0, 0)
Screenshot: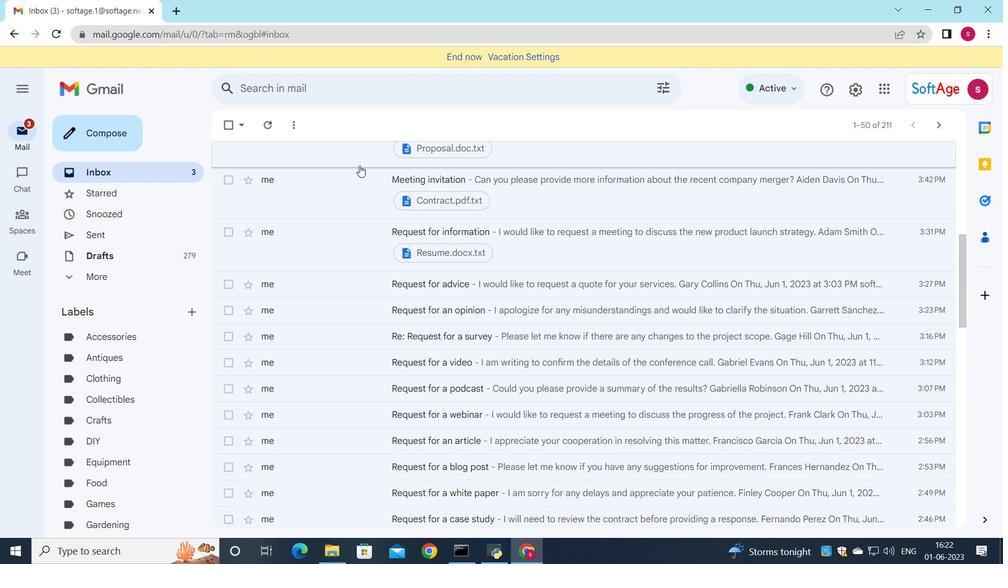 
Action: Mouse scrolled (360, 166) with delta (0, 0)
Screenshot: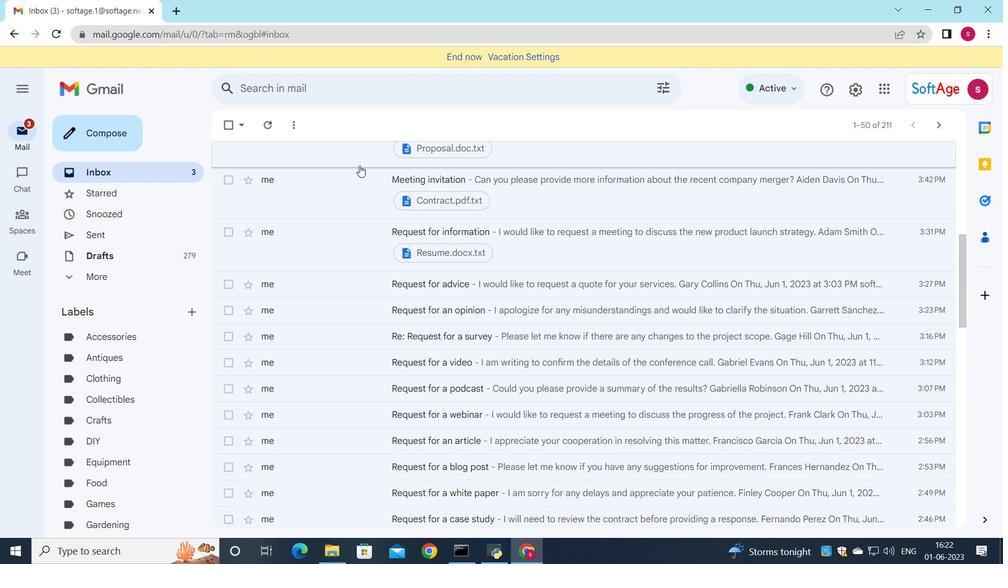 
Action: Mouse scrolled (360, 166) with delta (0, 0)
Screenshot: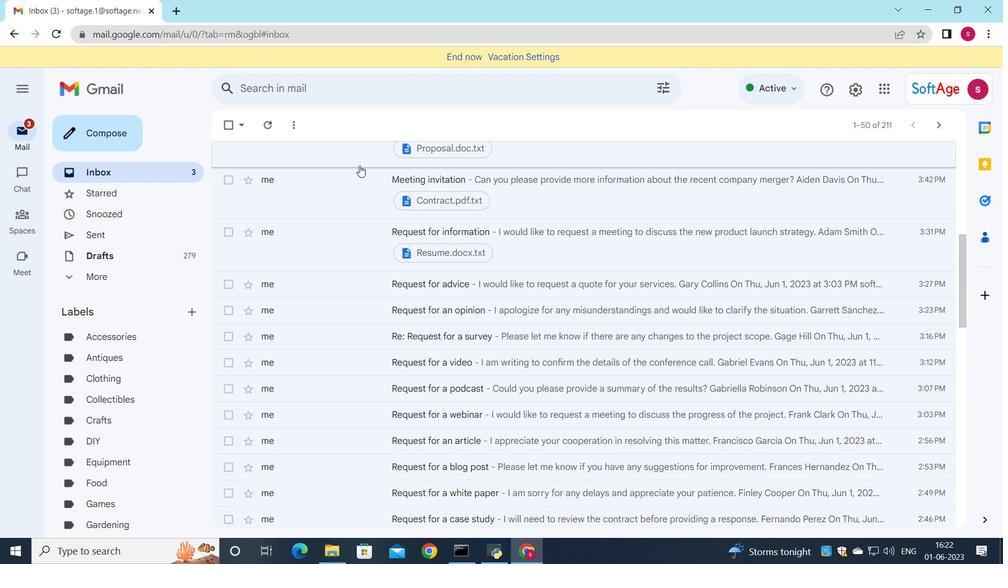 
Action: Mouse scrolled (360, 166) with delta (0, 0)
Screenshot: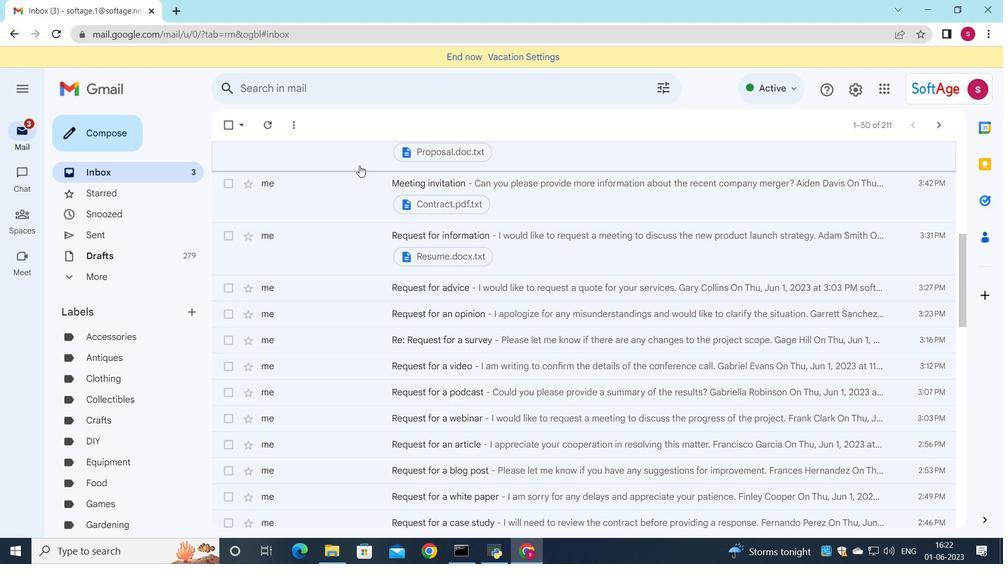 
Action: Mouse scrolled (360, 166) with delta (0, 0)
Screenshot: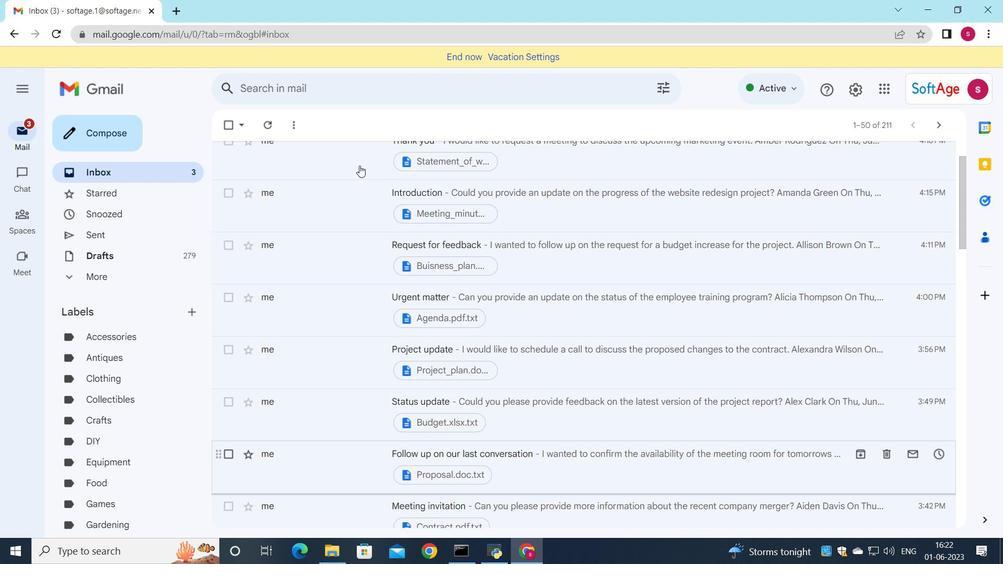 
Action: Mouse scrolled (360, 166) with delta (0, 0)
Screenshot: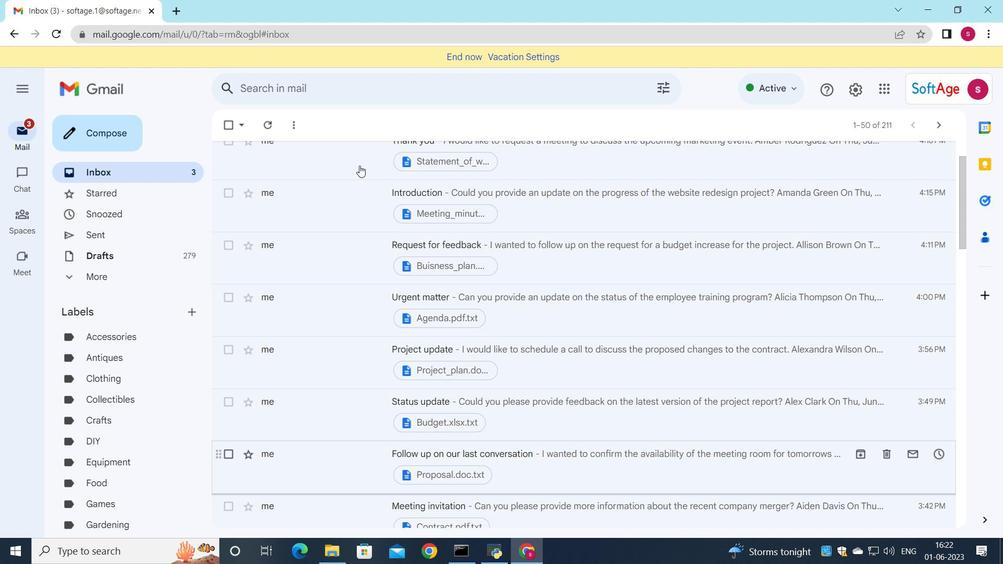
Action: Mouse scrolled (360, 166) with delta (0, 0)
Screenshot: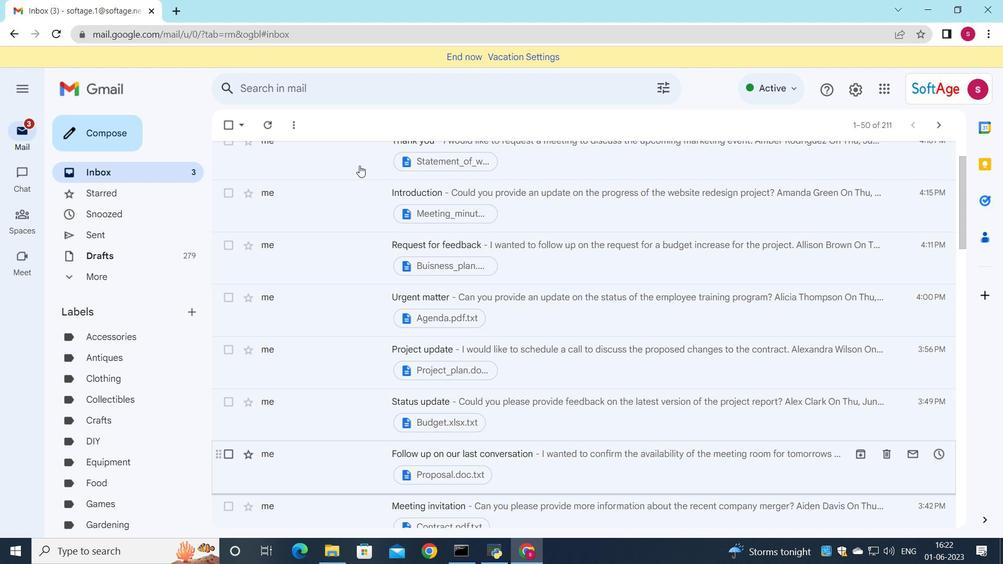 
Action: Mouse scrolled (360, 166) with delta (0, 0)
Screenshot: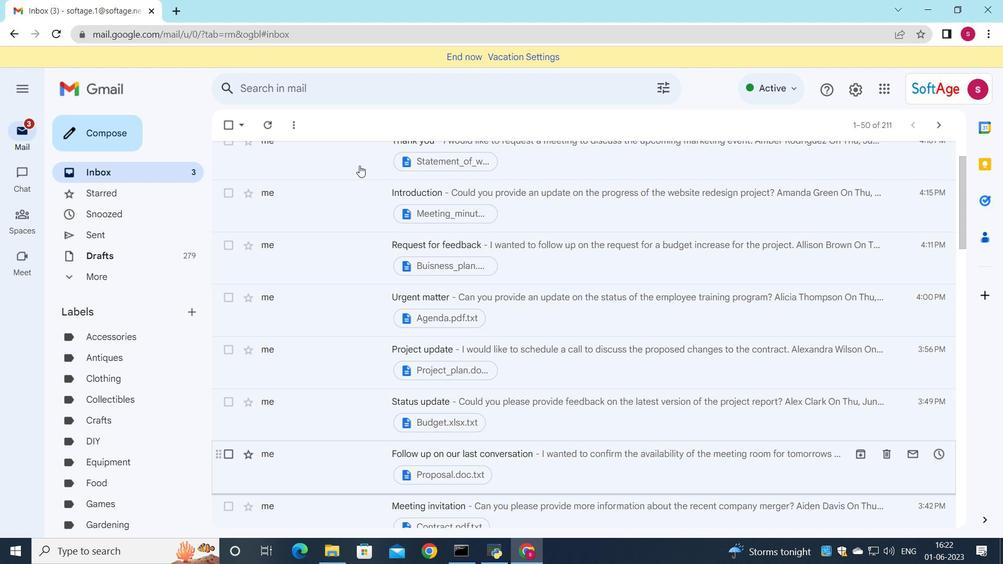 
Action: Mouse scrolled (360, 166) with delta (0, 0)
Screenshot: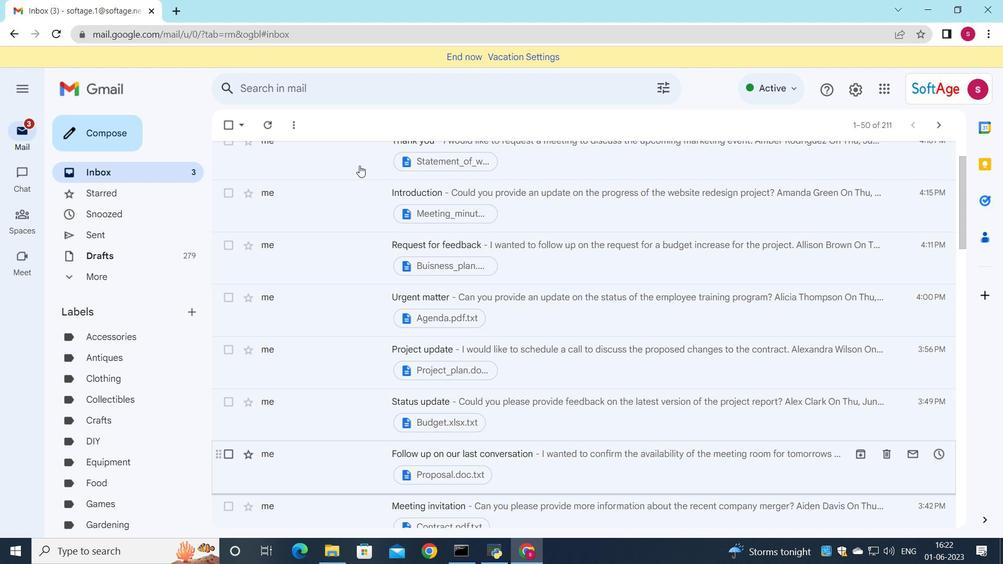 
Action: Mouse pressed left at (360, 165)
Screenshot: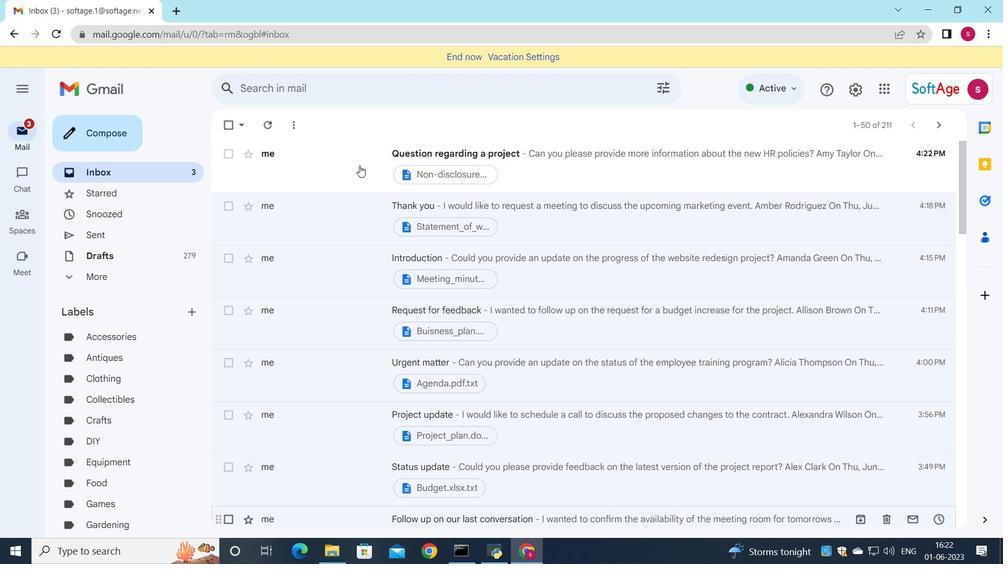 
Action: Mouse moved to (407, 214)
Screenshot: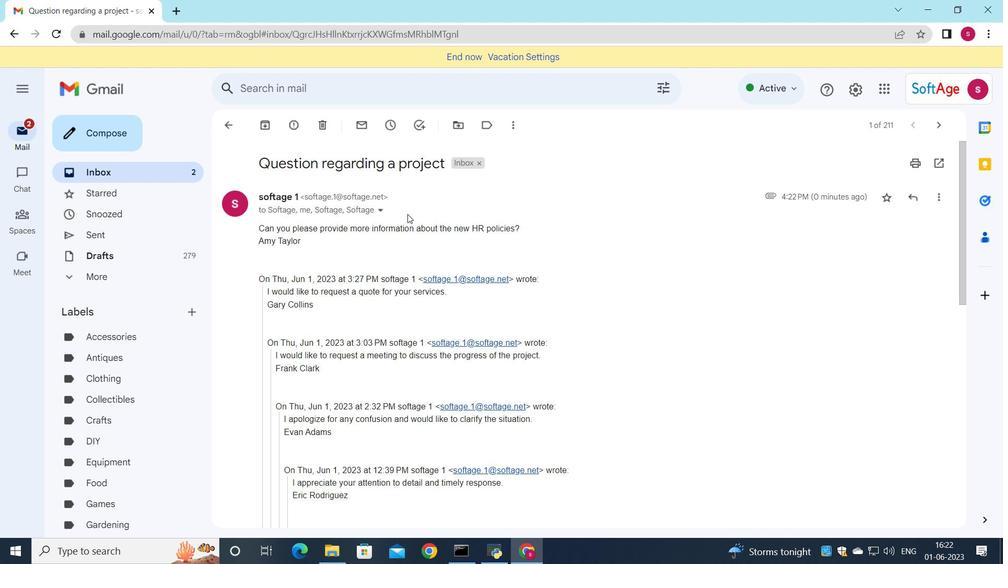 
